 Task: Look for space in Hünfeld, Germany from 1st July, 2023 to 9th July, 2023 for 2 adults in price range Rs.8000 to Rs.15000. Place can be entire place with 1  bedroom having 1 bed and 1 bathroom. Property type can be house, flat, guest house. Booking option can be shelf check-in. Required host language is English.
Action: Mouse moved to (328, 181)
Screenshot: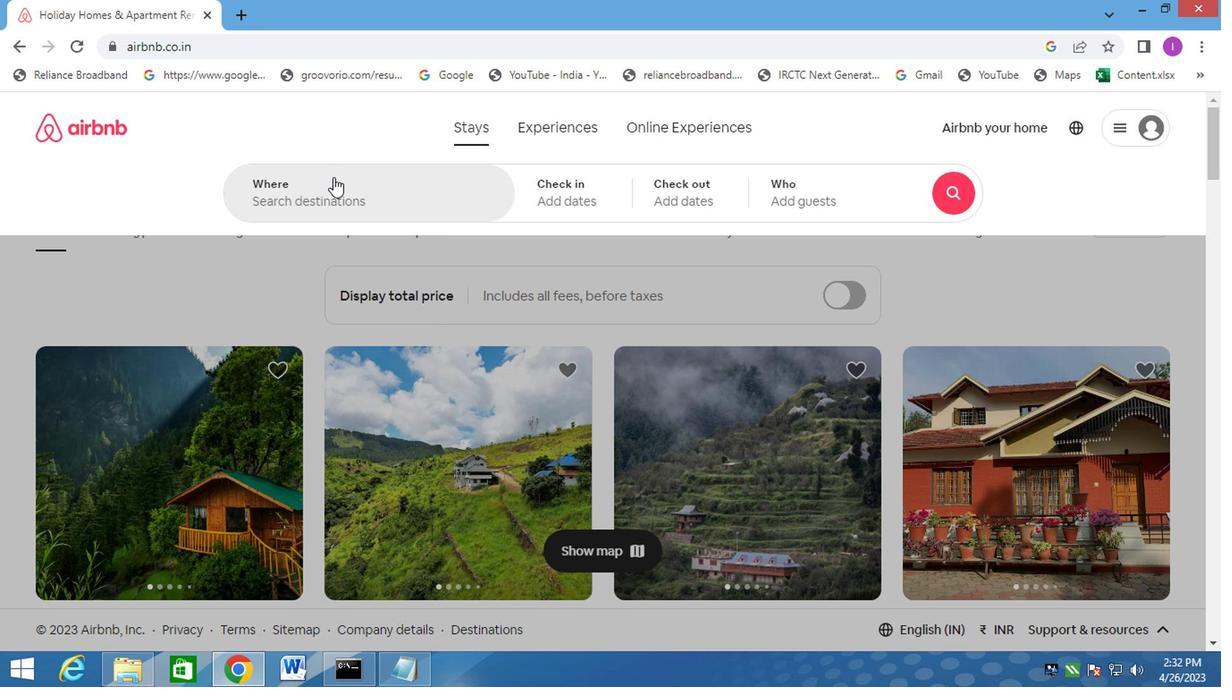 
Action: Mouse pressed left at (328, 181)
Screenshot: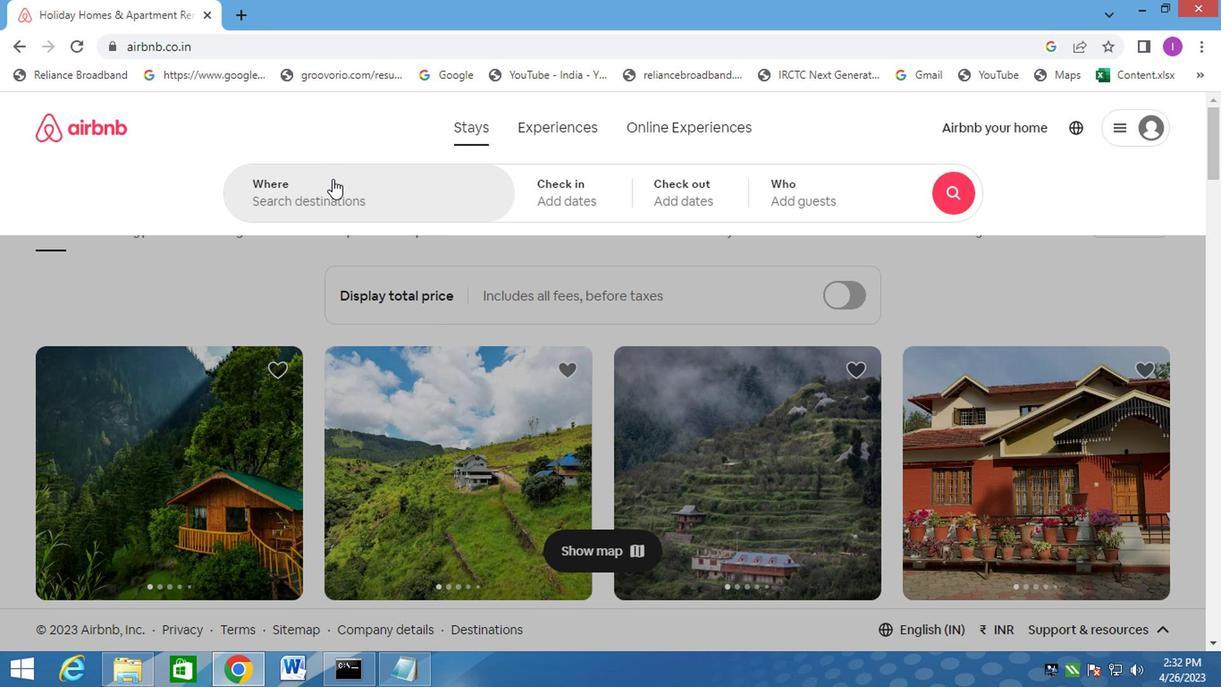 
Action: Mouse moved to (380, 185)
Screenshot: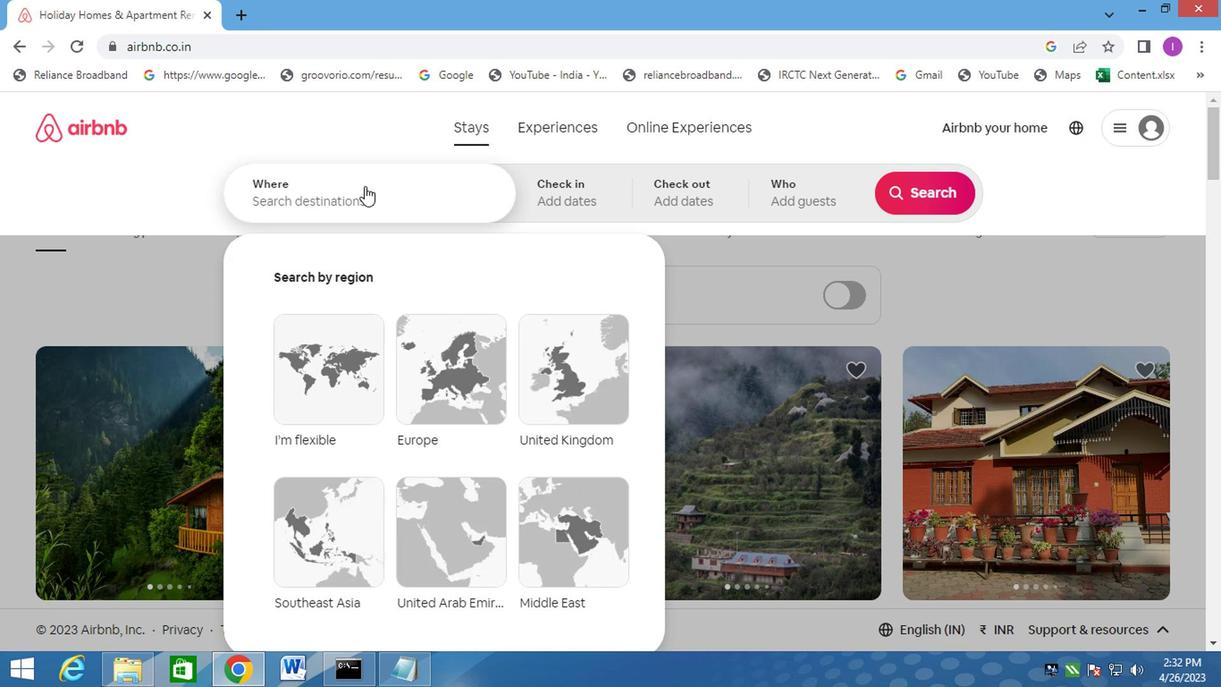 
Action: Key pressed hunfeld,germany
Screenshot: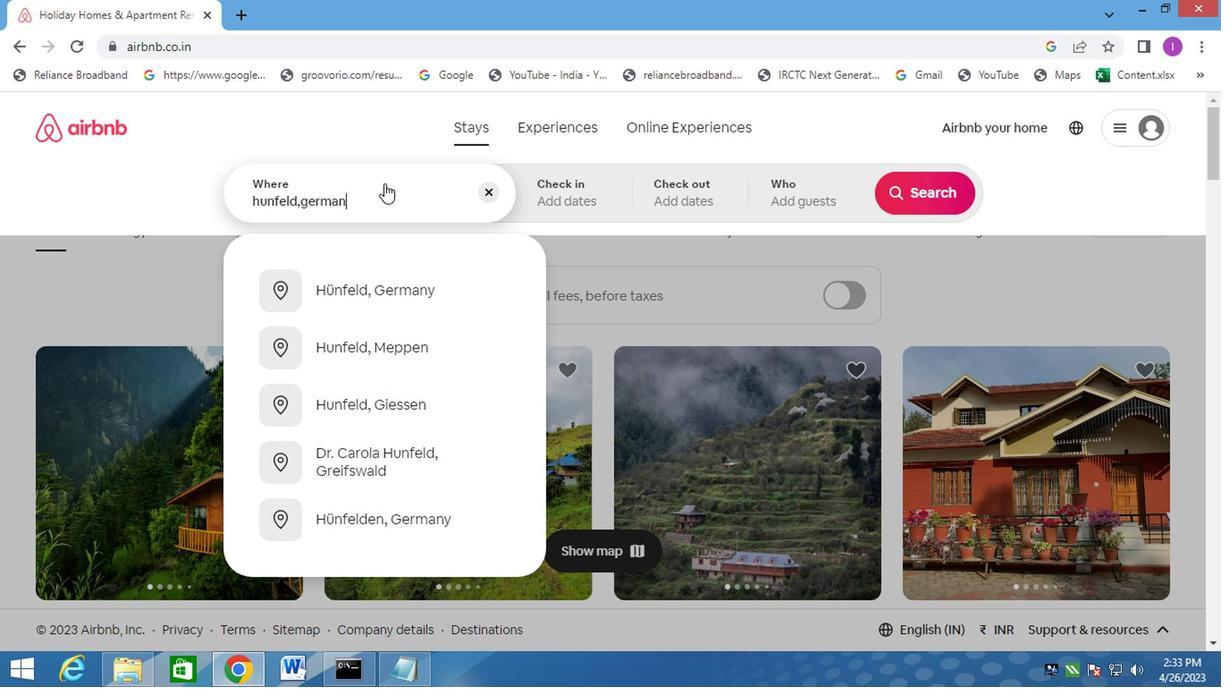
Action: Mouse moved to (409, 293)
Screenshot: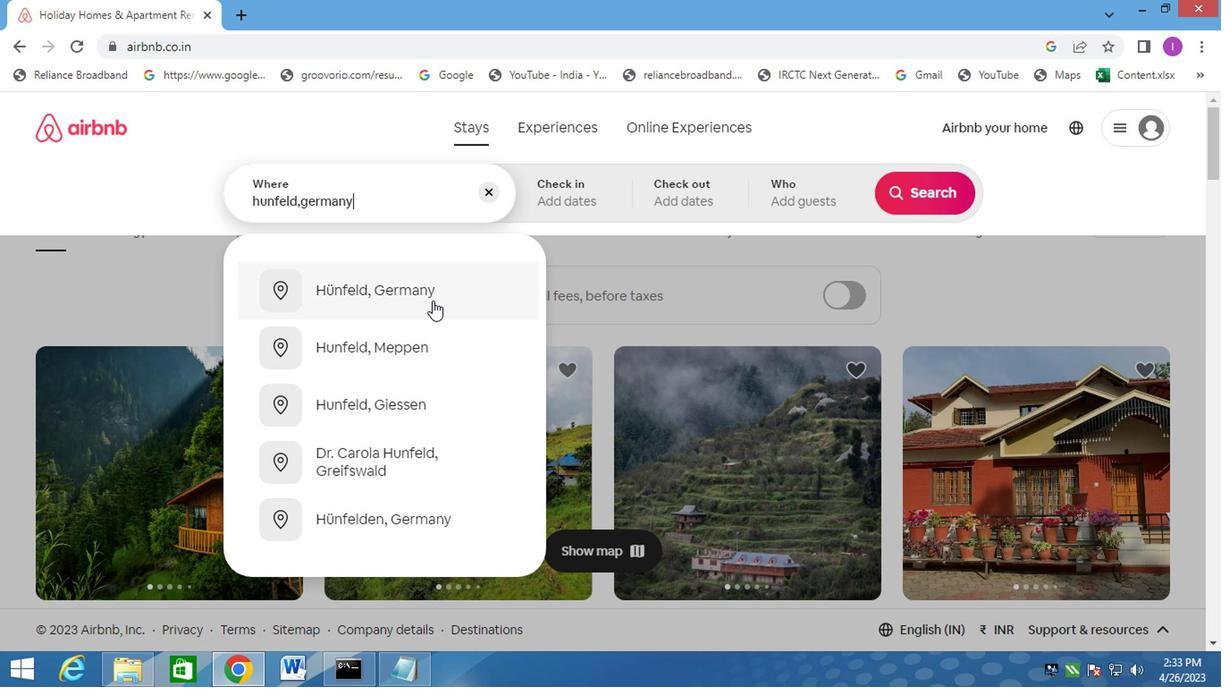 
Action: Mouse pressed left at (409, 293)
Screenshot: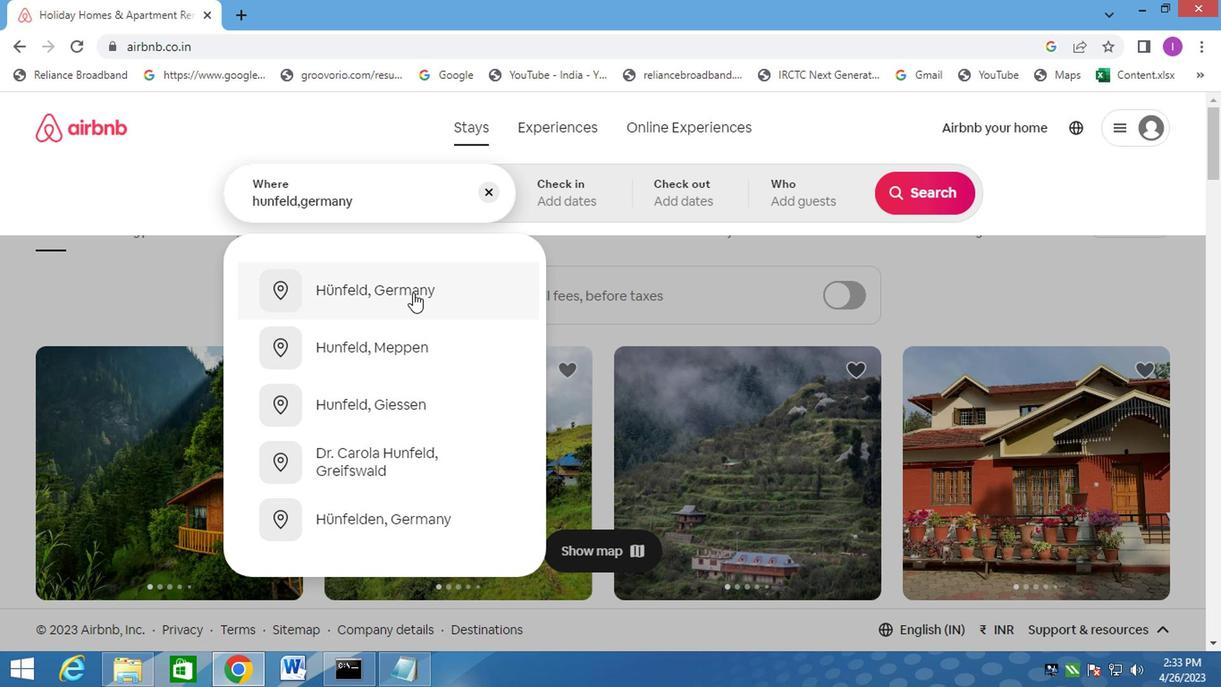
Action: Mouse moved to (916, 334)
Screenshot: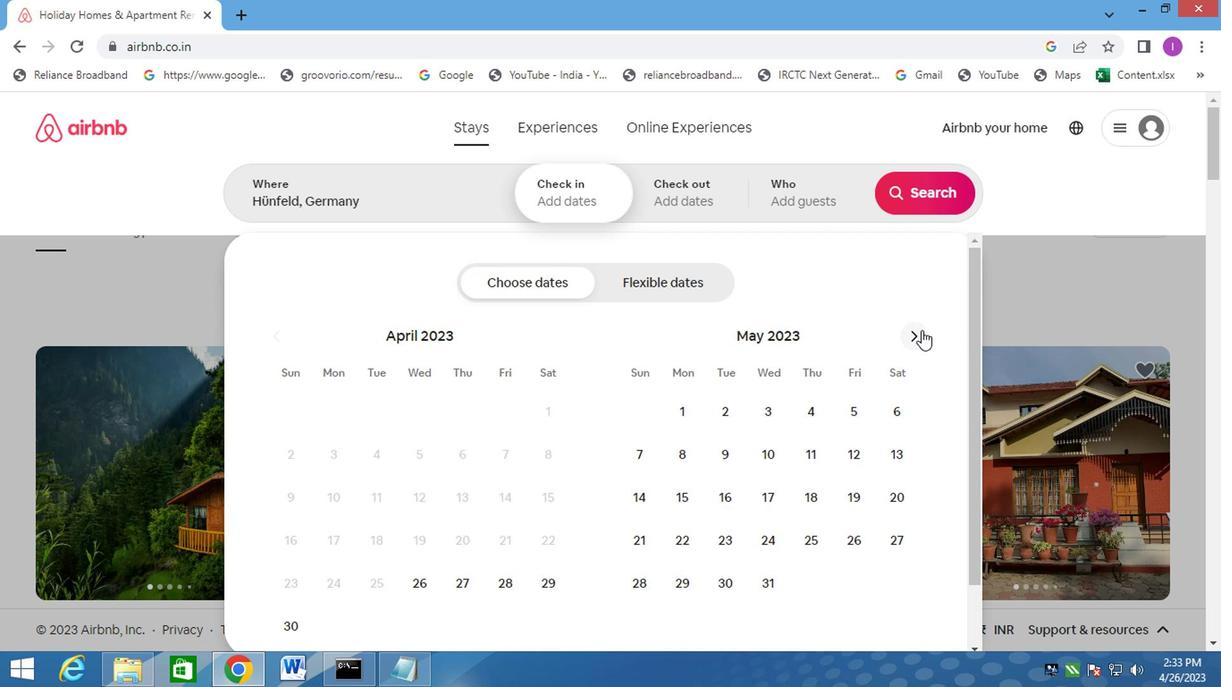 
Action: Mouse pressed left at (916, 334)
Screenshot: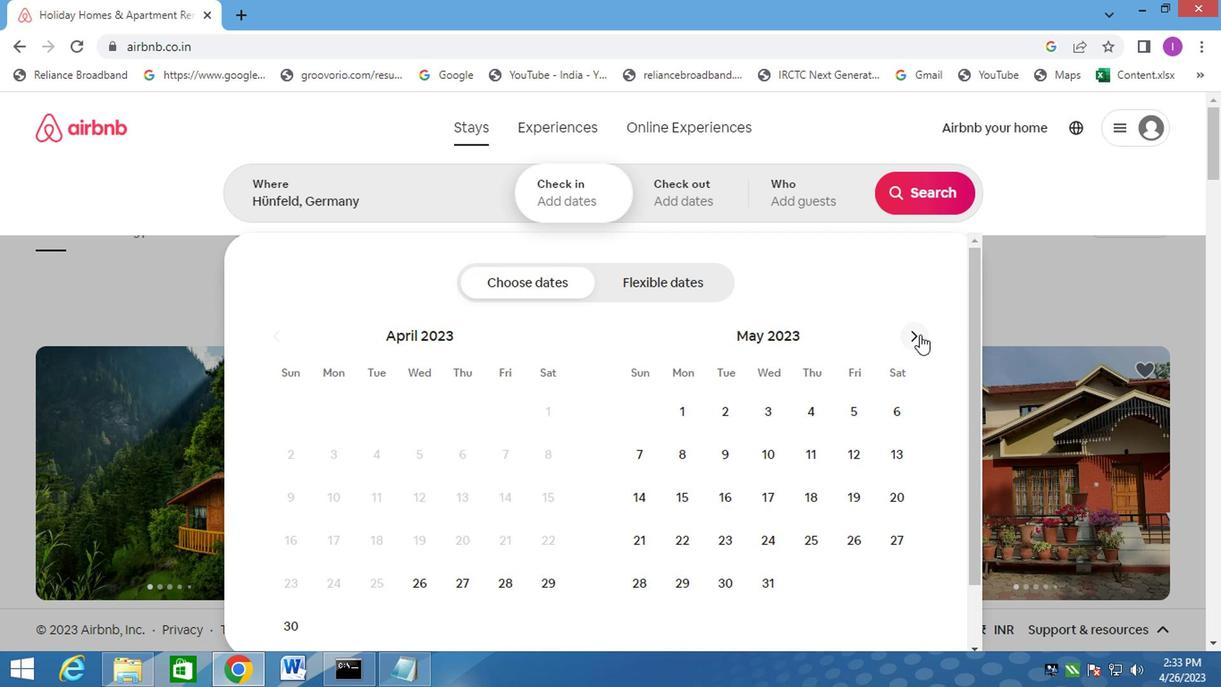
Action: Mouse pressed left at (916, 334)
Screenshot: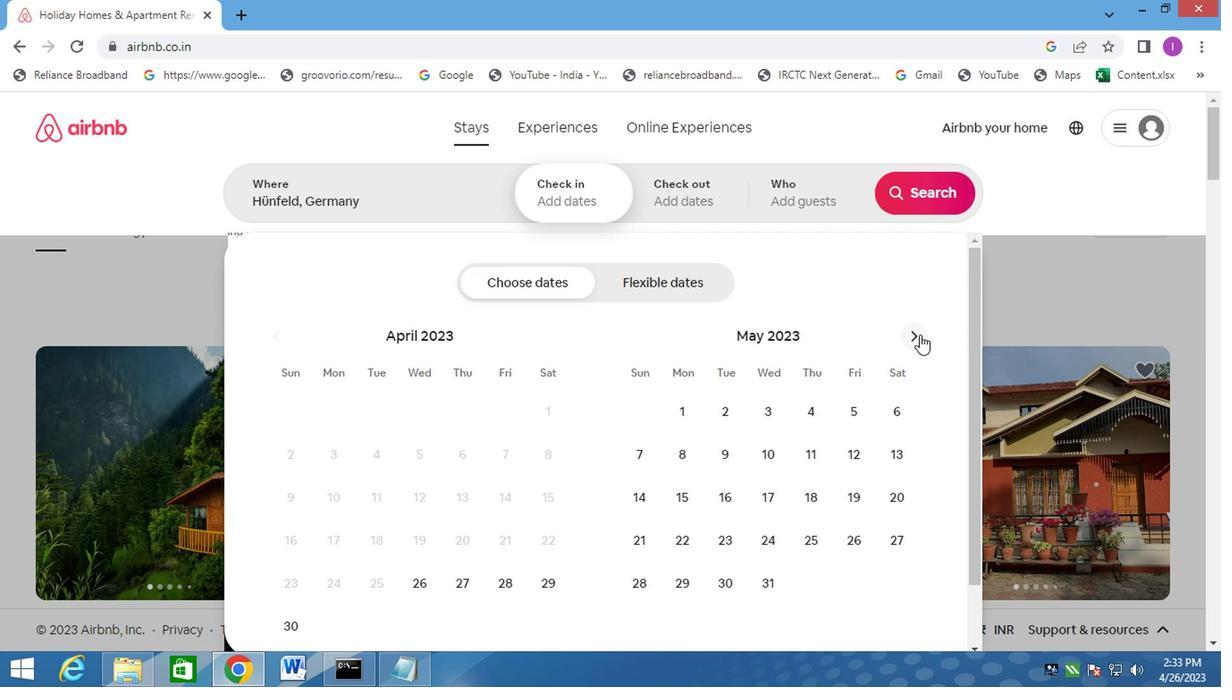 
Action: Mouse moved to (879, 414)
Screenshot: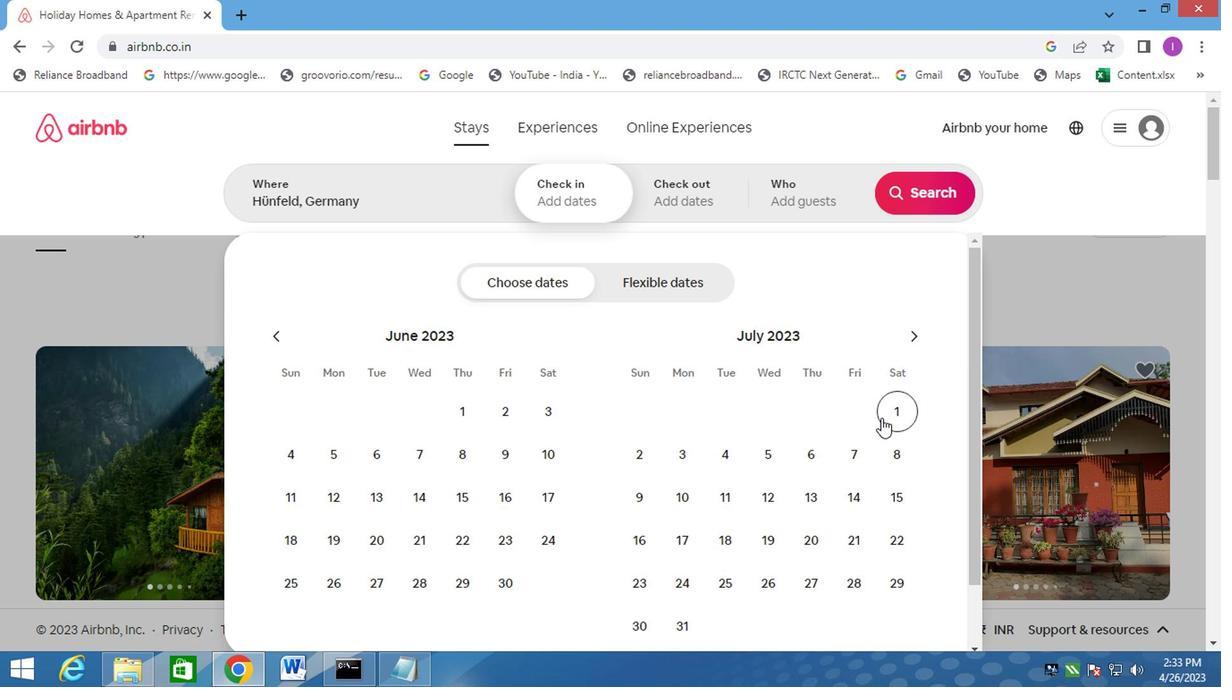 
Action: Mouse pressed left at (879, 414)
Screenshot: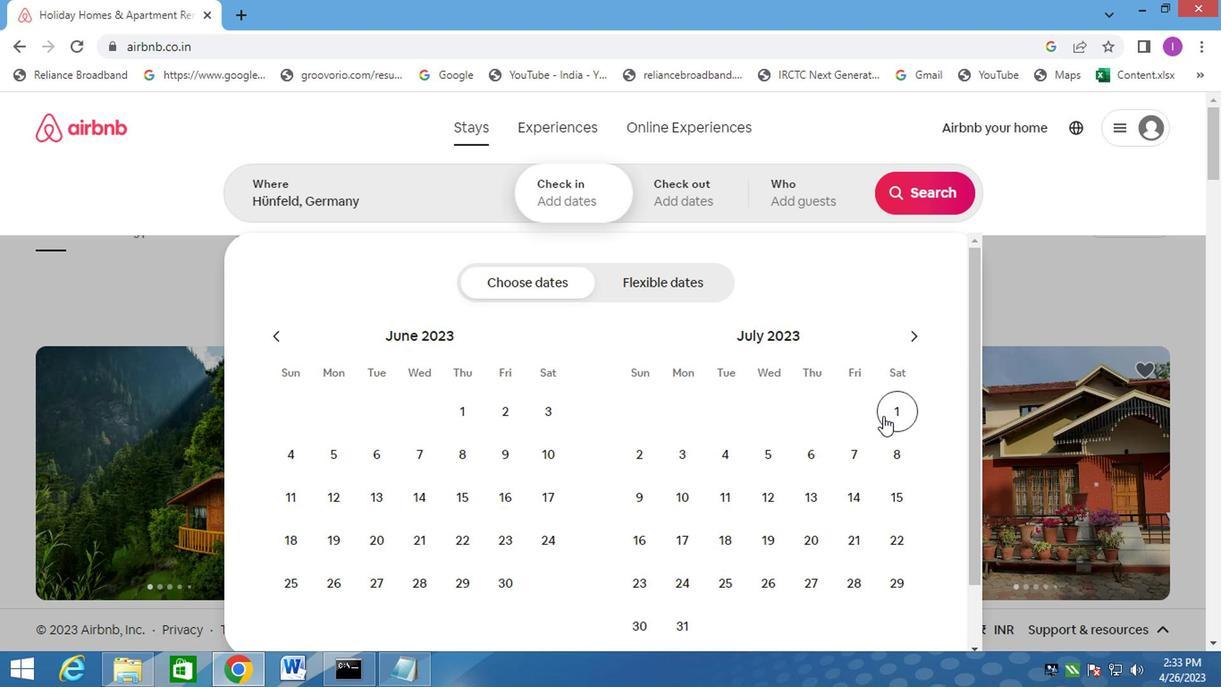 
Action: Mouse moved to (639, 503)
Screenshot: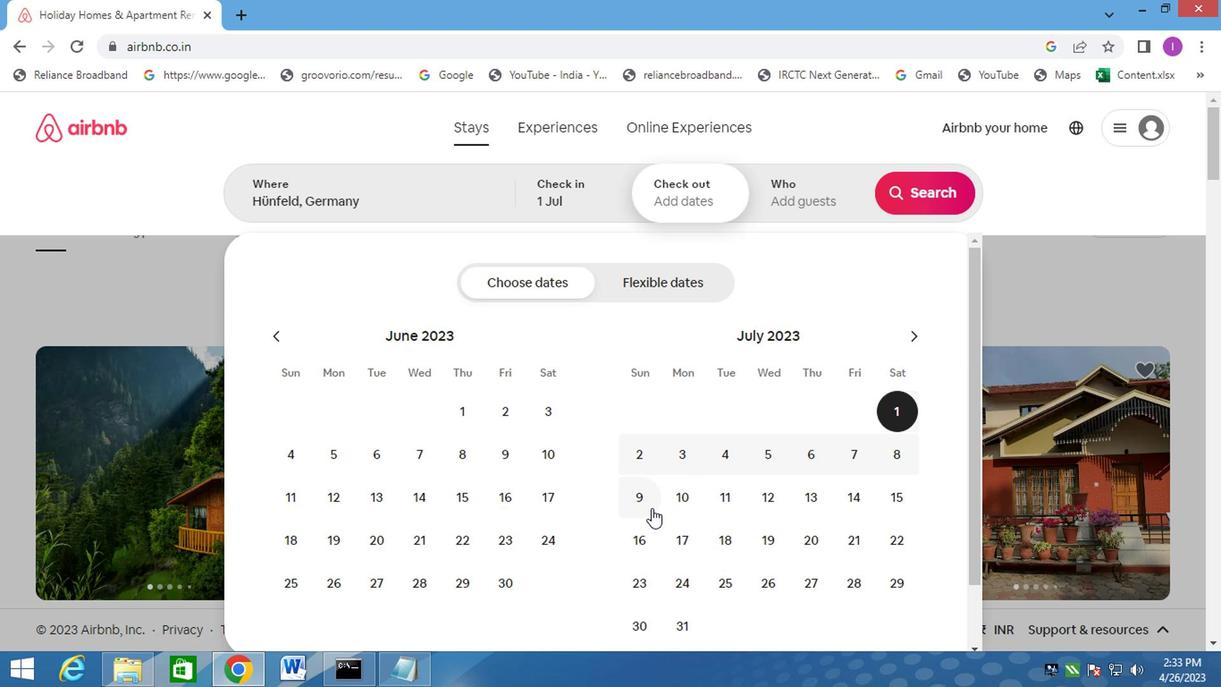 
Action: Mouse pressed left at (639, 503)
Screenshot: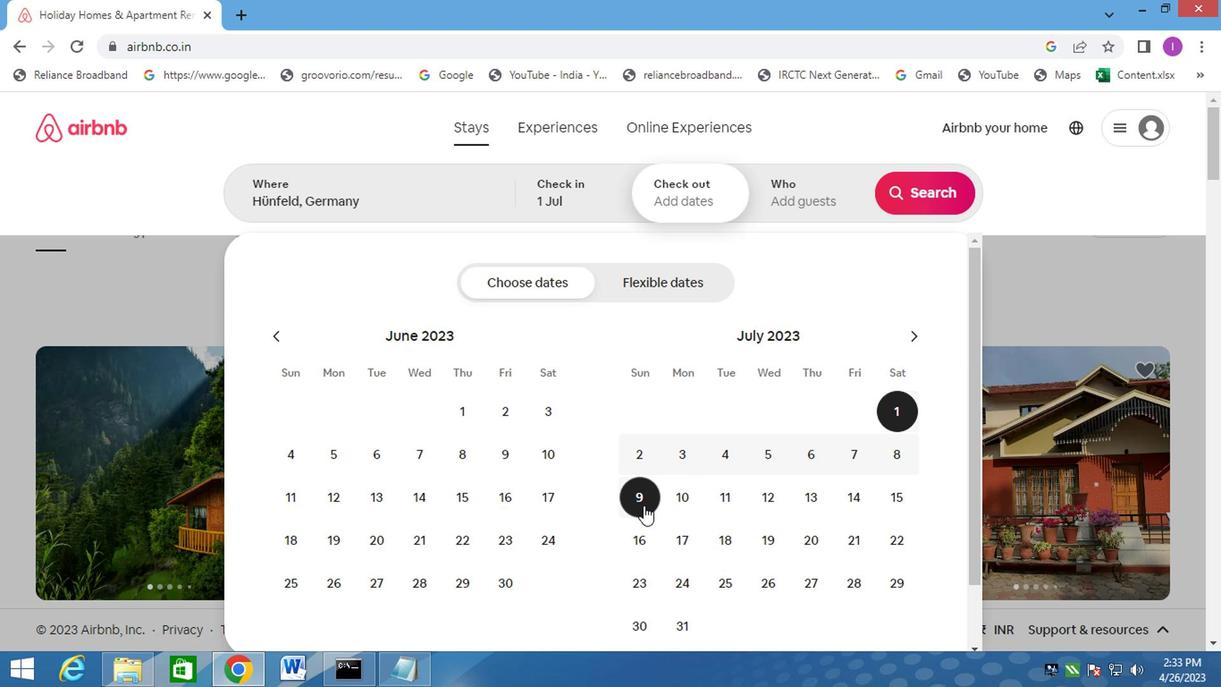 
Action: Mouse moved to (817, 206)
Screenshot: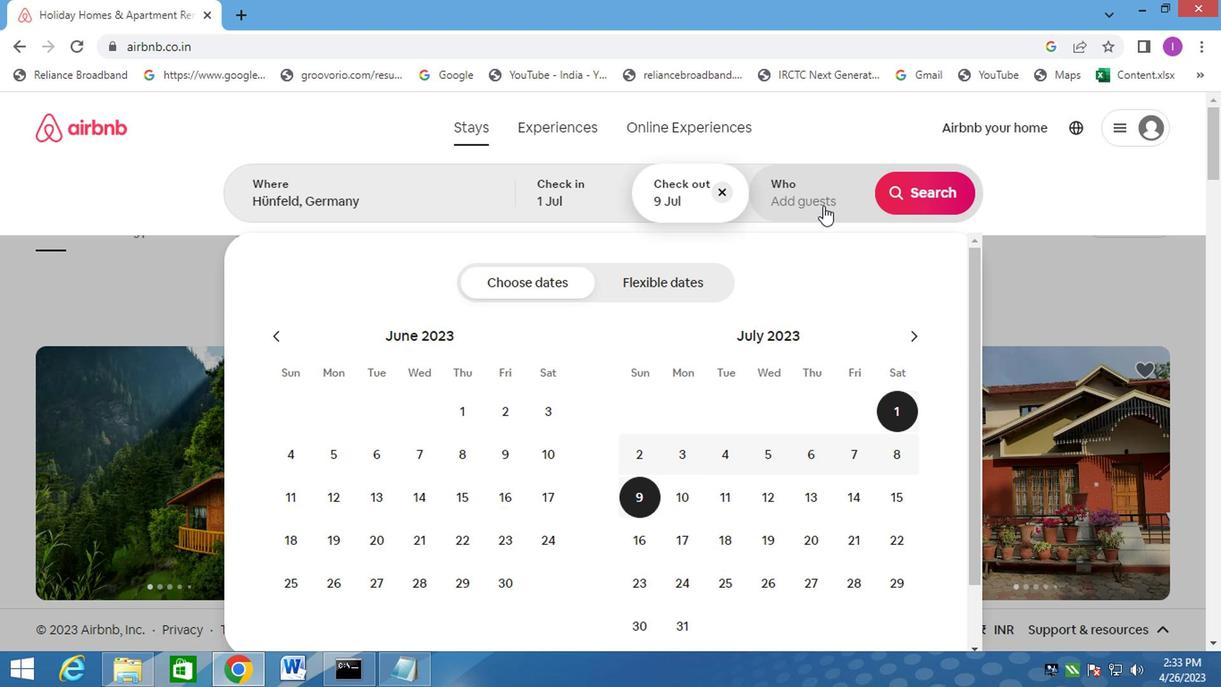 
Action: Mouse pressed left at (817, 206)
Screenshot: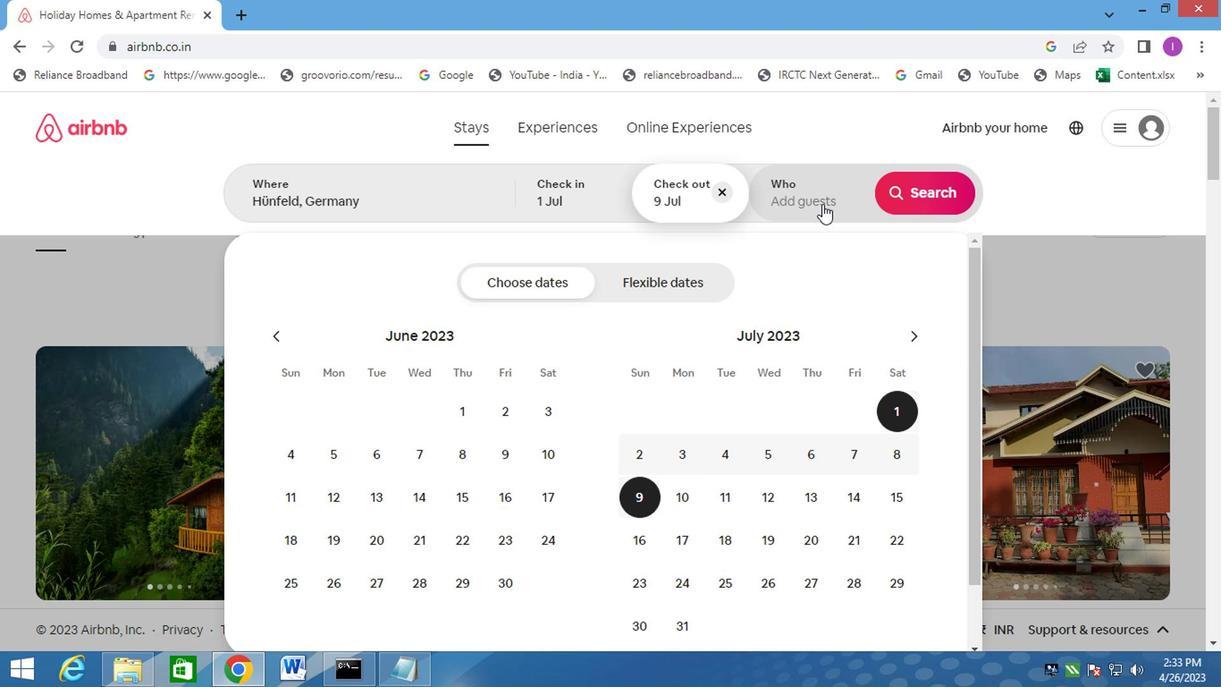 
Action: Mouse moved to (925, 290)
Screenshot: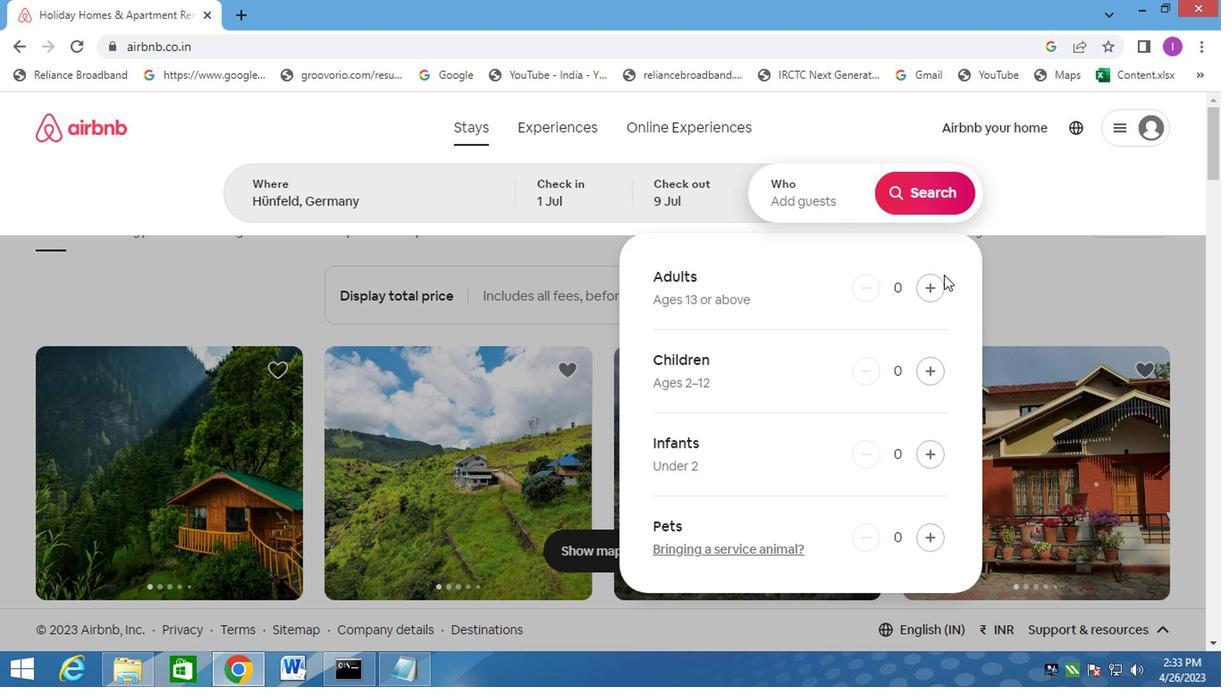 
Action: Mouse pressed left at (925, 290)
Screenshot: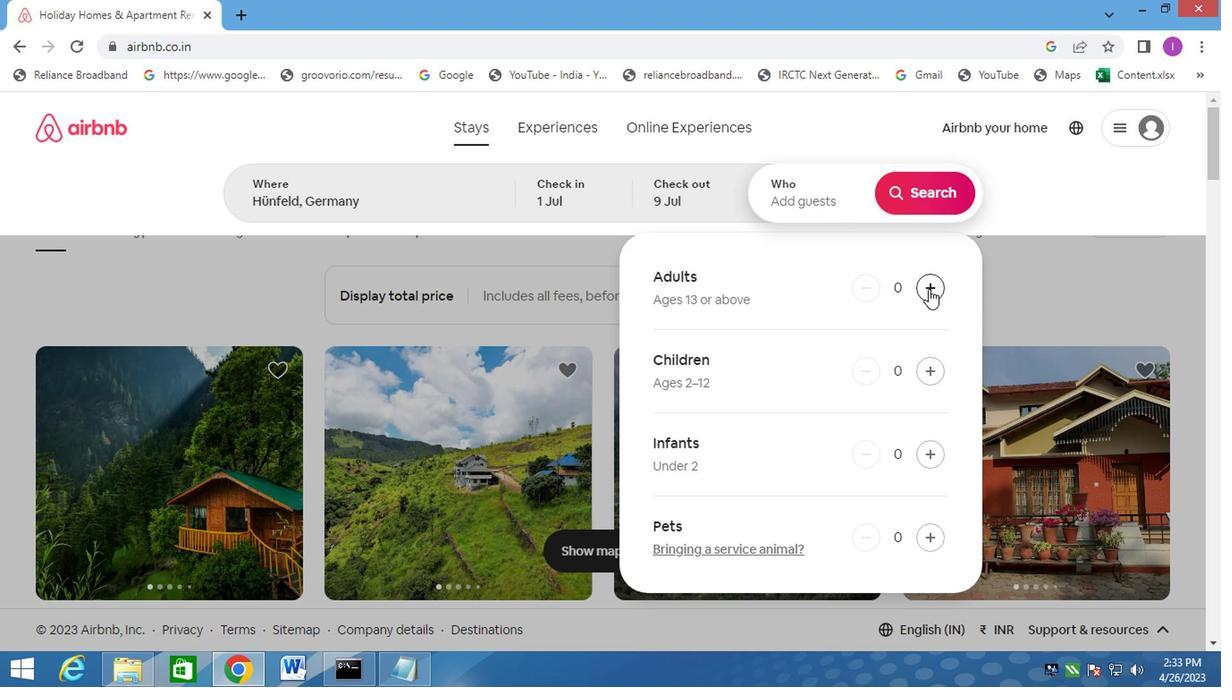 
Action: Mouse pressed left at (925, 290)
Screenshot: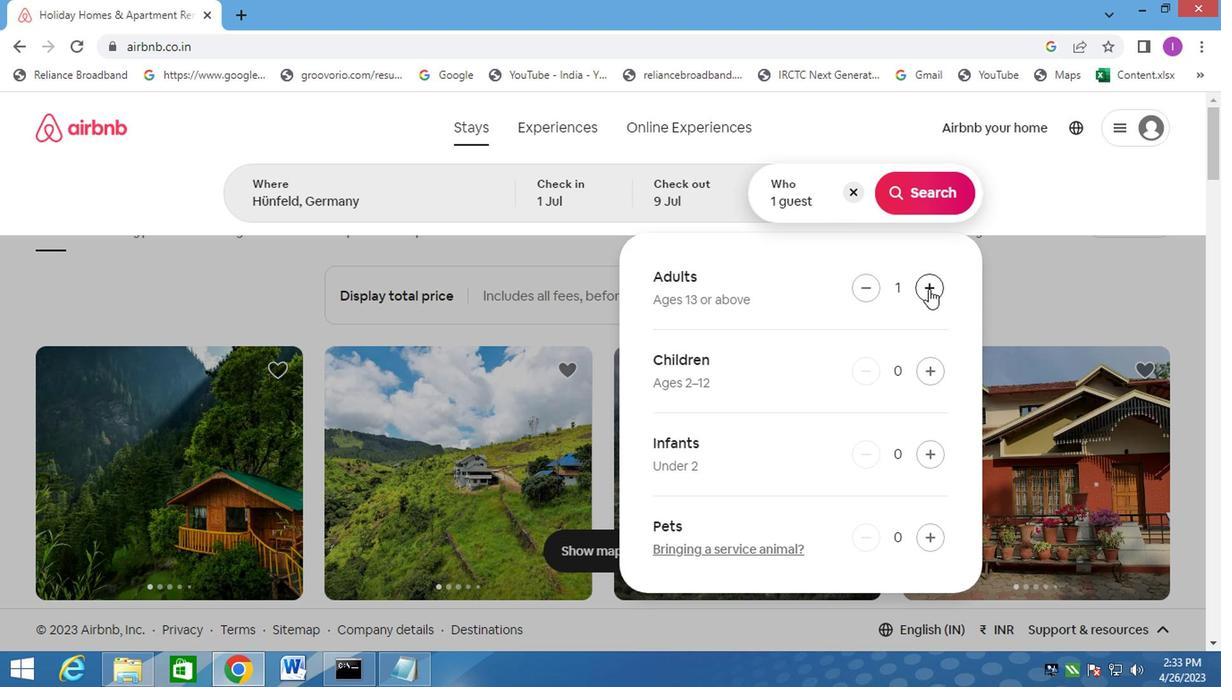 
Action: Mouse moved to (907, 205)
Screenshot: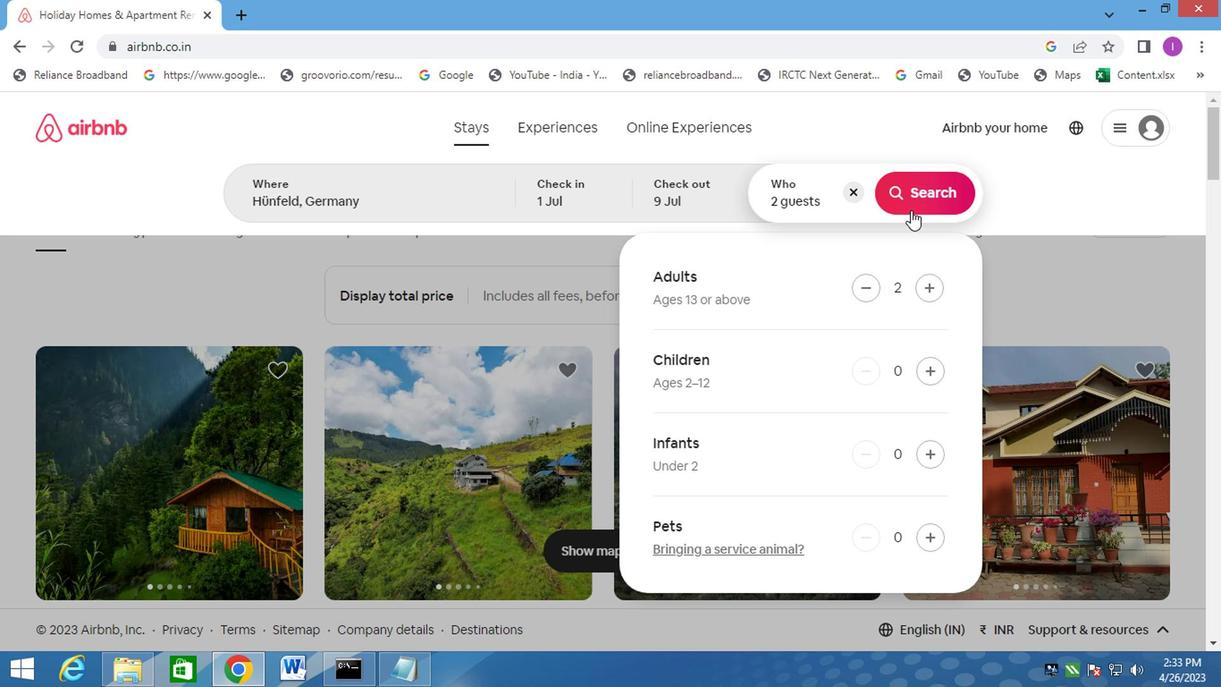 
Action: Mouse pressed left at (907, 205)
Screenshot: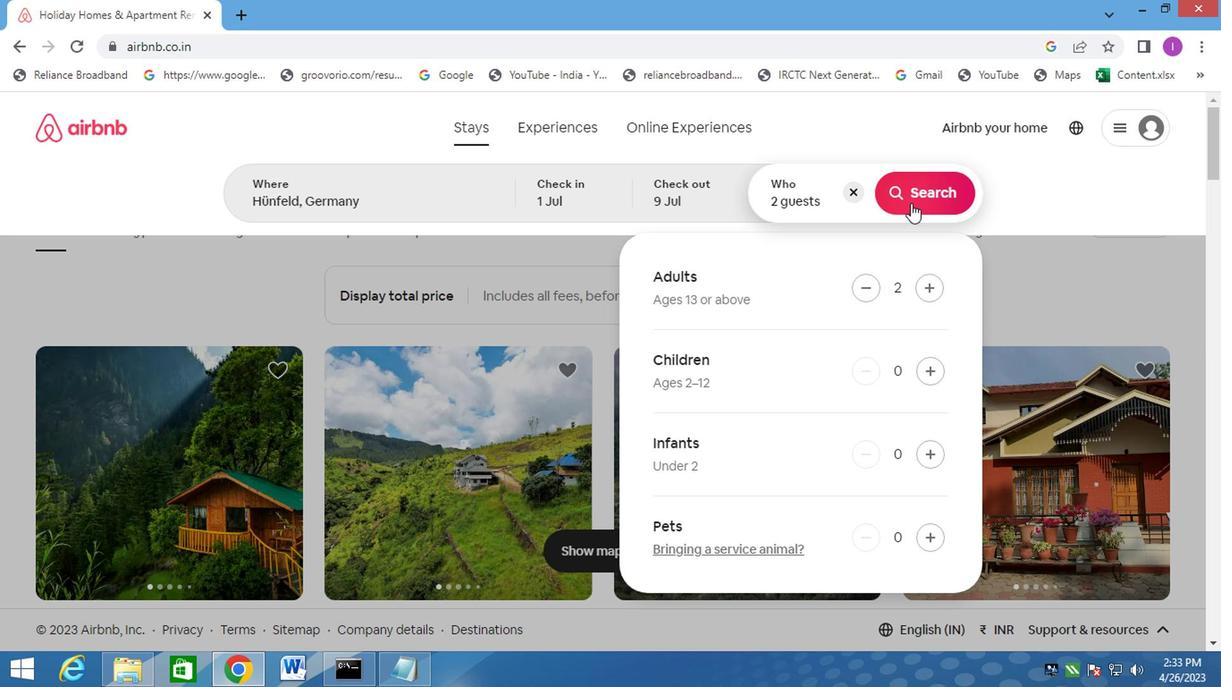 
Action: Mouse moved to (1144, 204)
Screenshot: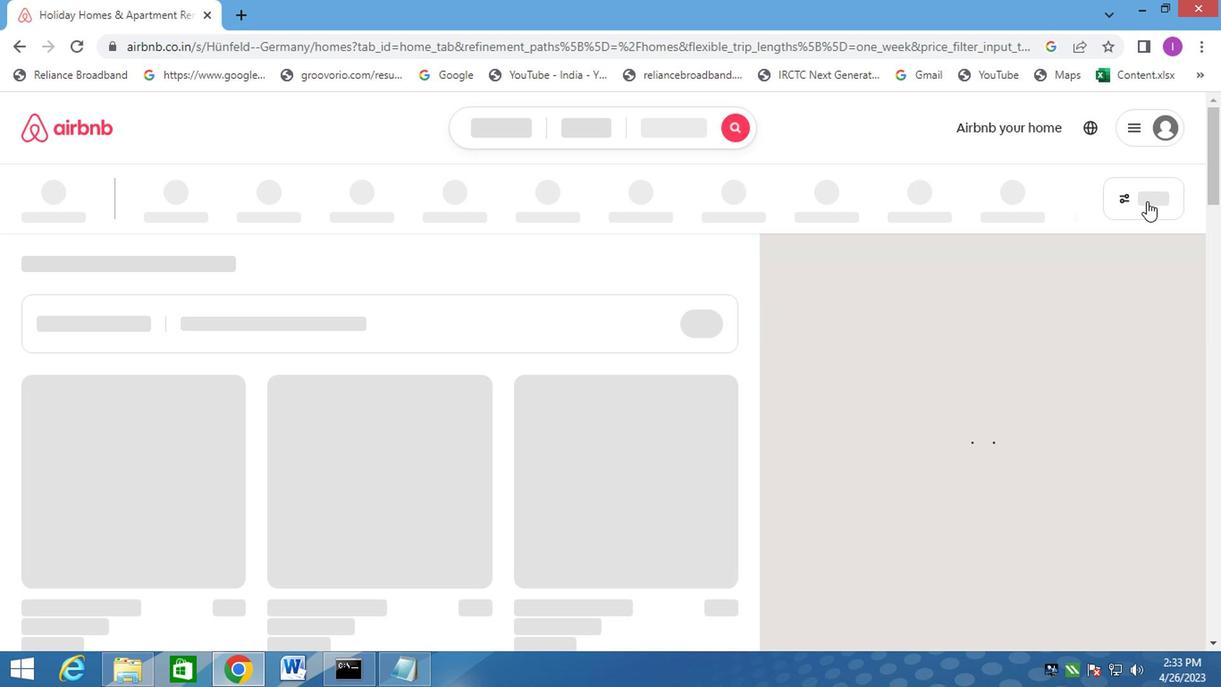 
Action: Mouse pressed left at (1144, 204)
Screenshot: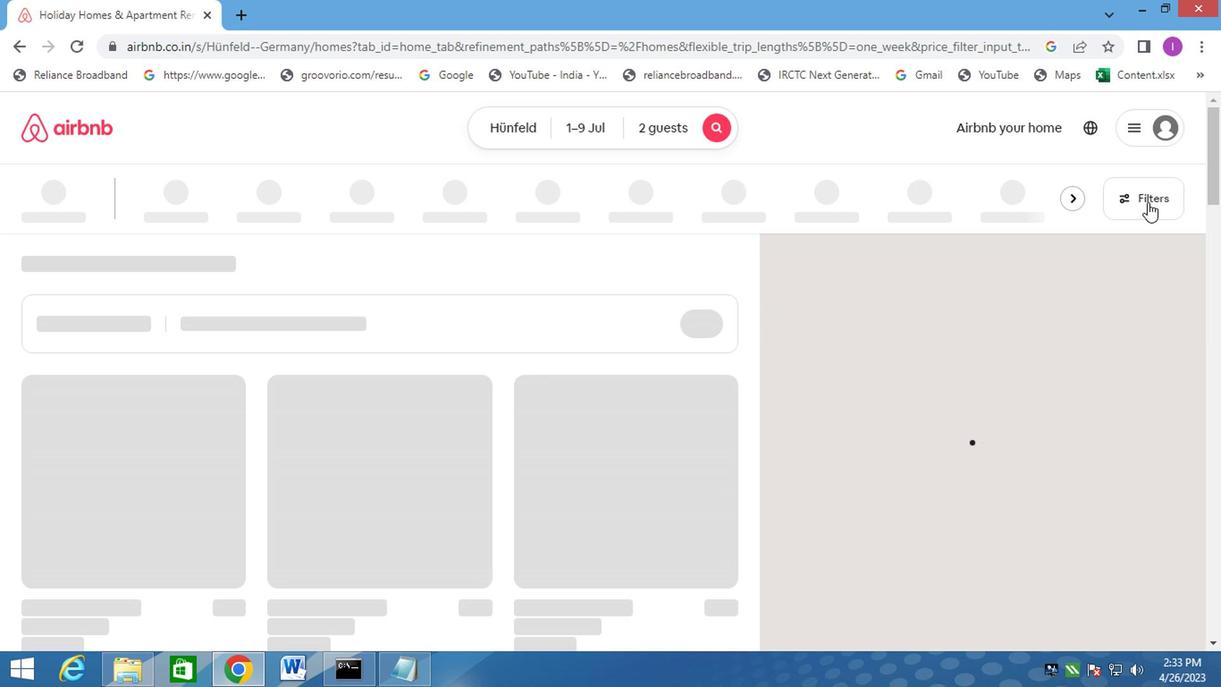 
Action: Mouse moved to (371, 424)
Screenshot: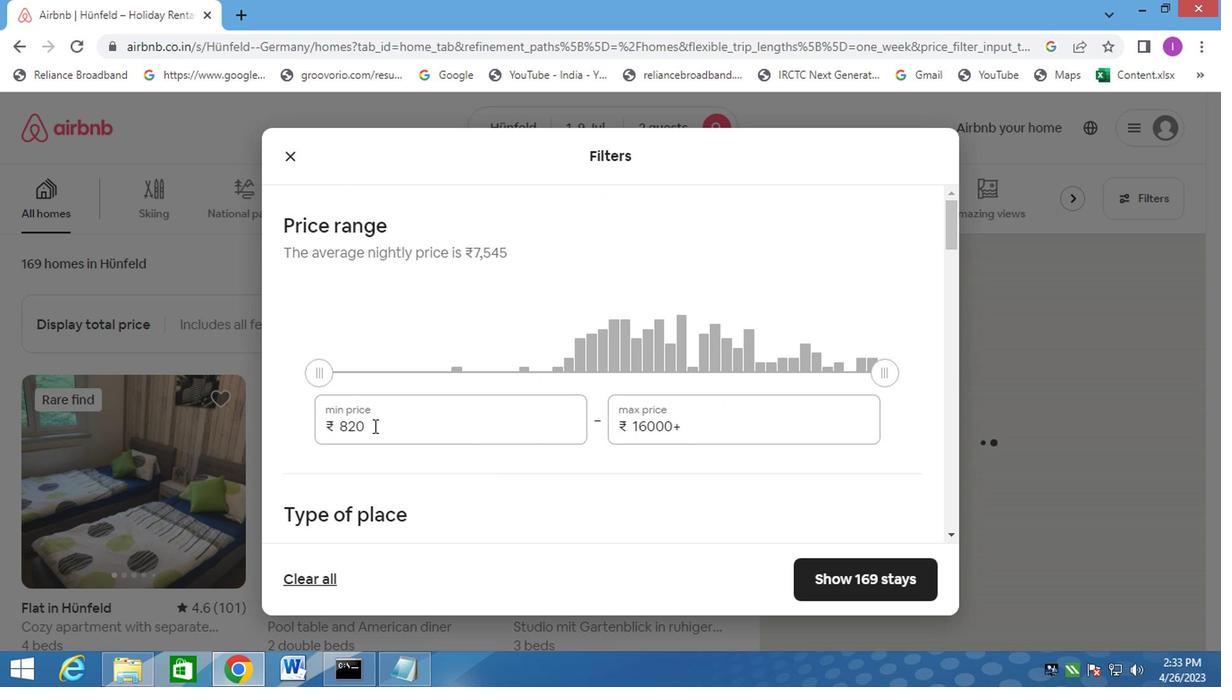 
Action: Mouse pressed left at (371, 424)
Screenshot: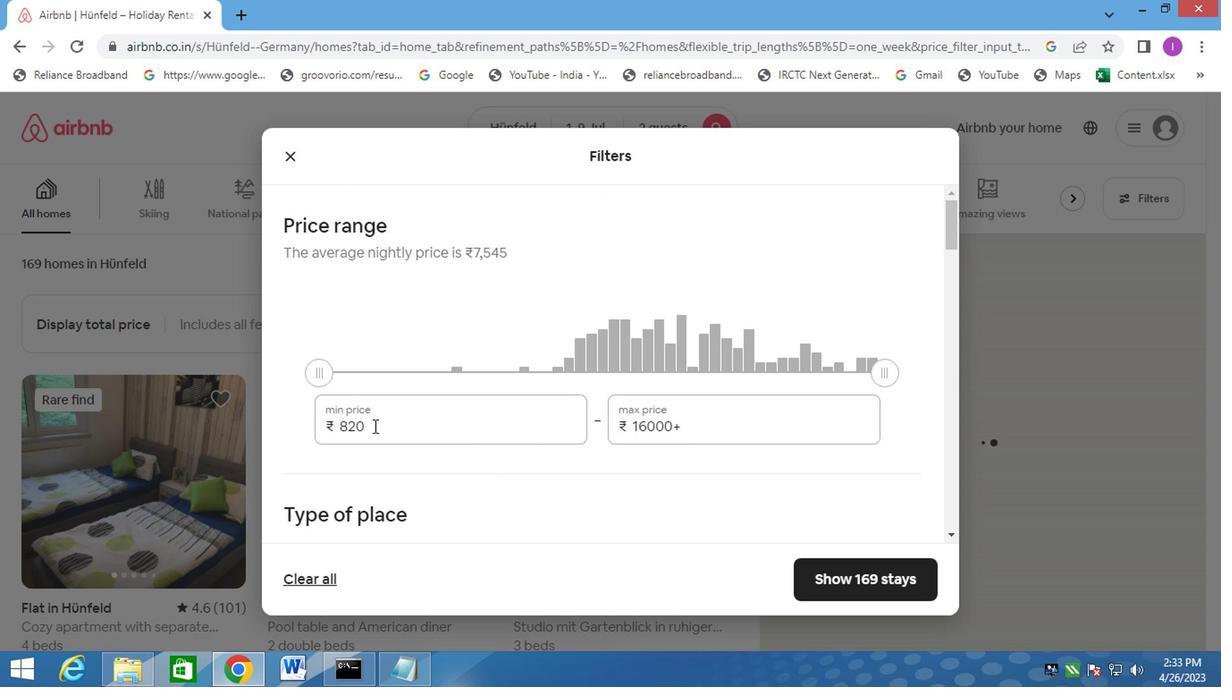 
Action: Mouse moved to (604, 385)
Screenshot: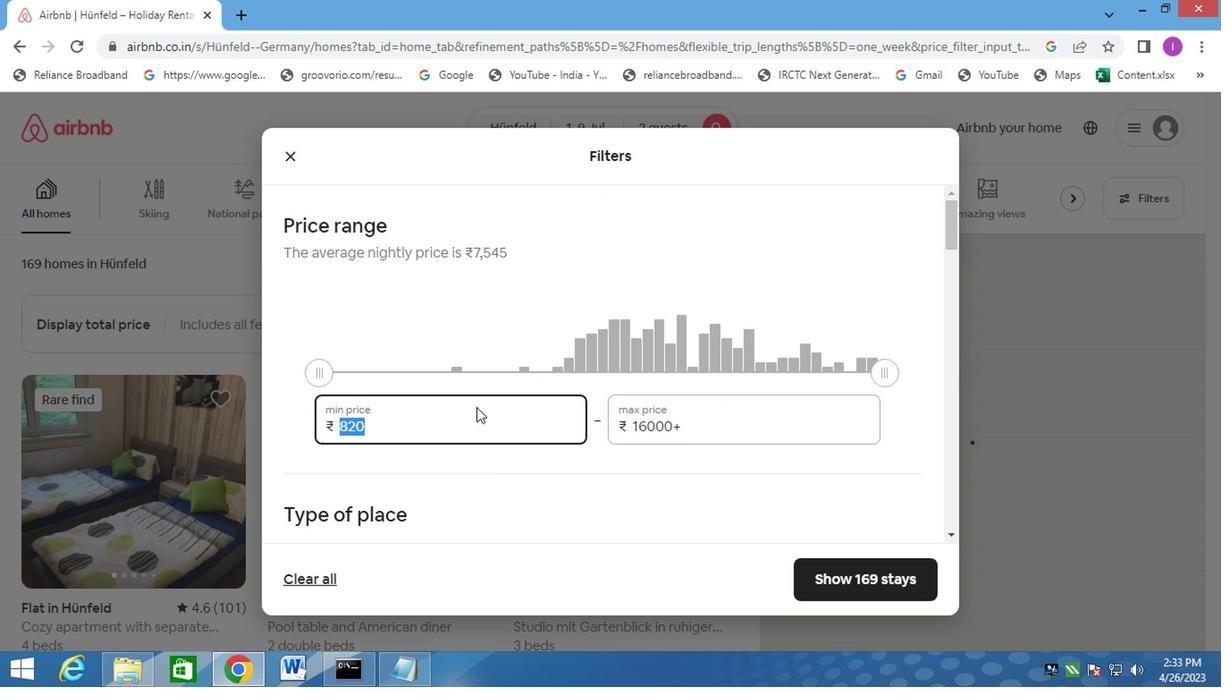 
Action: Key pressed 8000
Screenshot: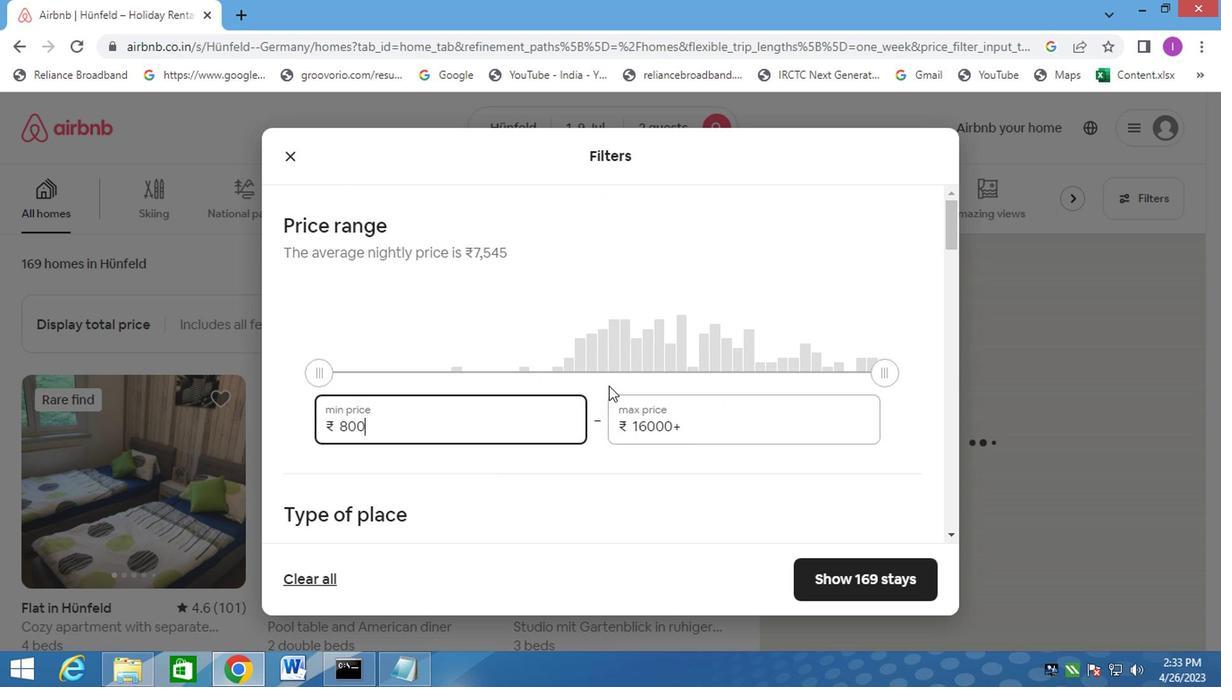 
Action: Mouse moved to (724, 428)
Screenshot: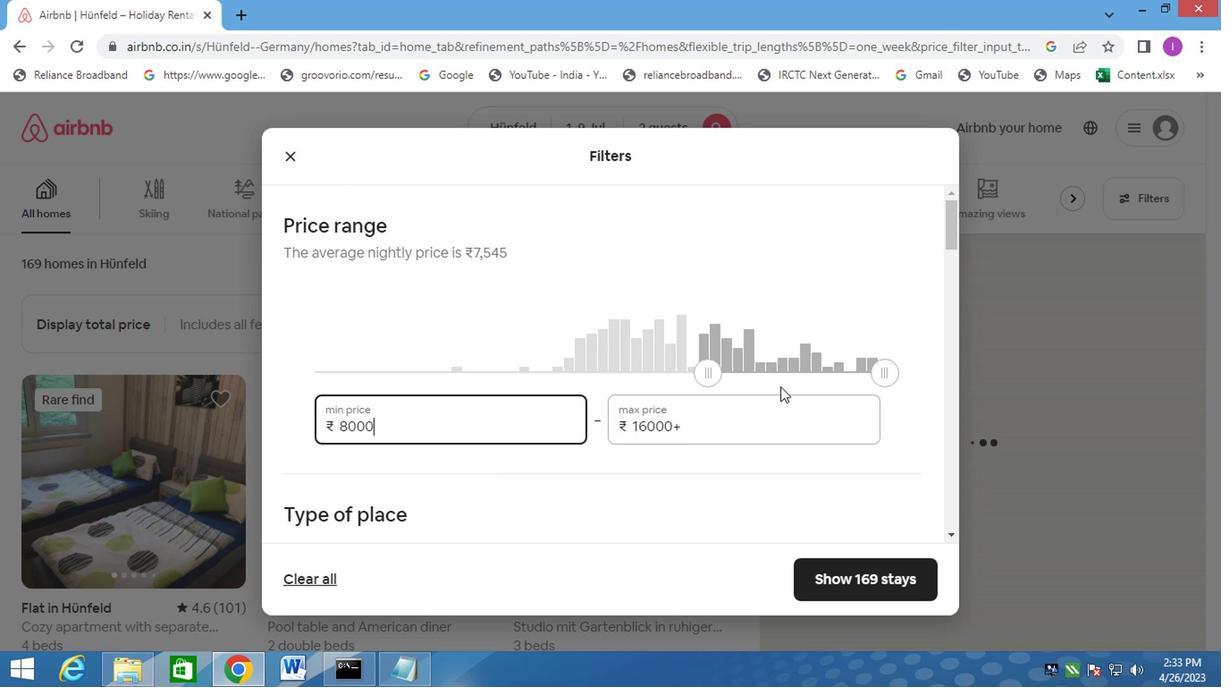 
Action: Mouse pressed left at (724, 428)
Screenshot: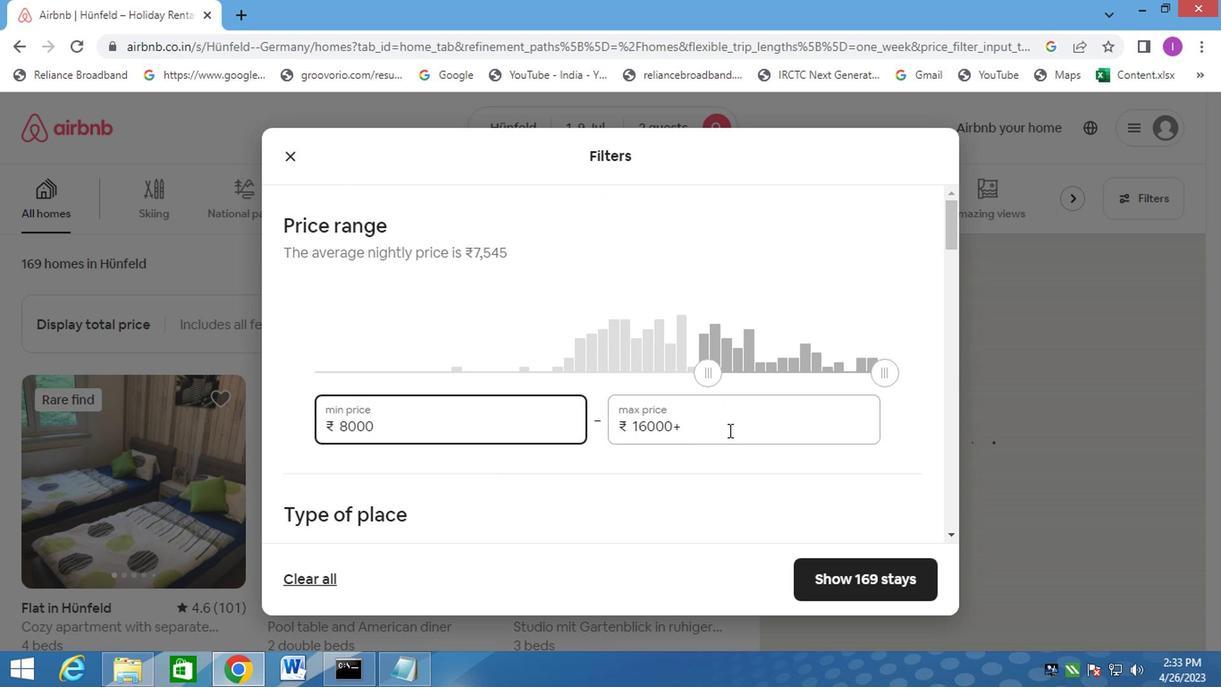 
Action: Mouse moved to (604, 430)
Screenshot: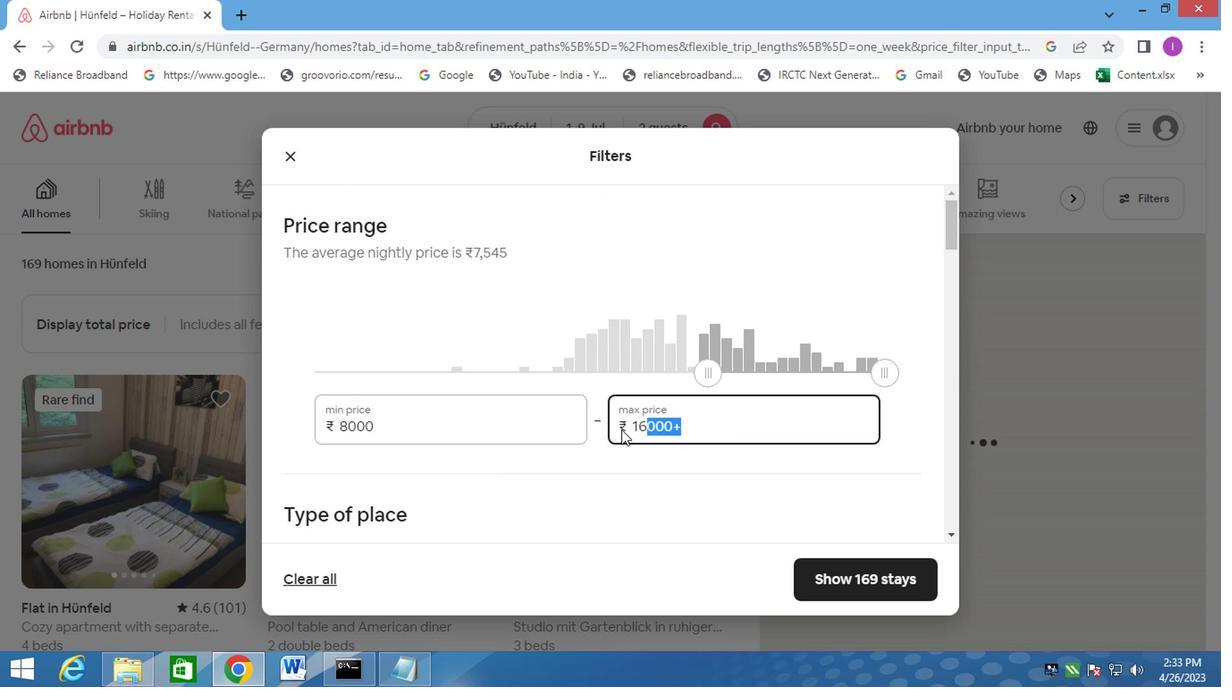 
Action: Key pressed 15000
Screenshot: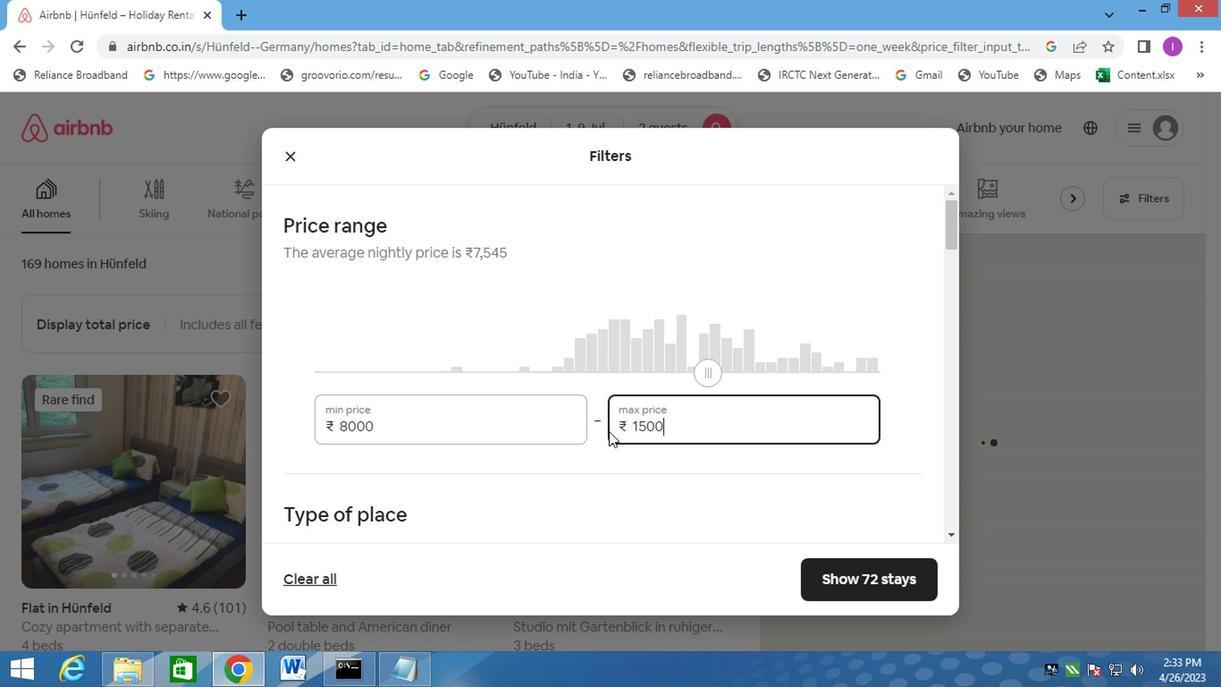 
Action: Mouse moved to (537, 470)
Screenshot: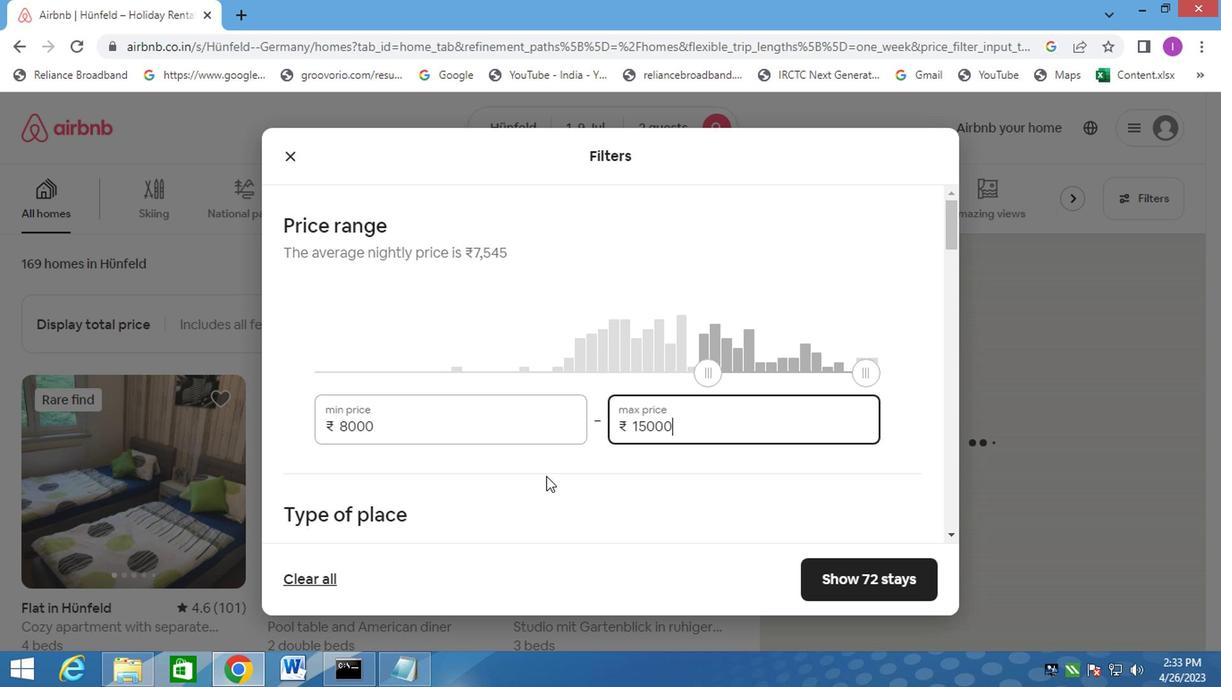 
Action: Mouse scrolled (537, 469) with delta (0, -1)
Screenshot: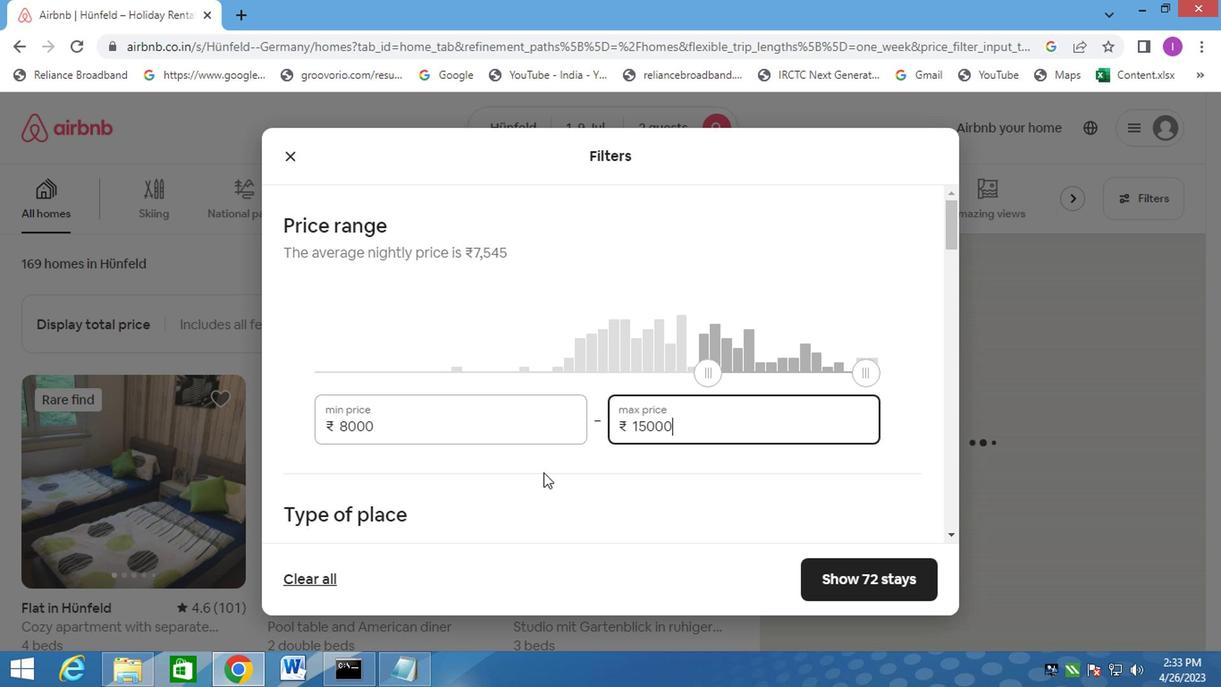 
Action: Mouse moved to (535, 470)
Screenshot: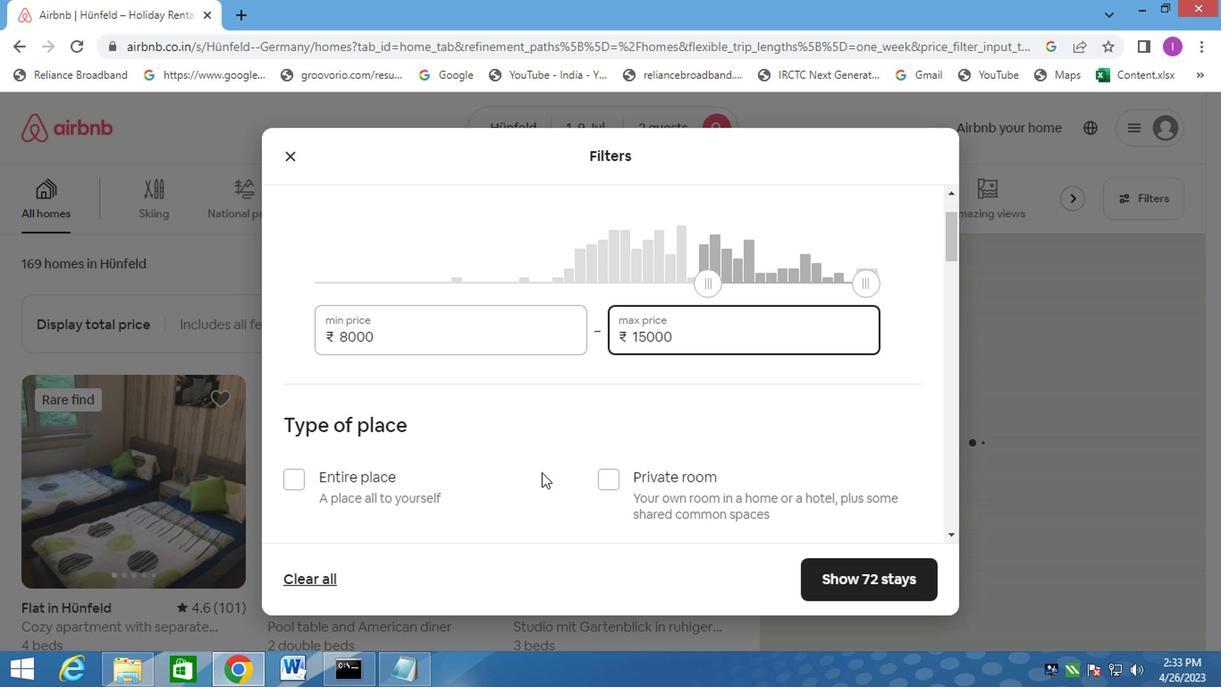 
Action: Mouse scrolled (535, 469) with delta (0, -1)
Screenshot: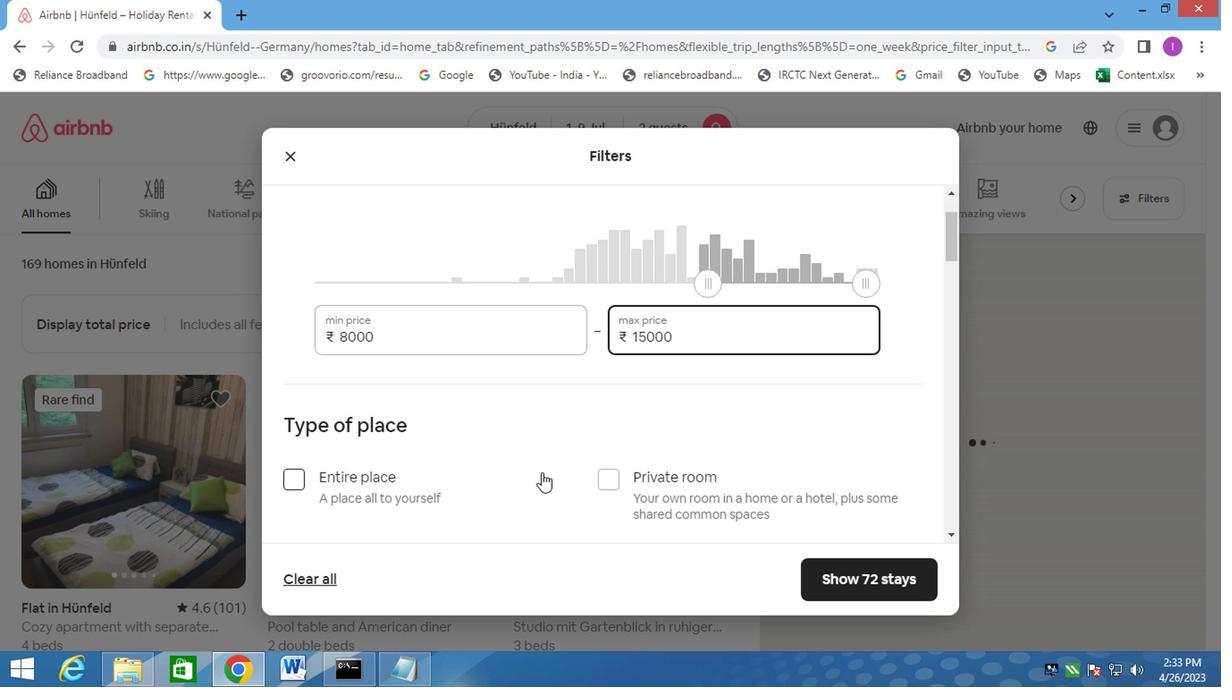 
Action: Mouse moved to (293, 393)
Screenshot: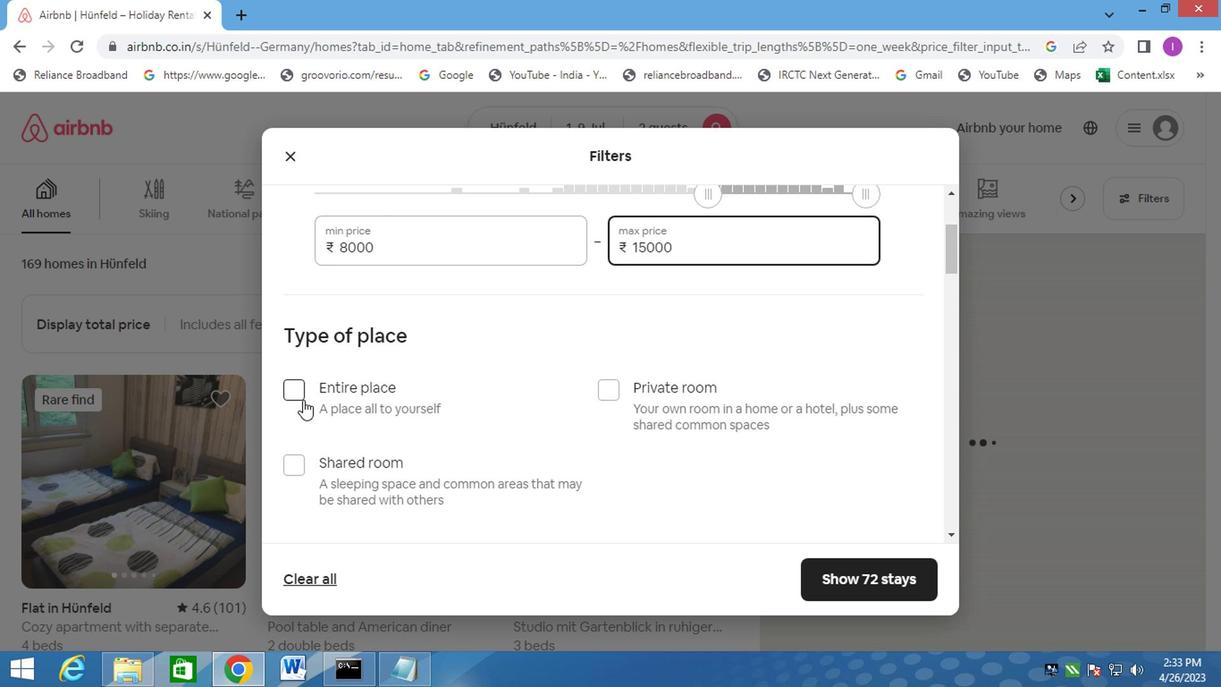 
Action: Mouse pressed left at (293, 393)
Screenshot: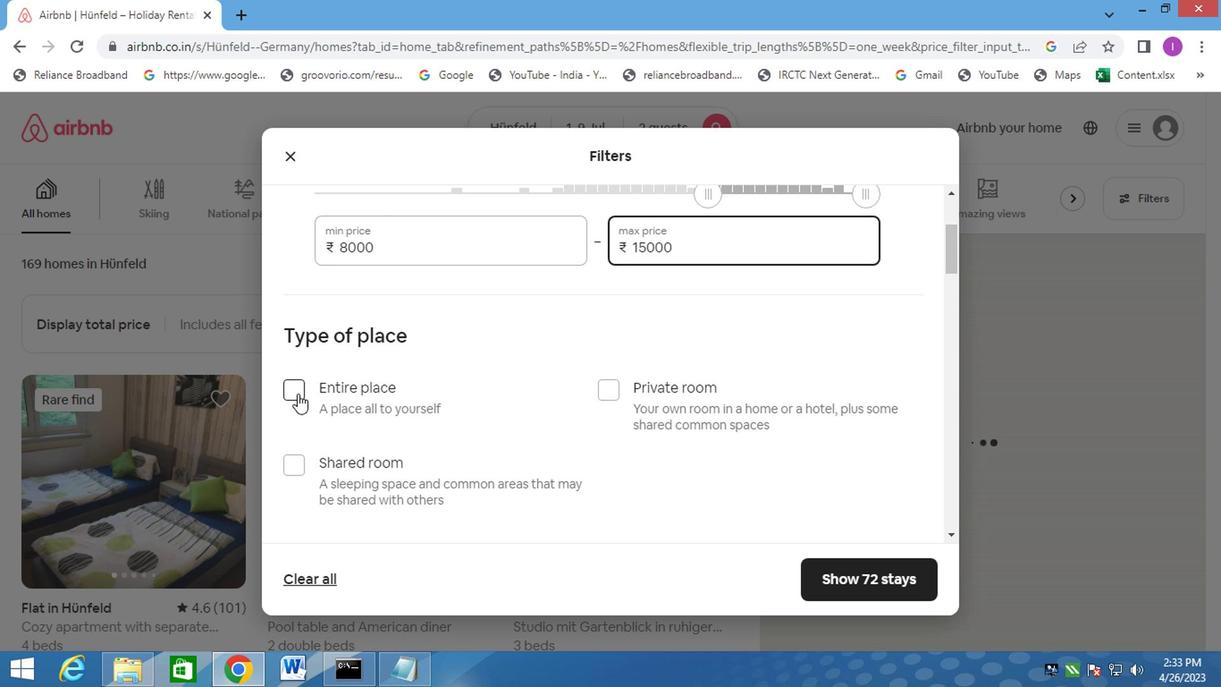 
Action: Mouse moved to (440, 386)
Screenshot: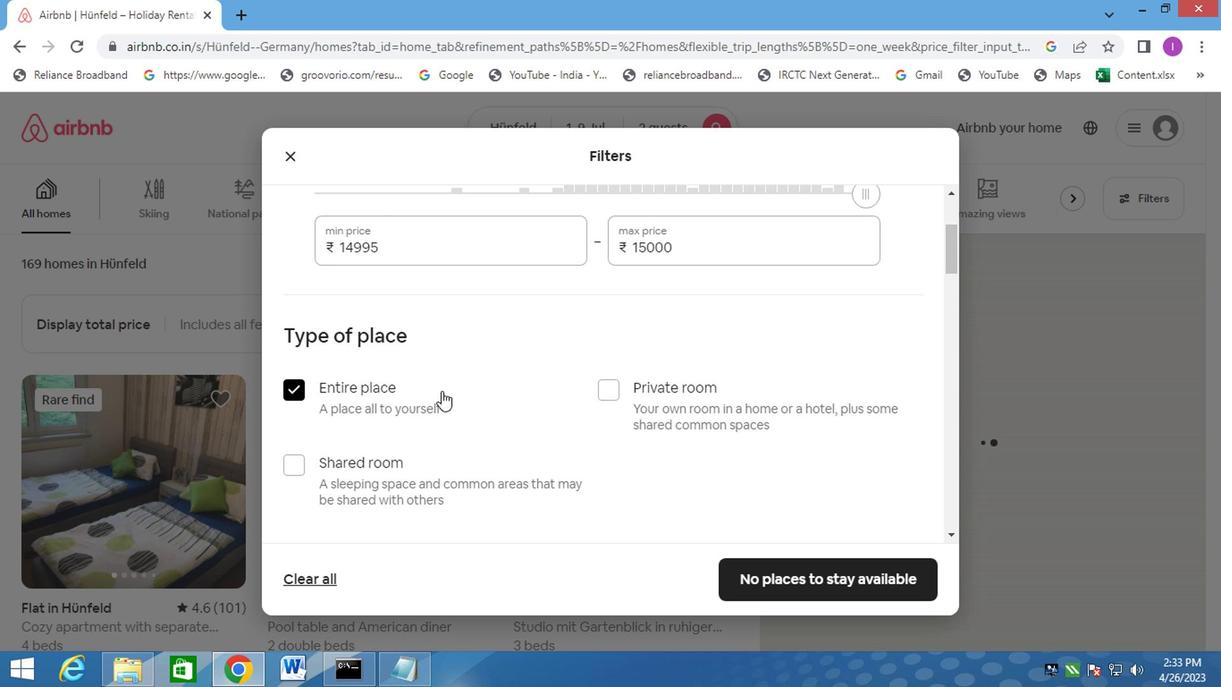 
Action: Mouse scrolled (440, 386) with delta (0, 0)
Screenshot: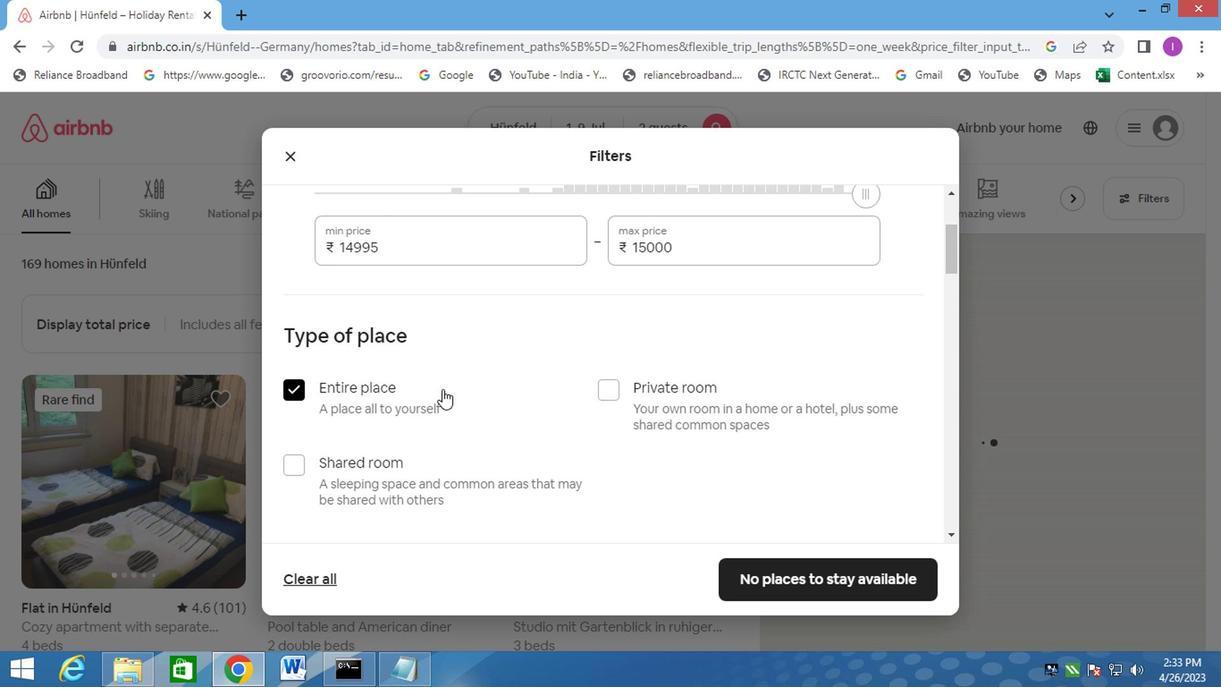 
Action: Mouse scrolled (440, 386) with delta (0, 0)
Screenshot: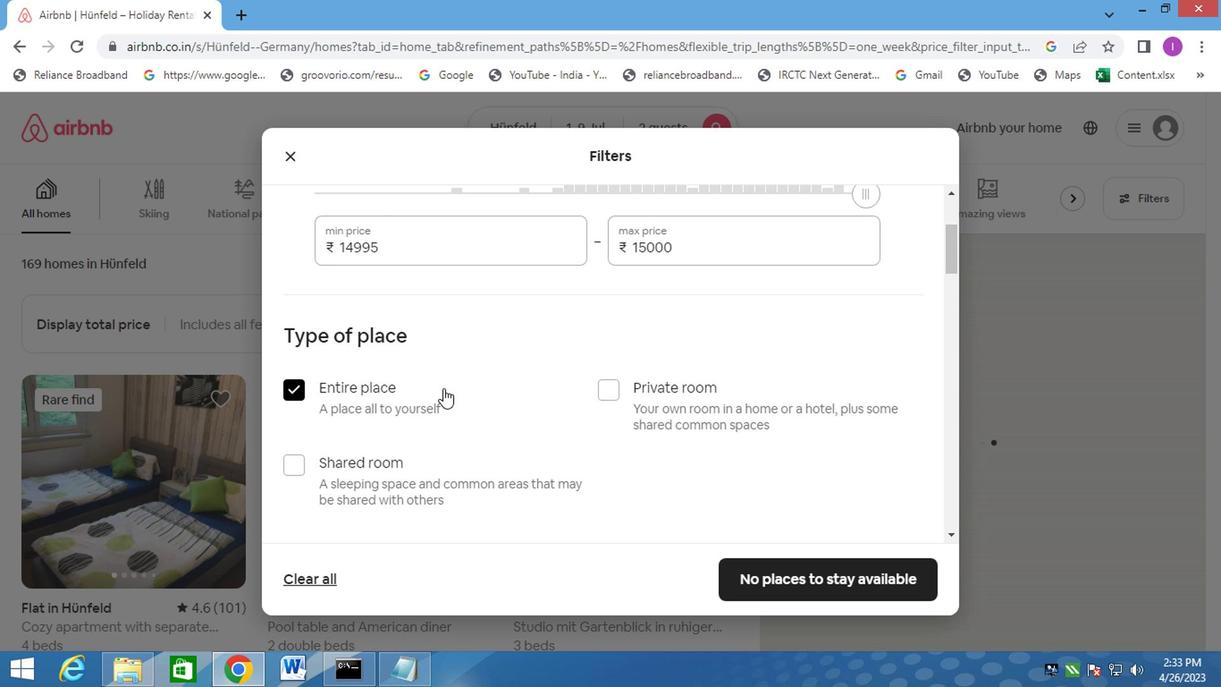 
Action: Mouse scrolled (440, 386) with delta (0, 0)
Screenshot: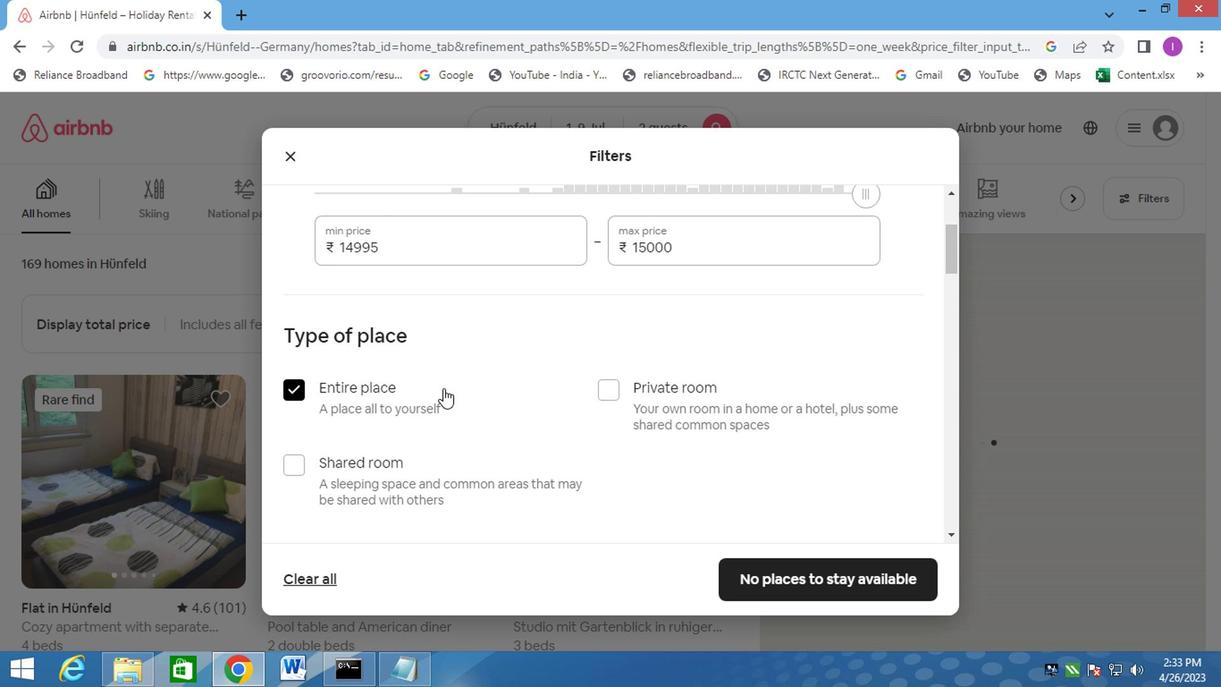 
Action: Mouse moved to (389, 414)
Screenshot: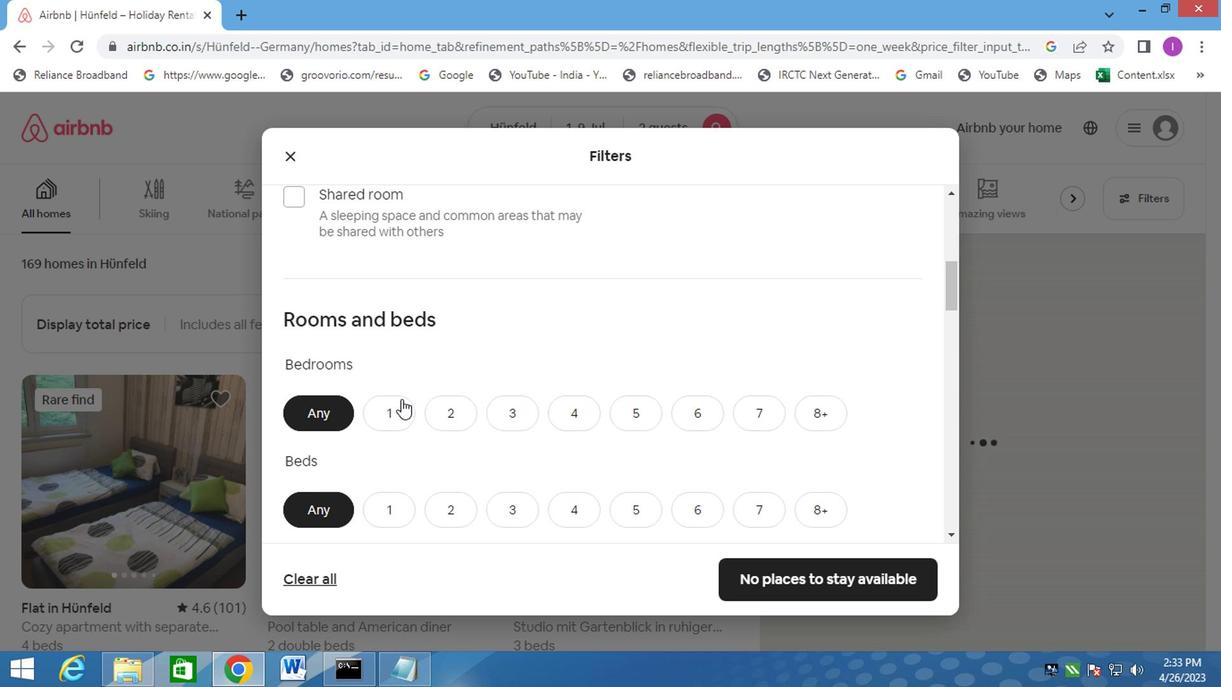 
Action: Mouse pressed left at (389, 414)
Screenshot: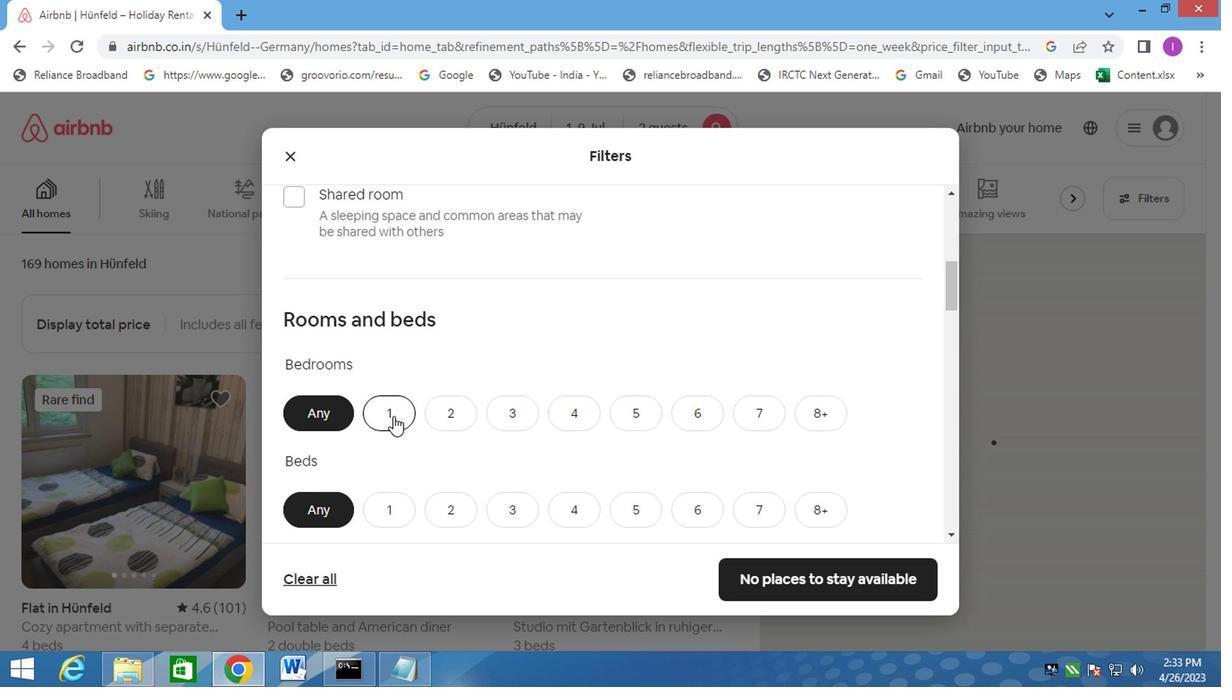 
Action: Mouse moved to (395, 509)
Screenshot: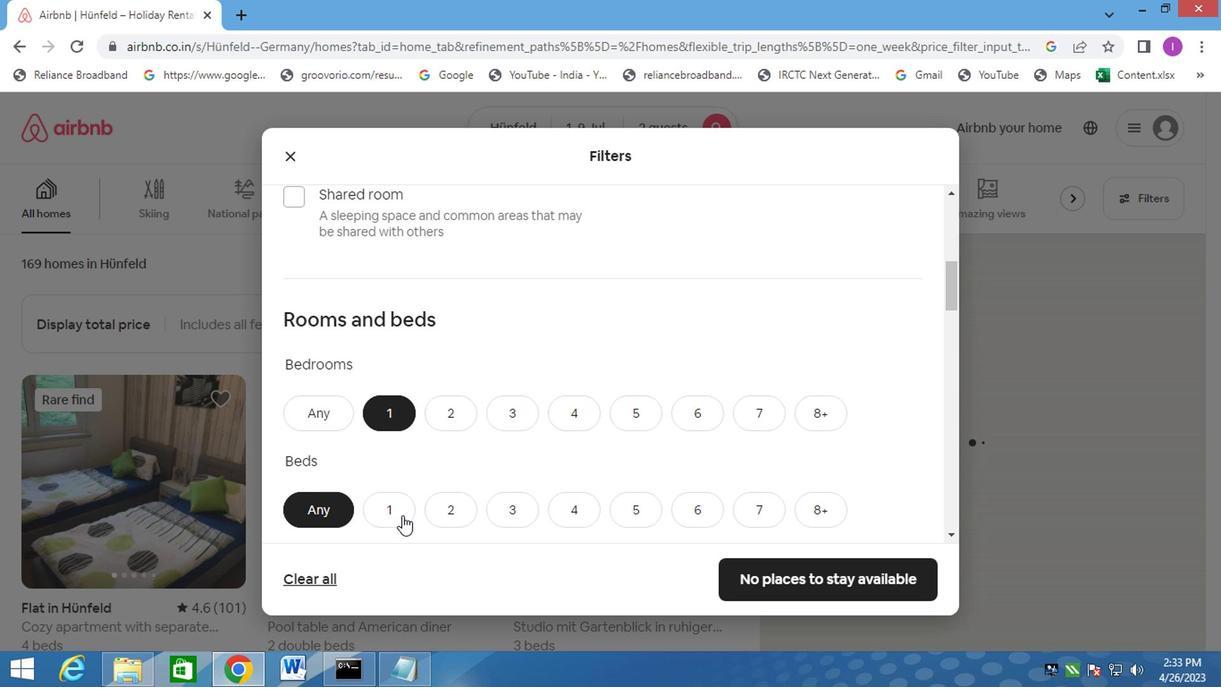 
Action: Mouse scrolled (395, 508) with delta (0, 0)
Screenshot: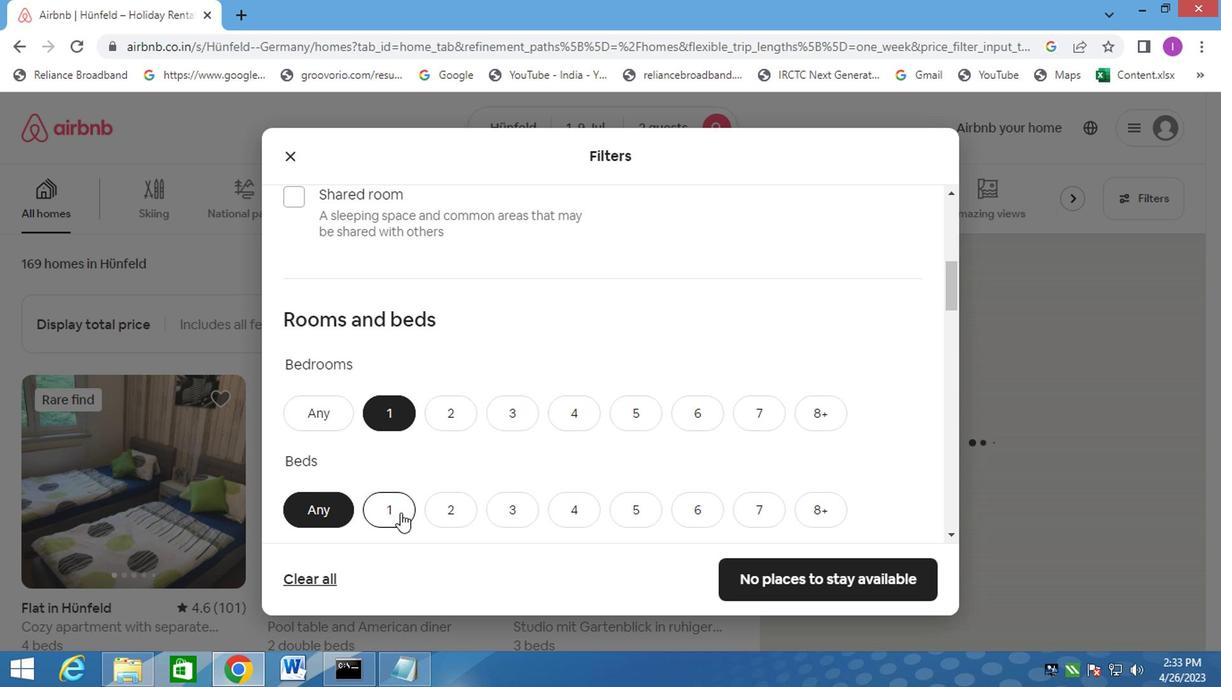 
Action: Mouse scrolled (395, 508) with delta (0, 0)
Screenshot: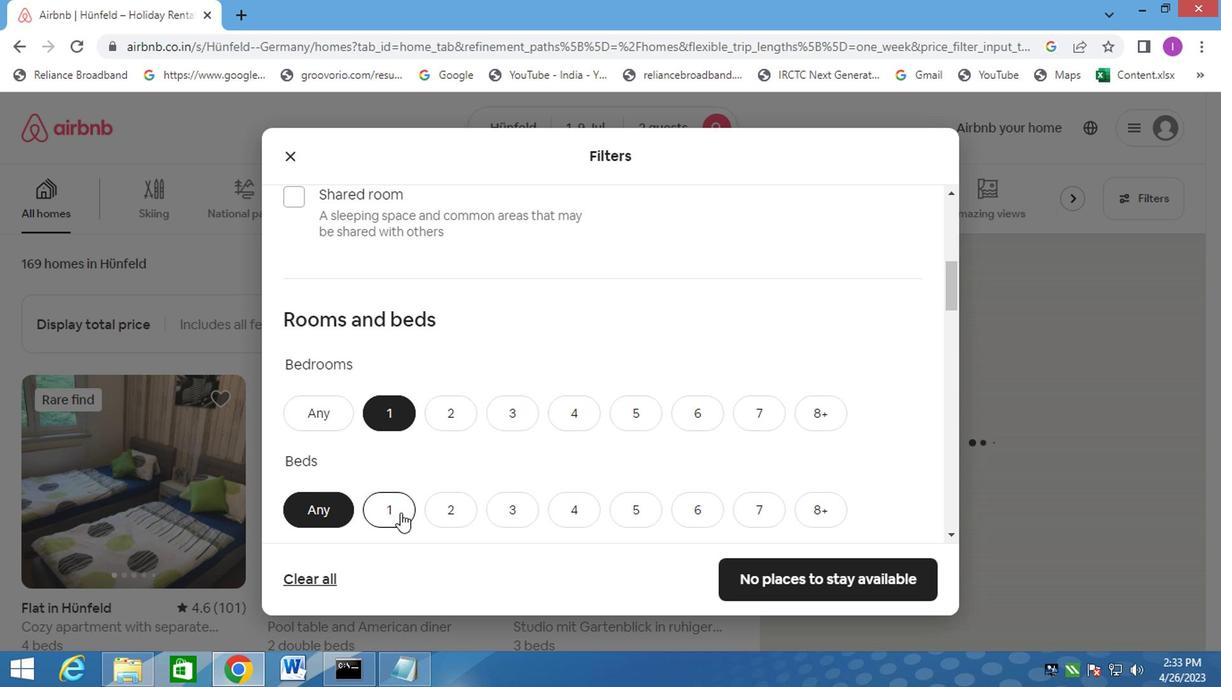 
Action: Mouse moved to (383, 341)
Screenshot: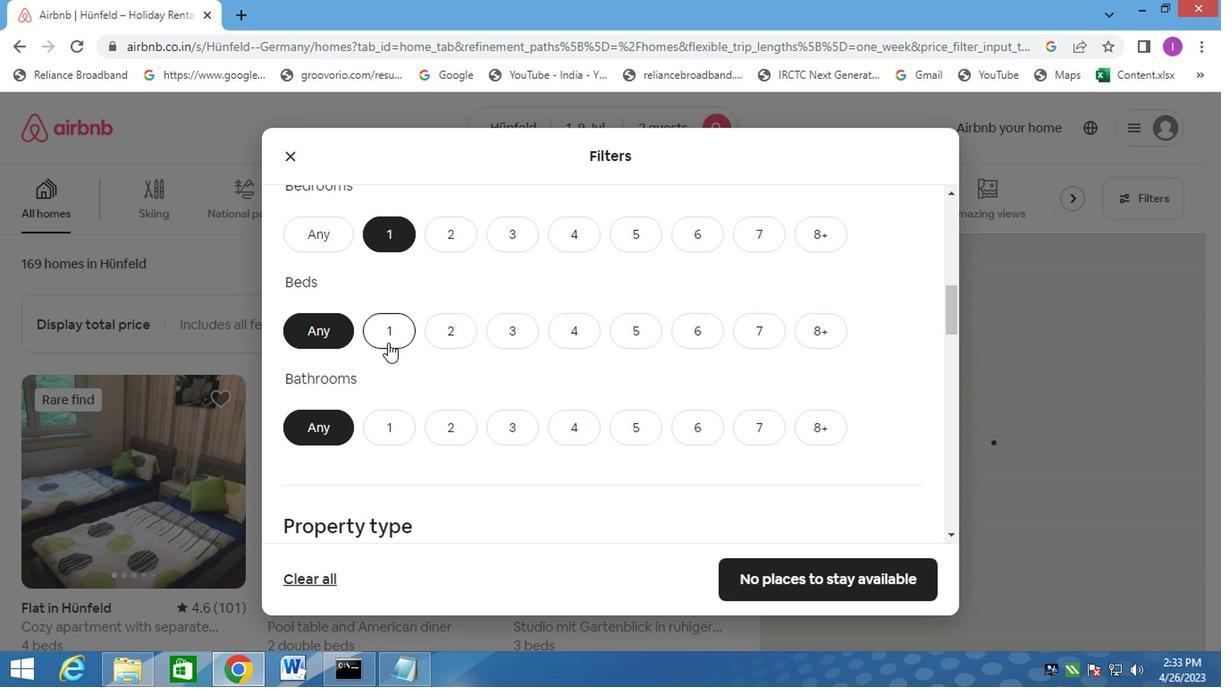 
Action: Mouse pressed left at (383, 341)
Screenshot: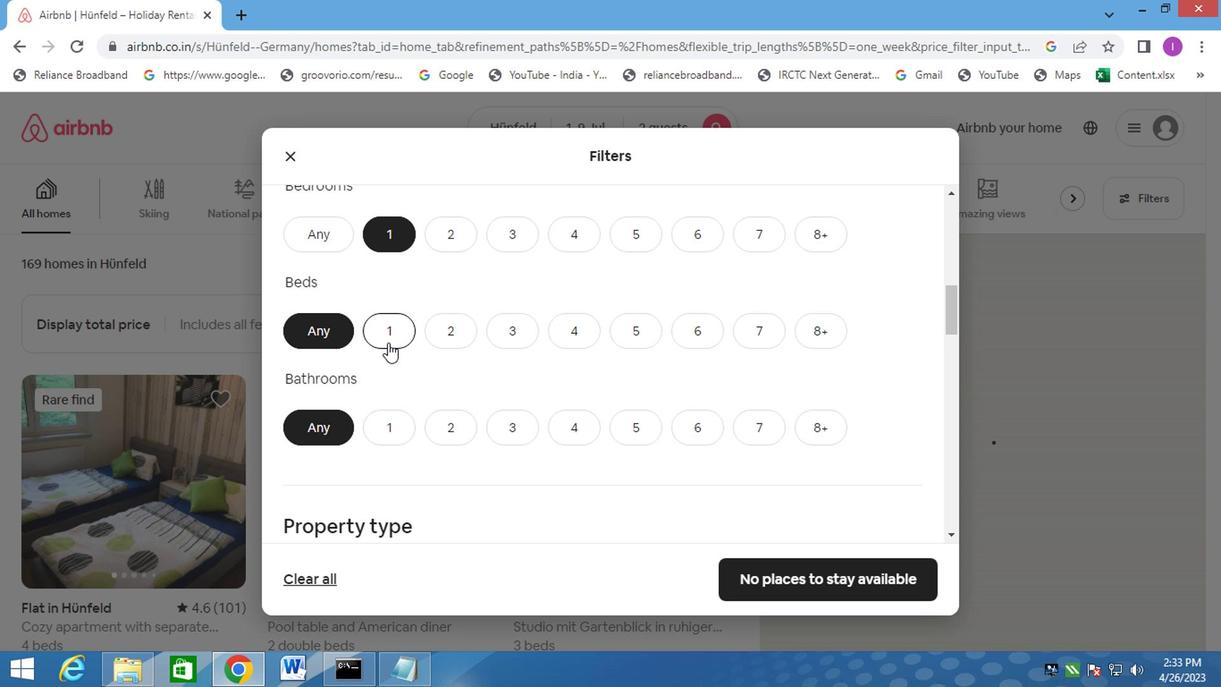 
Action: Mouse moved to (394, 413)
Screenshot: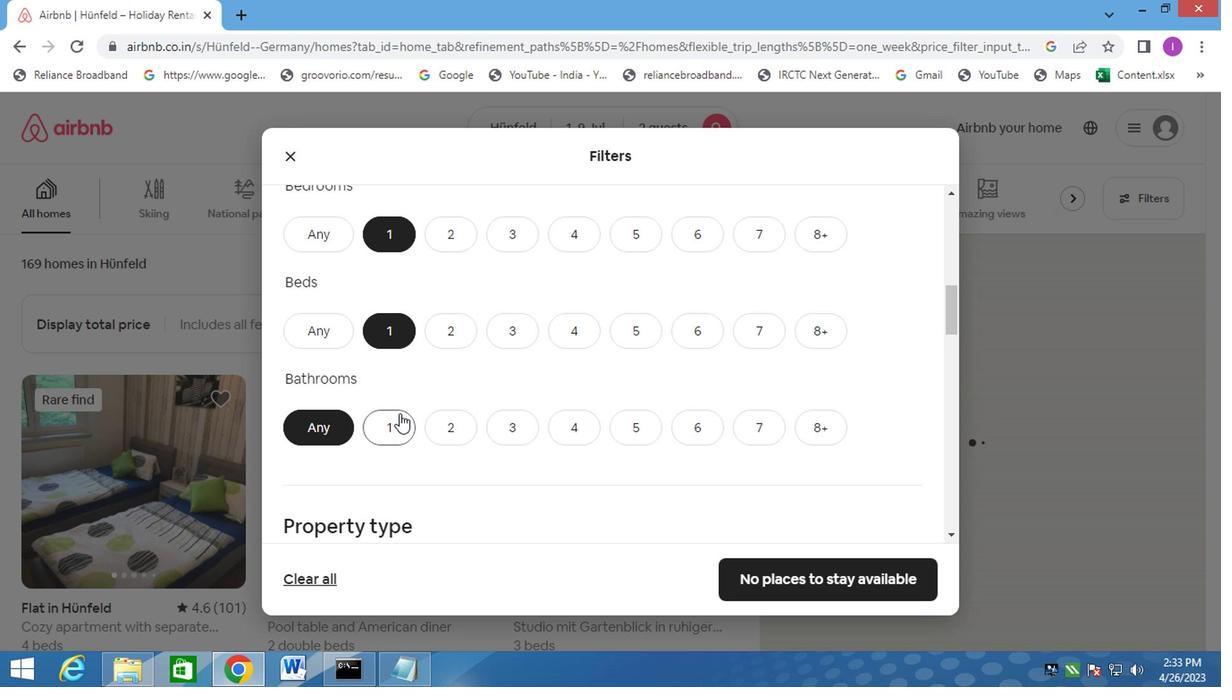 
Action: Mouse pressed left at (394, 413)
Screenshot: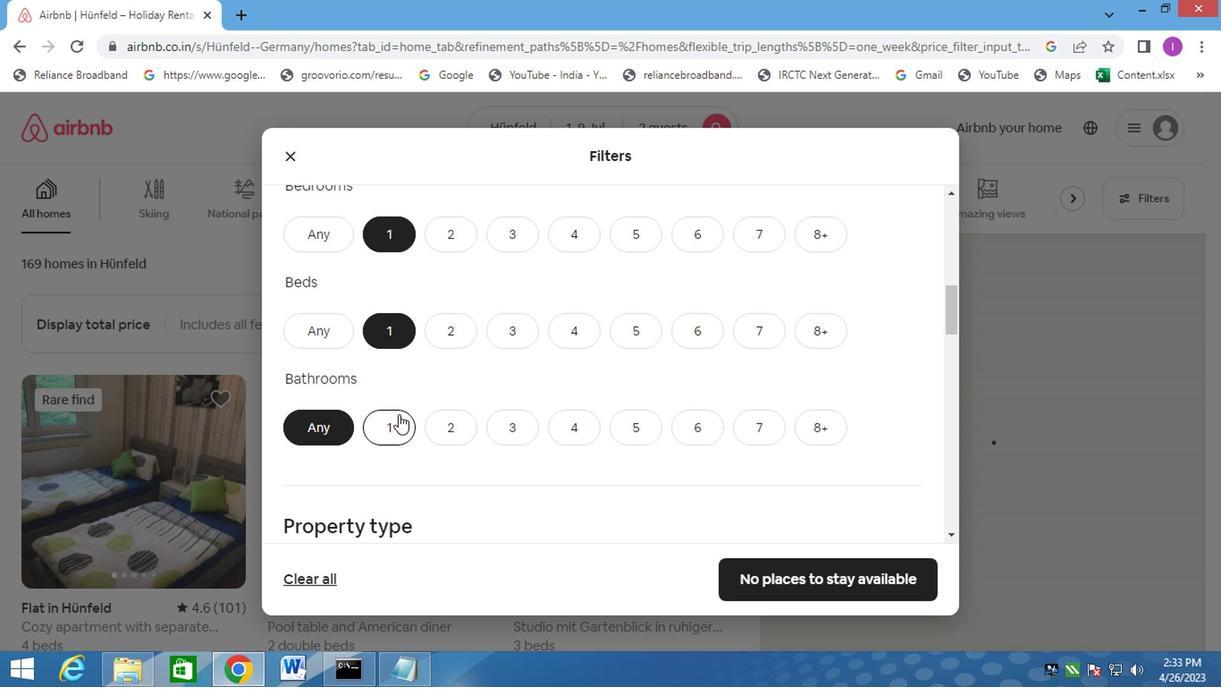 
Action: Mouse moved to (418, 401)
Screenshot: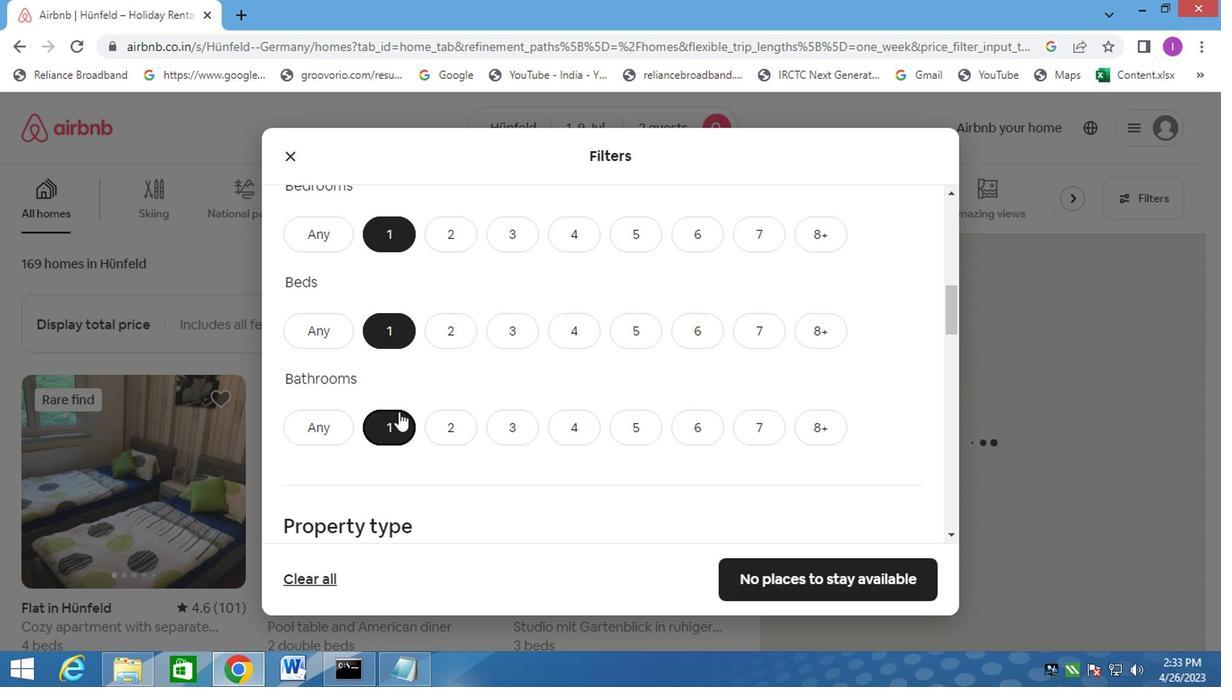 
Action: Mouse scrolled (418, 400) with delta (0, 0)
Screenshot: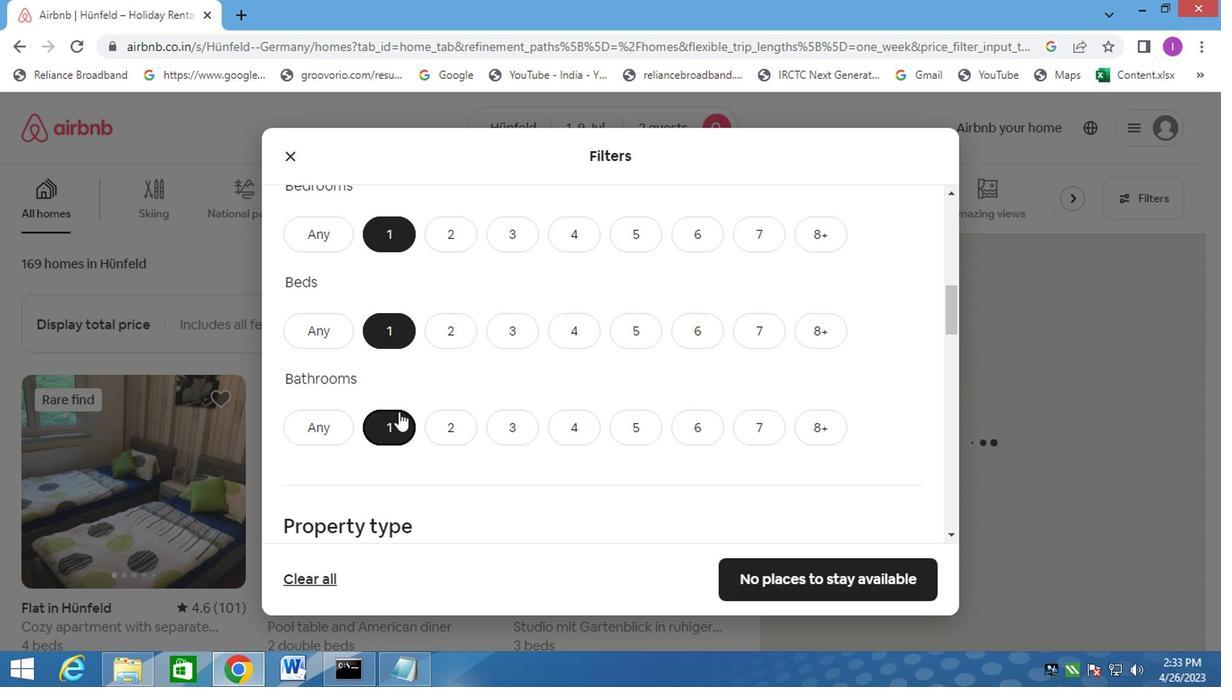 
Action: Mouse moved to (425, 400)
Screenshot: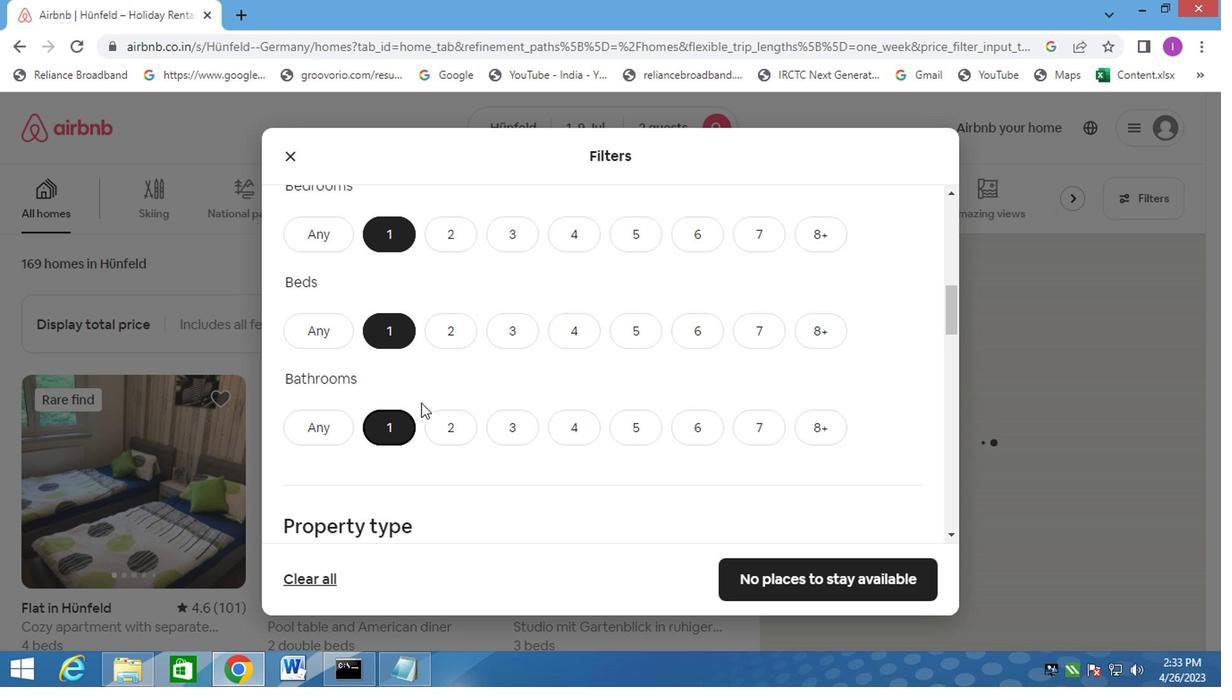 
Action: Mouse scrolled (425, 400) with delta (0, 0)
Screenshot: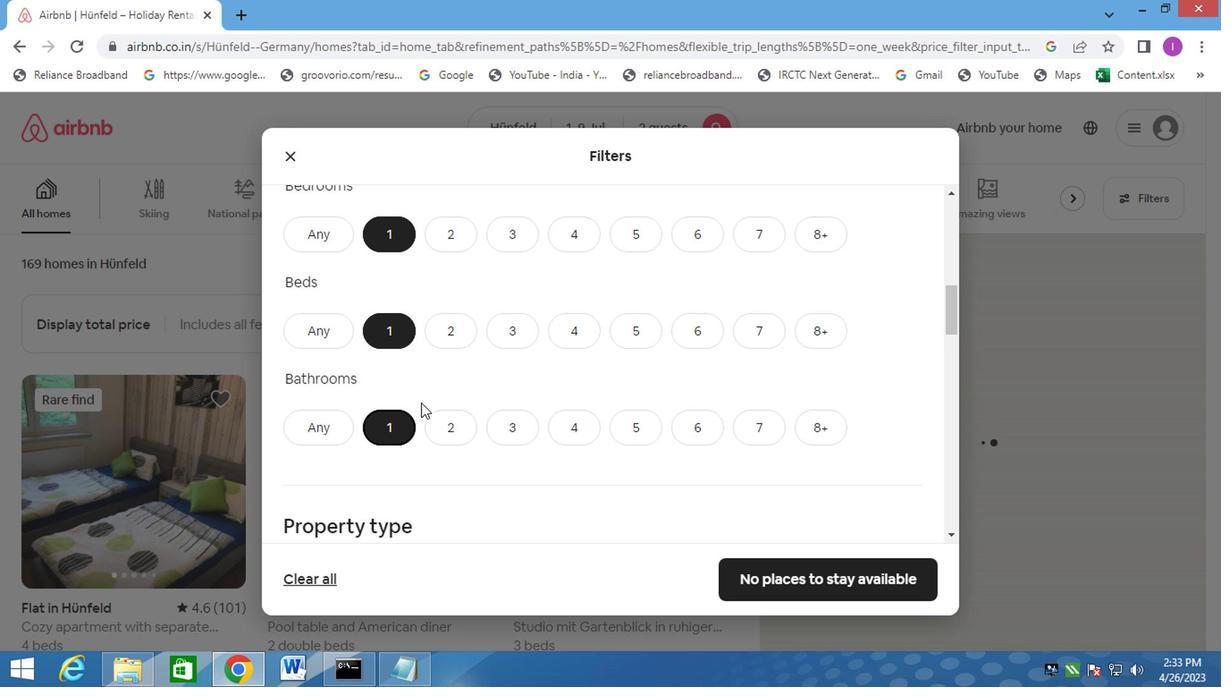
Action: Mouse moved to (383, 406)
Screenshot: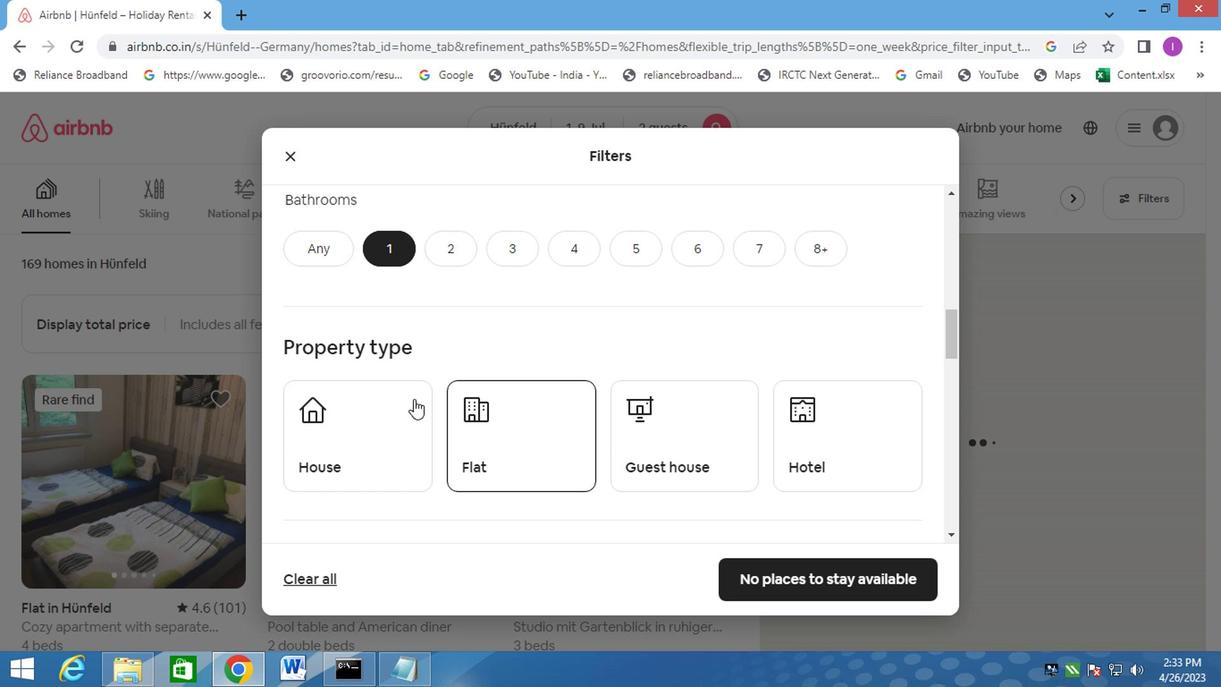 
Action: Mouse pressed left at (383, 406)
Screenshot: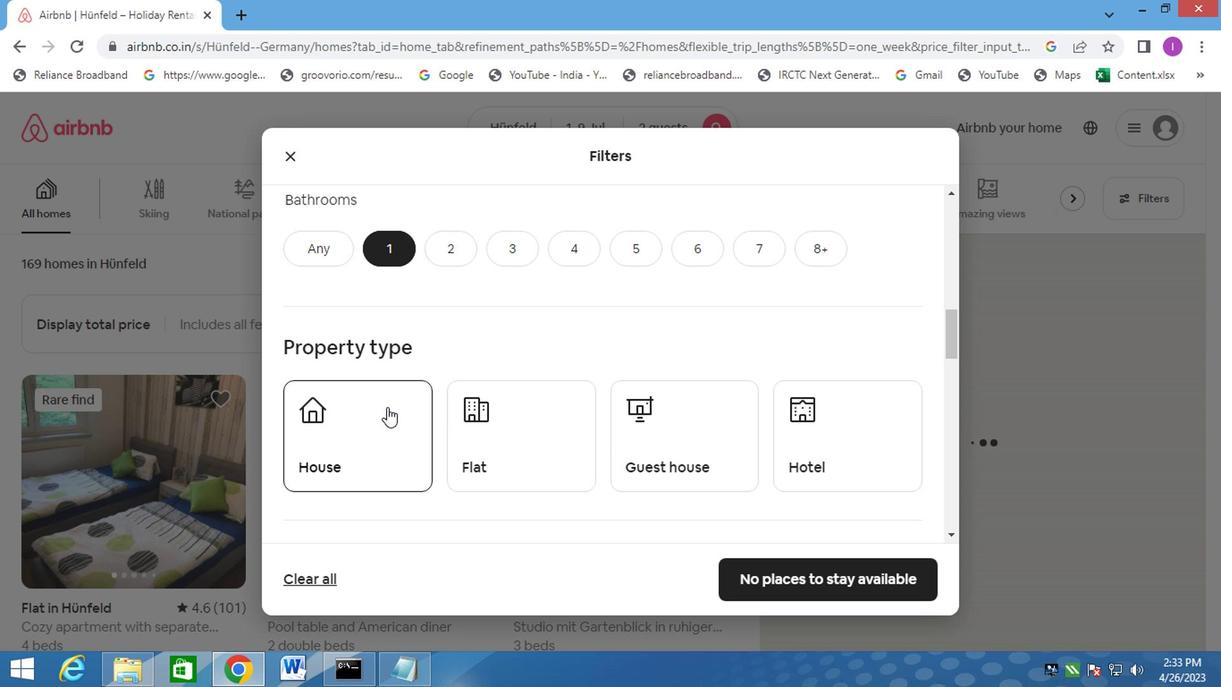 
Action: Mouse moved to (506, 404)
Screenshot: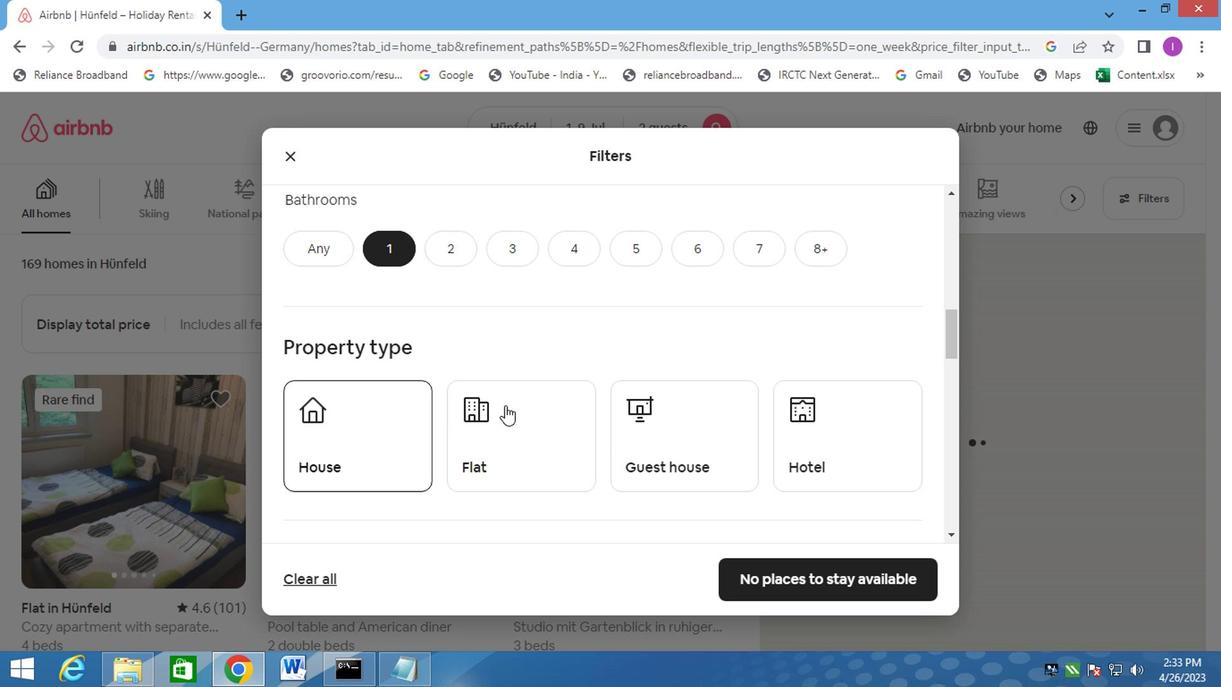 
Action: Mouse pressed left at (506, 404)
Screenshot: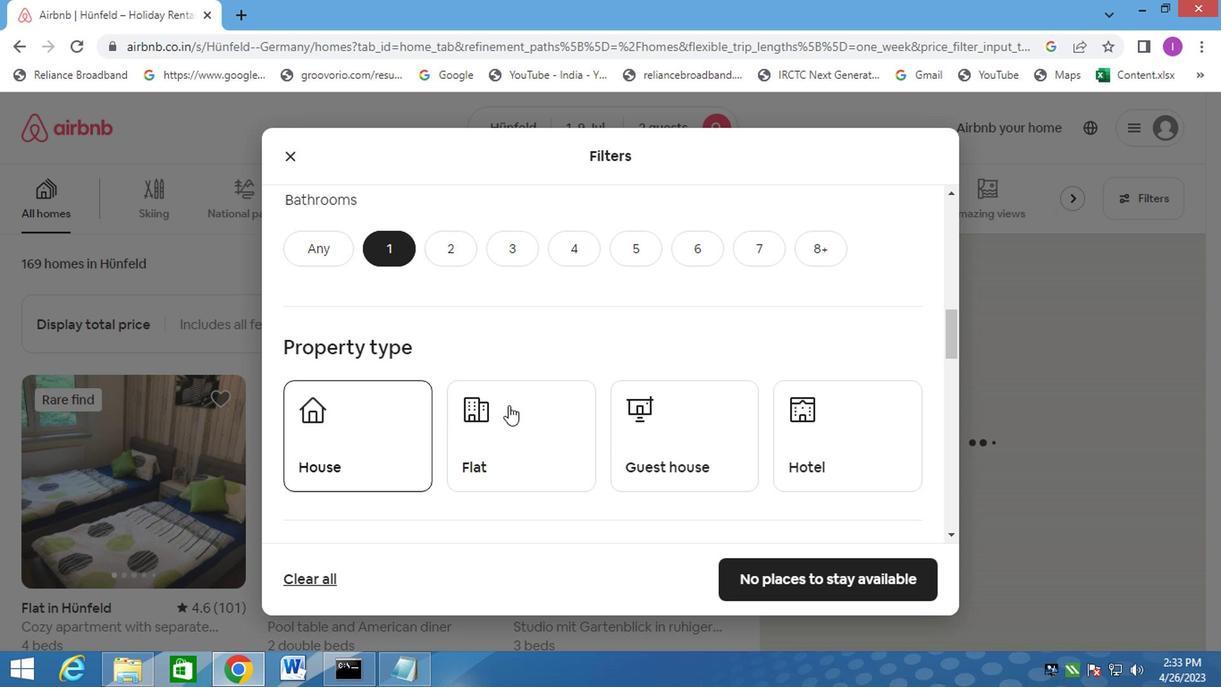 
Action: Mouse moved to (623, 400)
Screenshot: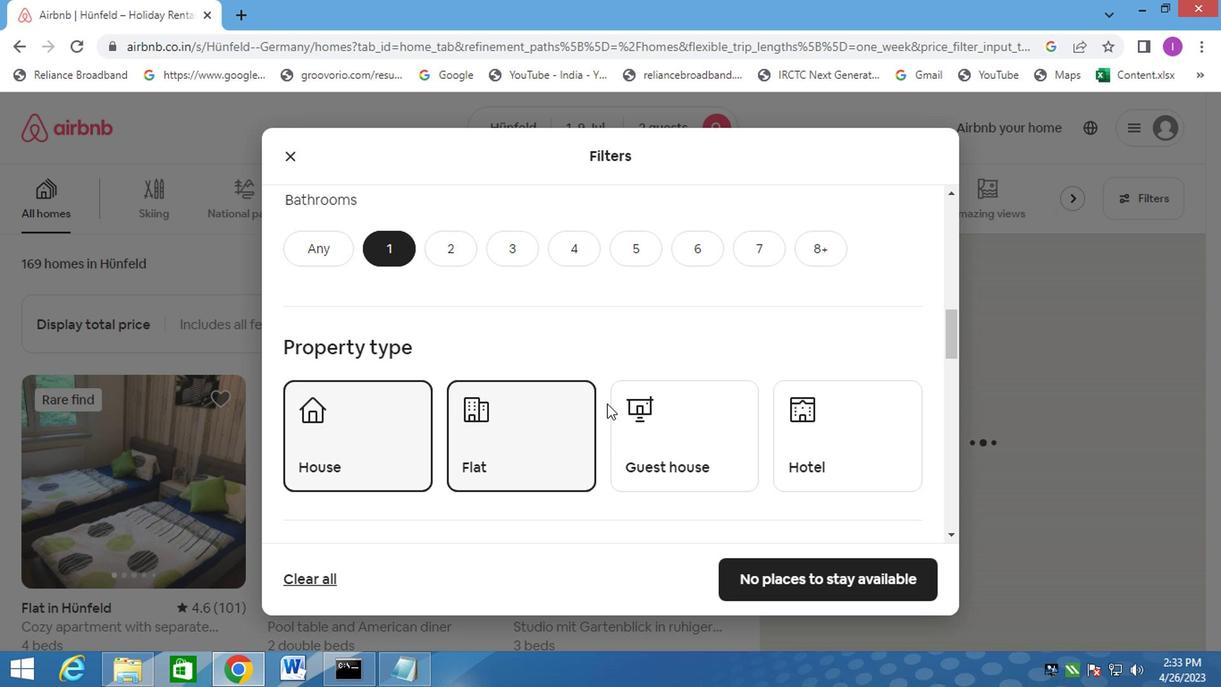 
Action: Mouse pressed left at (623, 400)
Screenshot: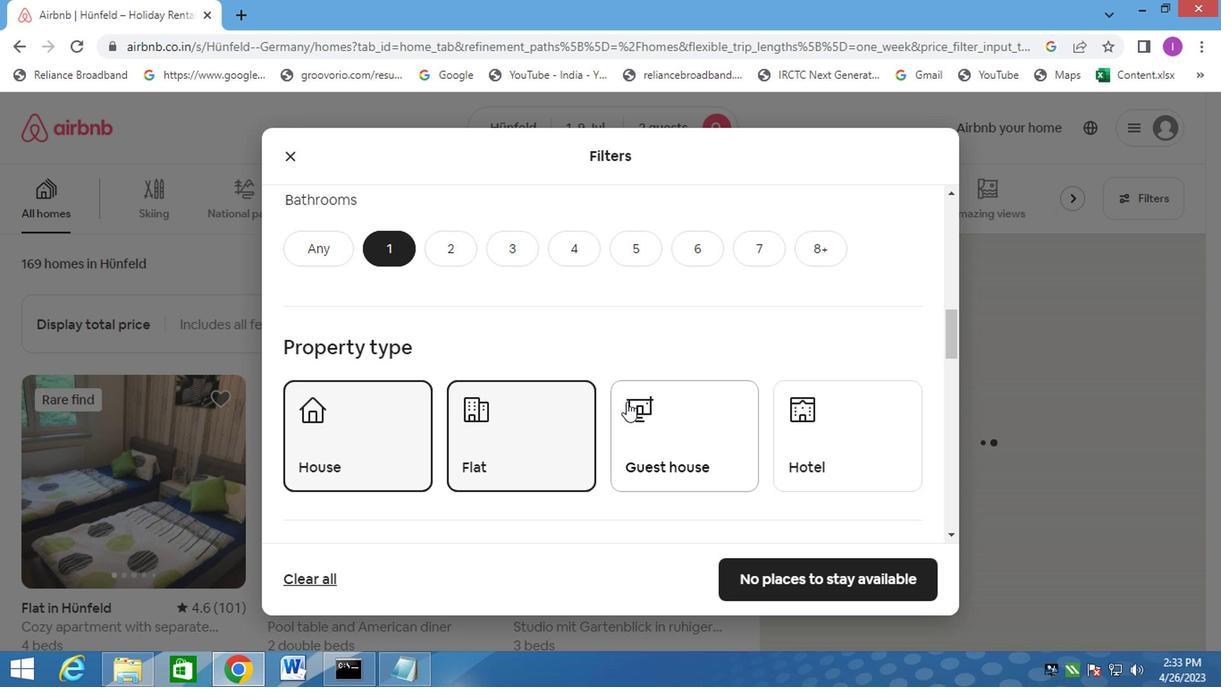 
Action: Mouse moved to (663, 359)
Screenshot: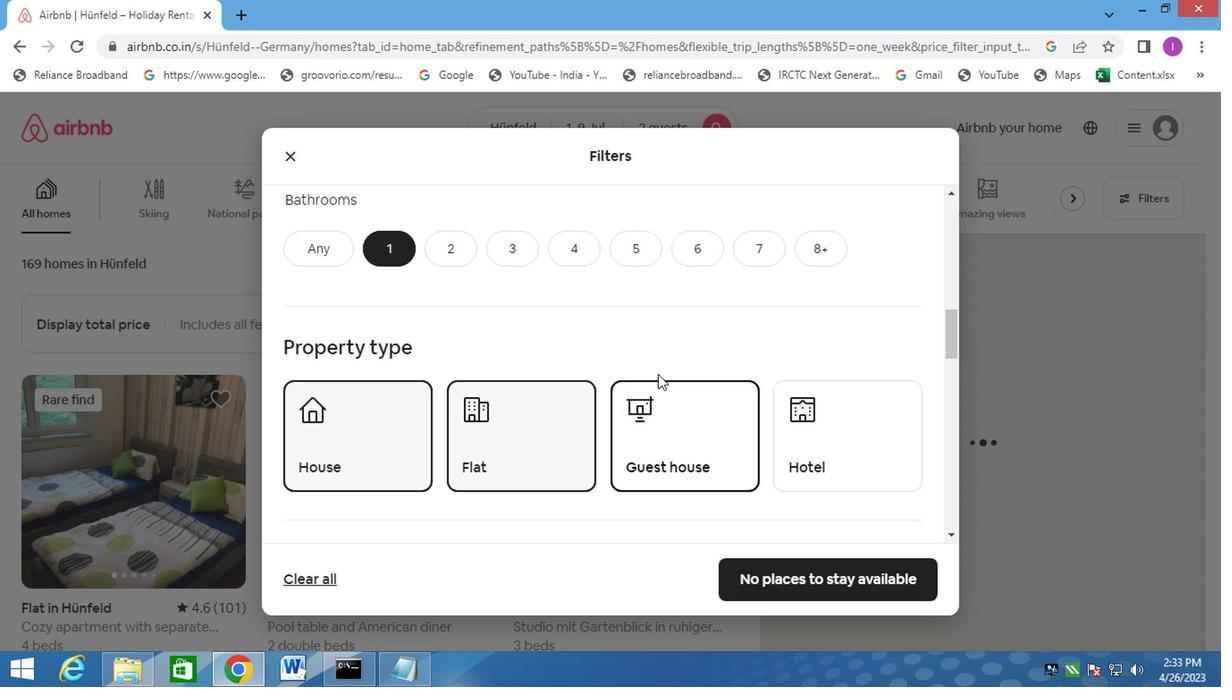 
Action: Mouse scrolled (663, 358) with delta (0, 0)
Screenshot: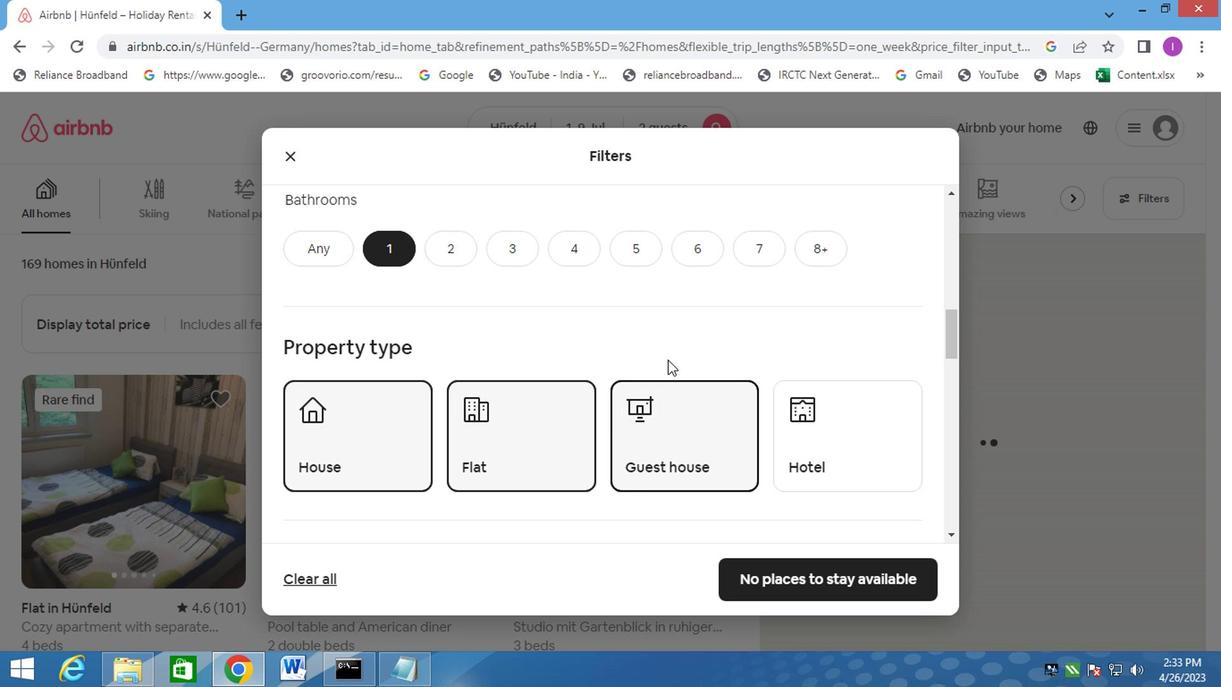 
Action: Mouse moved to (663, 358)
Screenshot: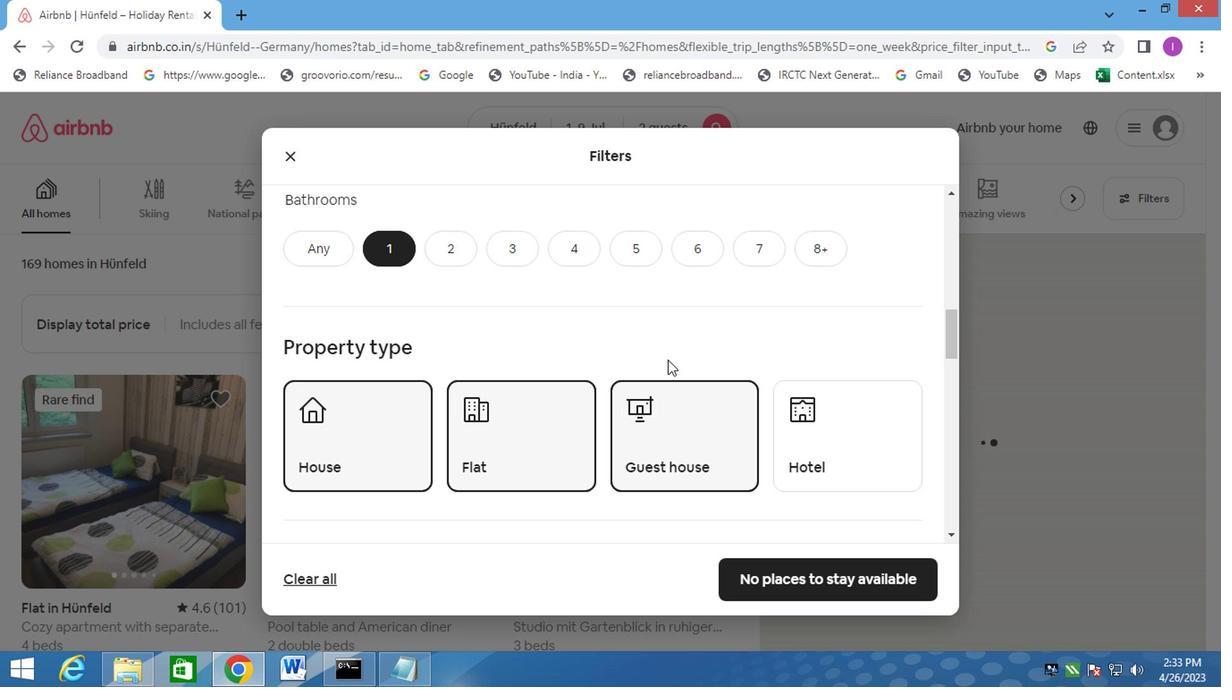 
Action: Mouse scrolled (663, 357) with delta (0, -1)
Screenshot: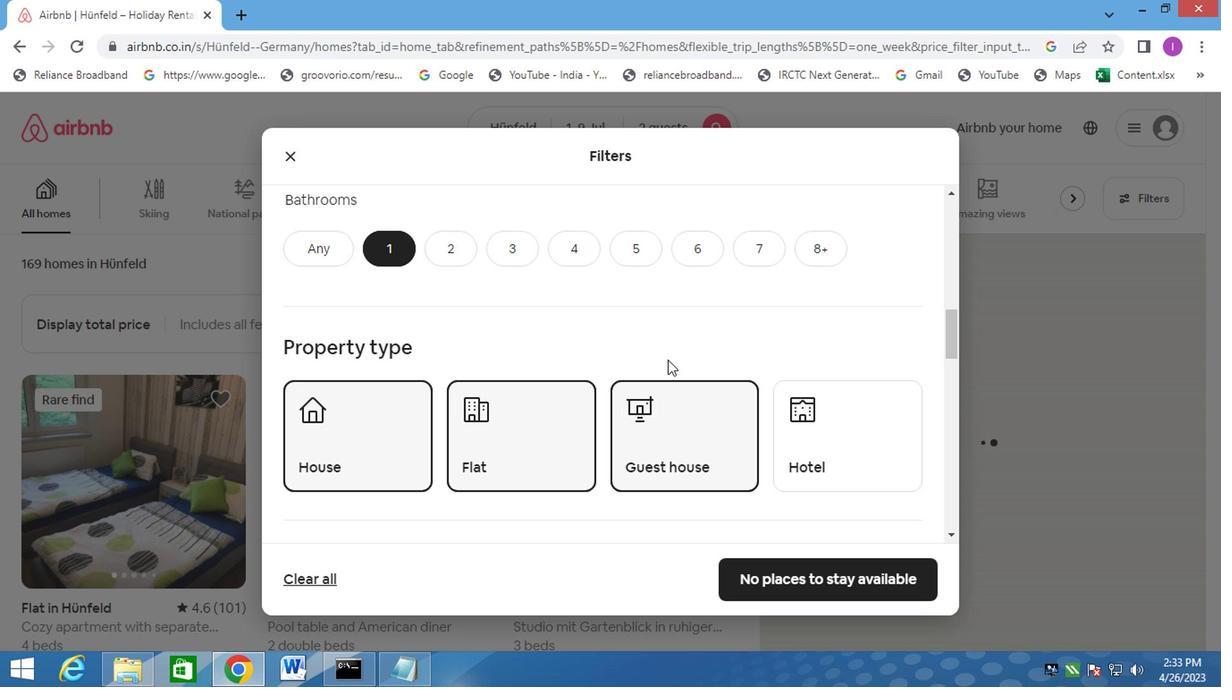 
Action: Mouse scrolled (663, 357) with delta (0, -1)
Screenshot: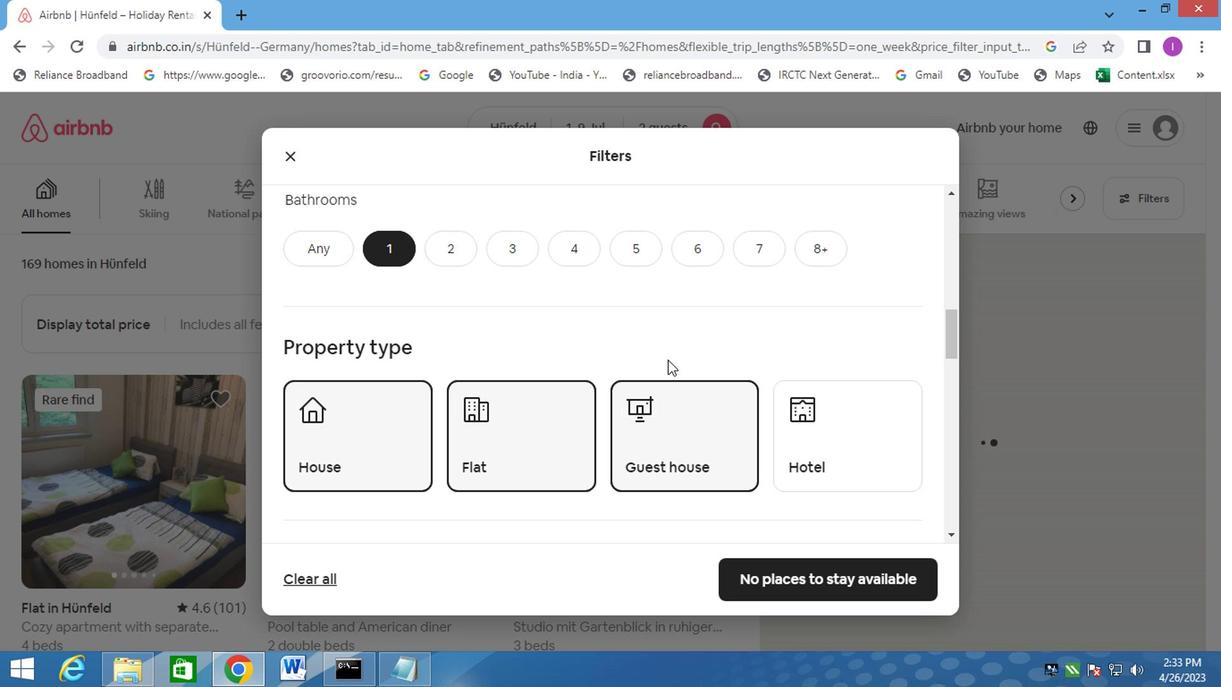 
Action: Mouse moved to (663, 357)
Screenshot: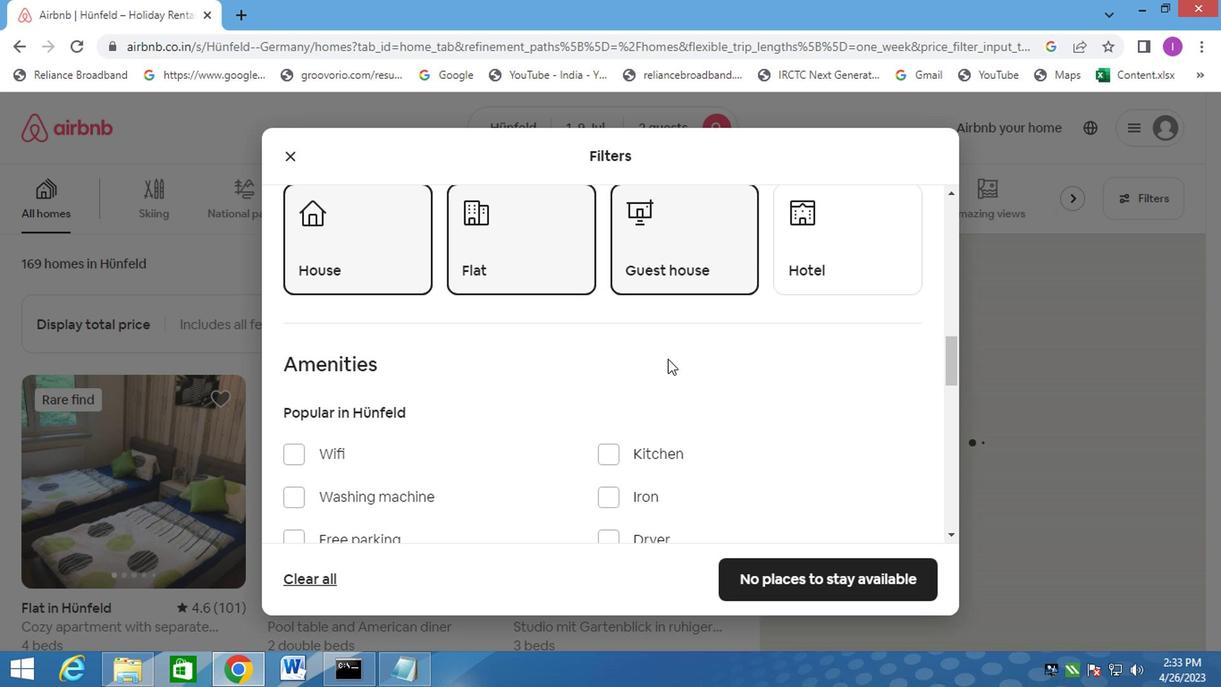 
Action: Mouse scrolled (663, 357) with delta (0, 0)
Screenshot: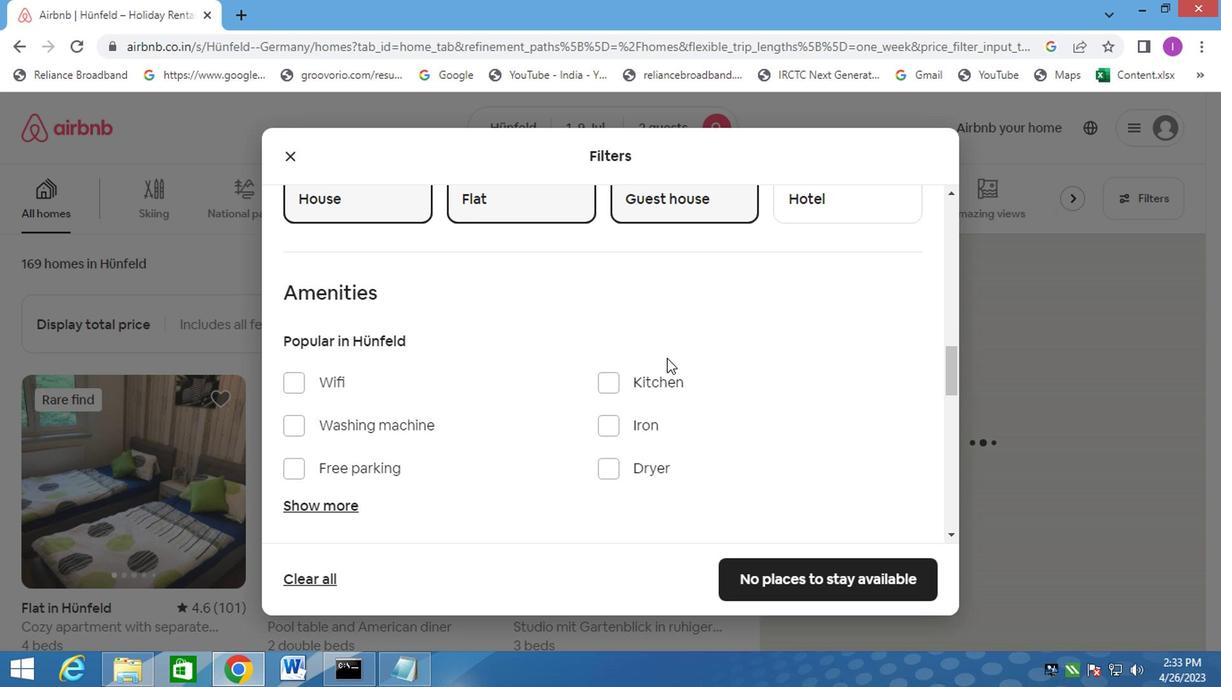 
Action: Mouse scrolled (663, 357) with delta (0, 0)
Screenshot: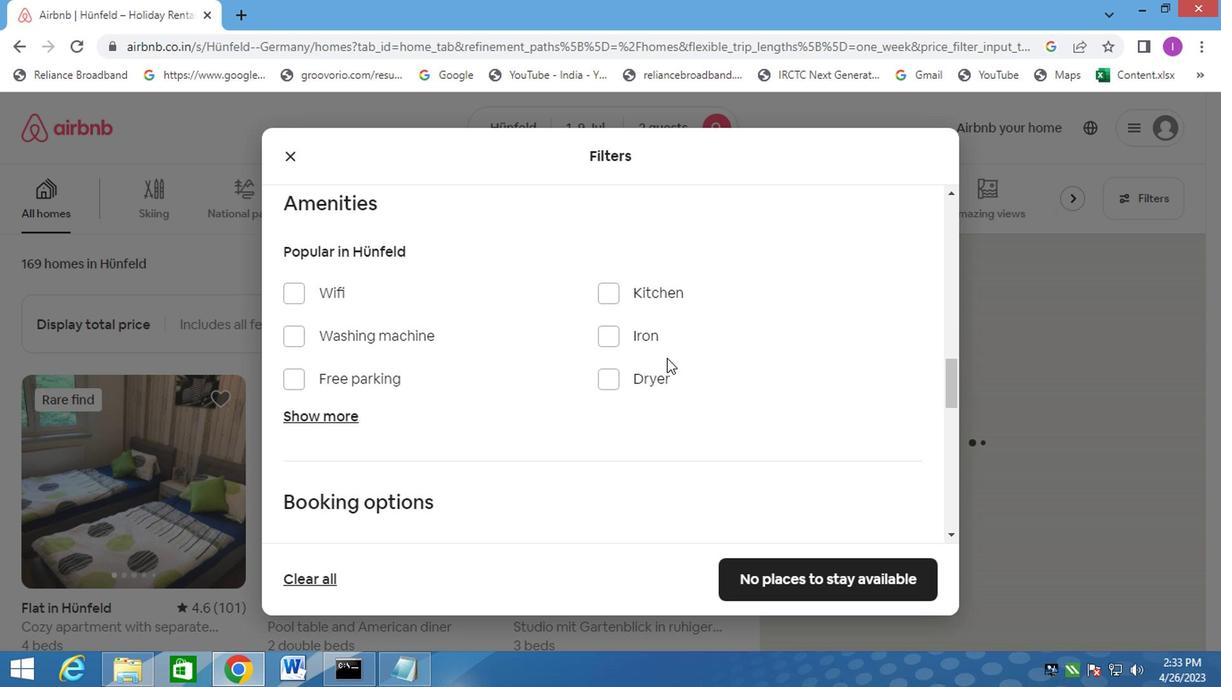
Action: Mouse scrolled (663, 357) with delta (0, 0)
Screenshot: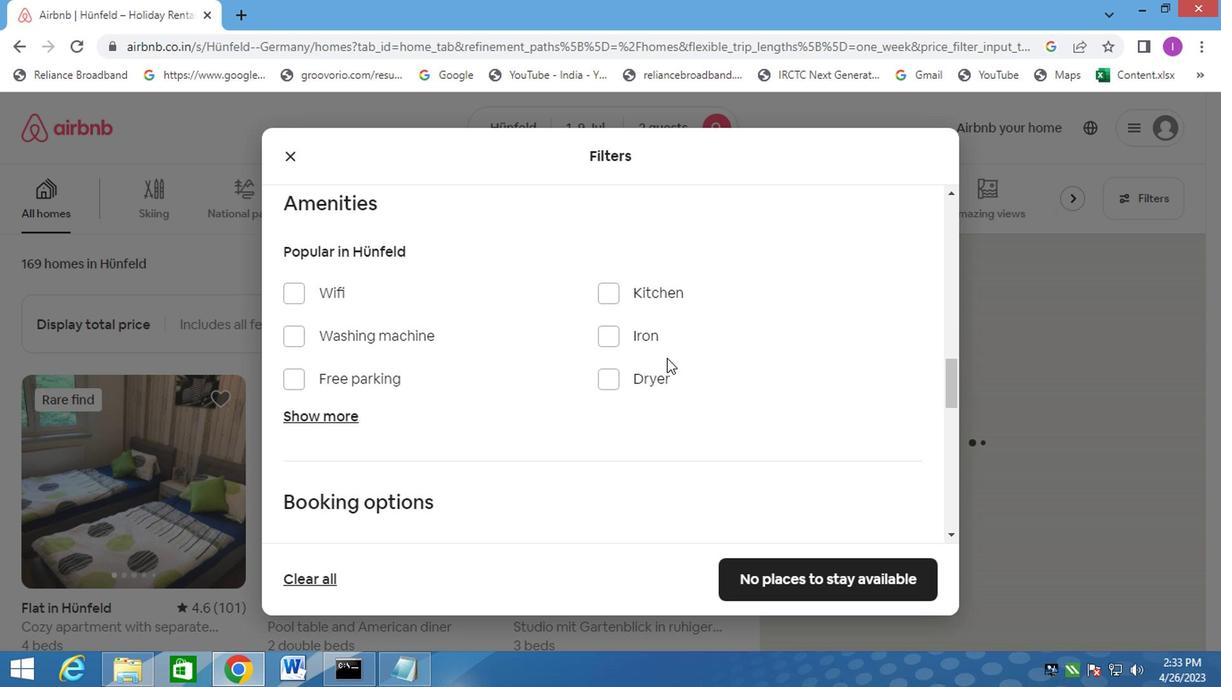 
Action: Mouse moved to (663, 357)
Screenshot: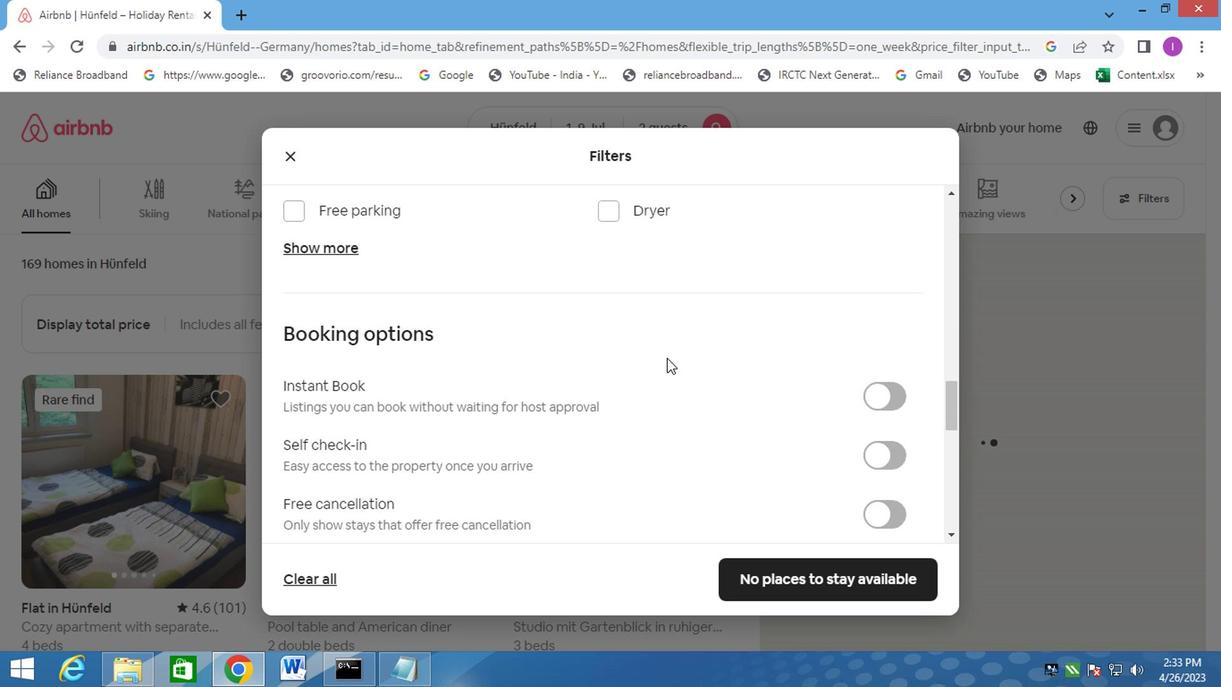 
Action: Mouse scrolled (663, 355) with delta (0, -1)
Screenshot: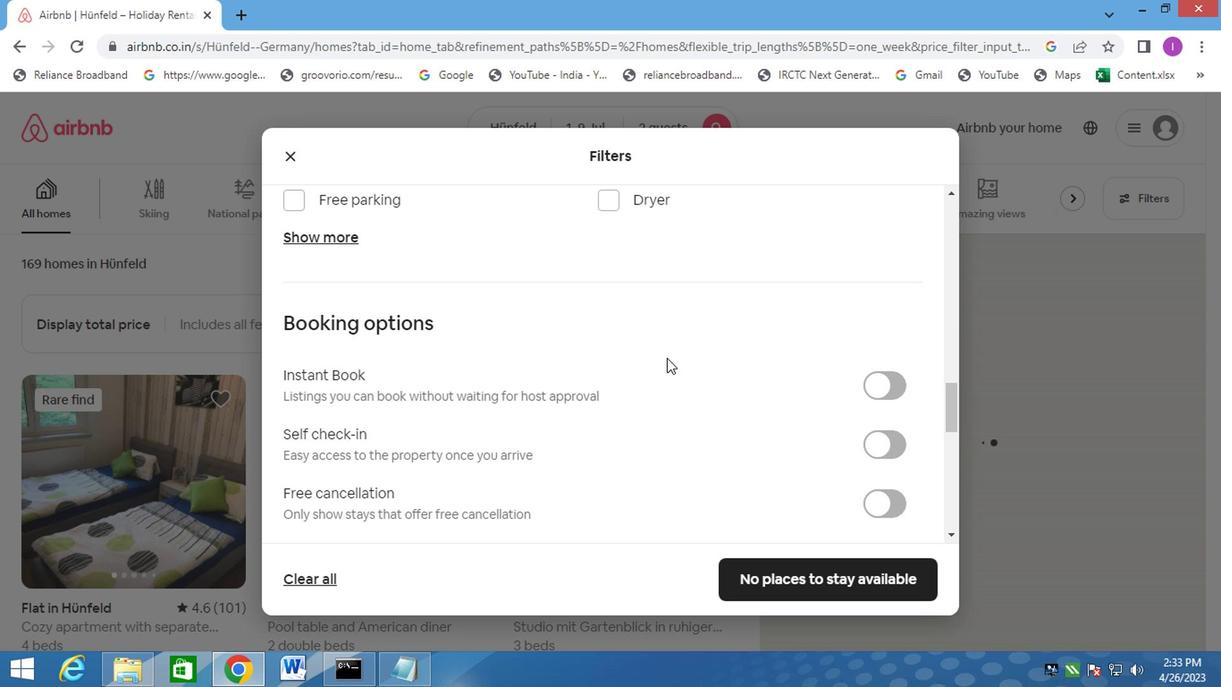 
Action: Mouse moved to (903, 354)
Screenshot: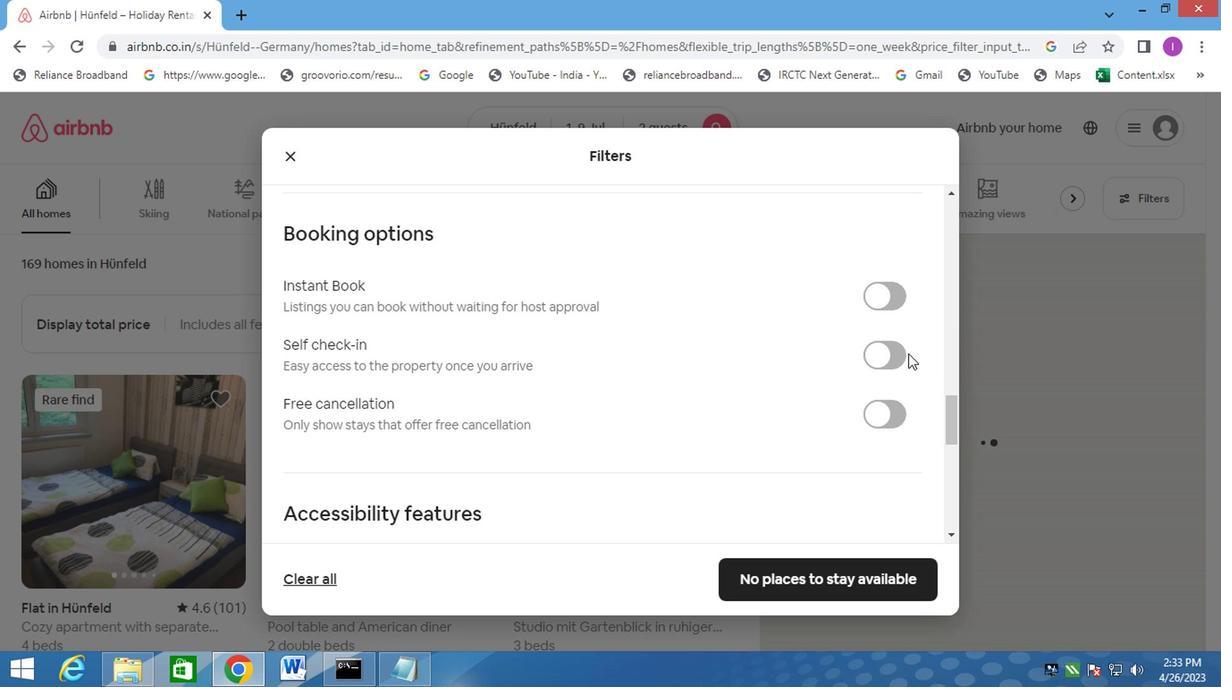 
Action: Mouse pressed left at (903, 354)
Screenshot: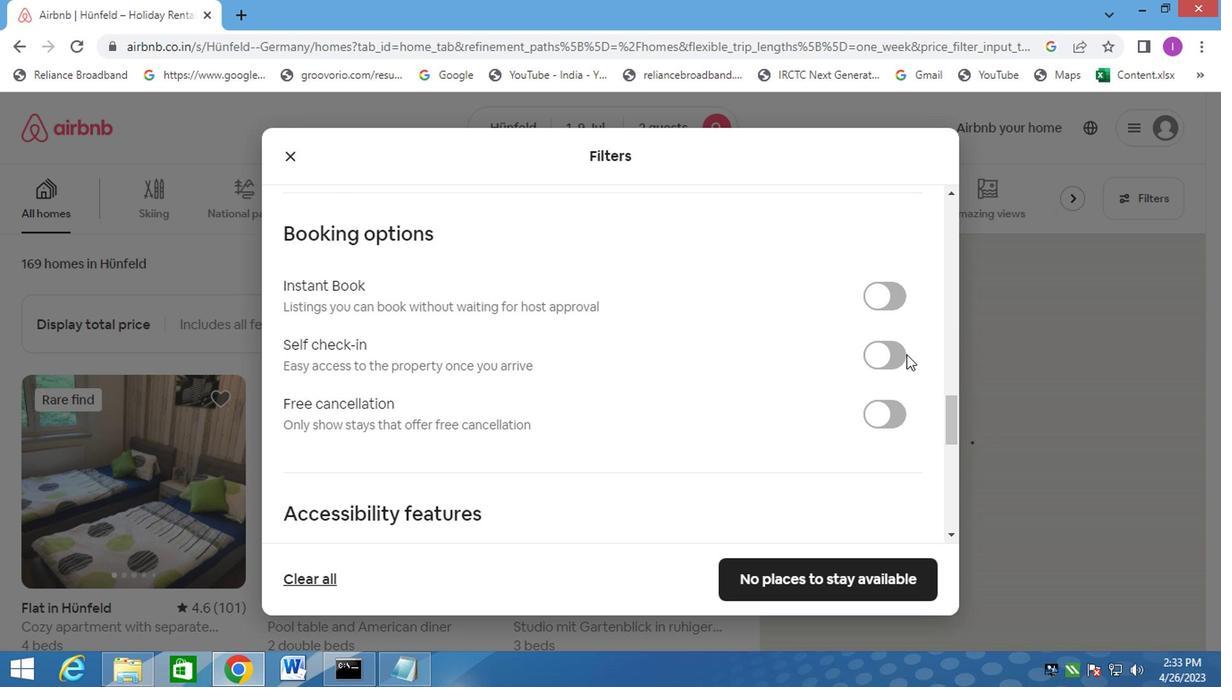 
Action: Mouse moved to (889, 353)
Screenshot: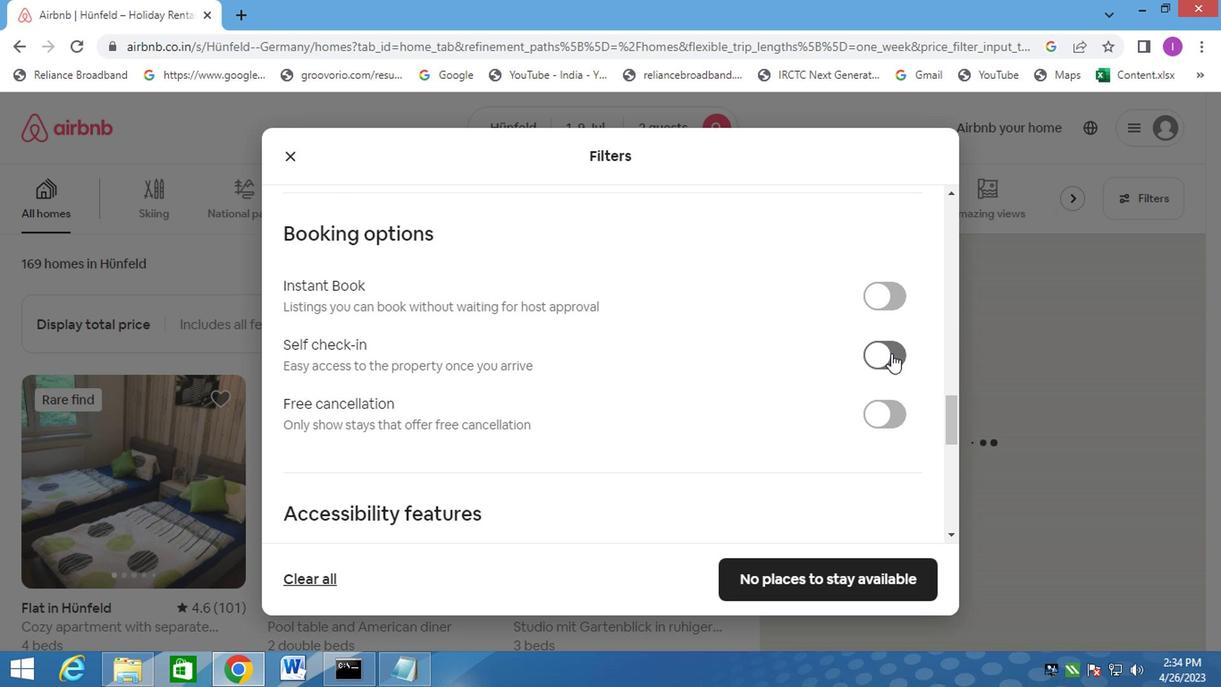 
Action: Mouse pressed left at (888, 353)
Screenshot: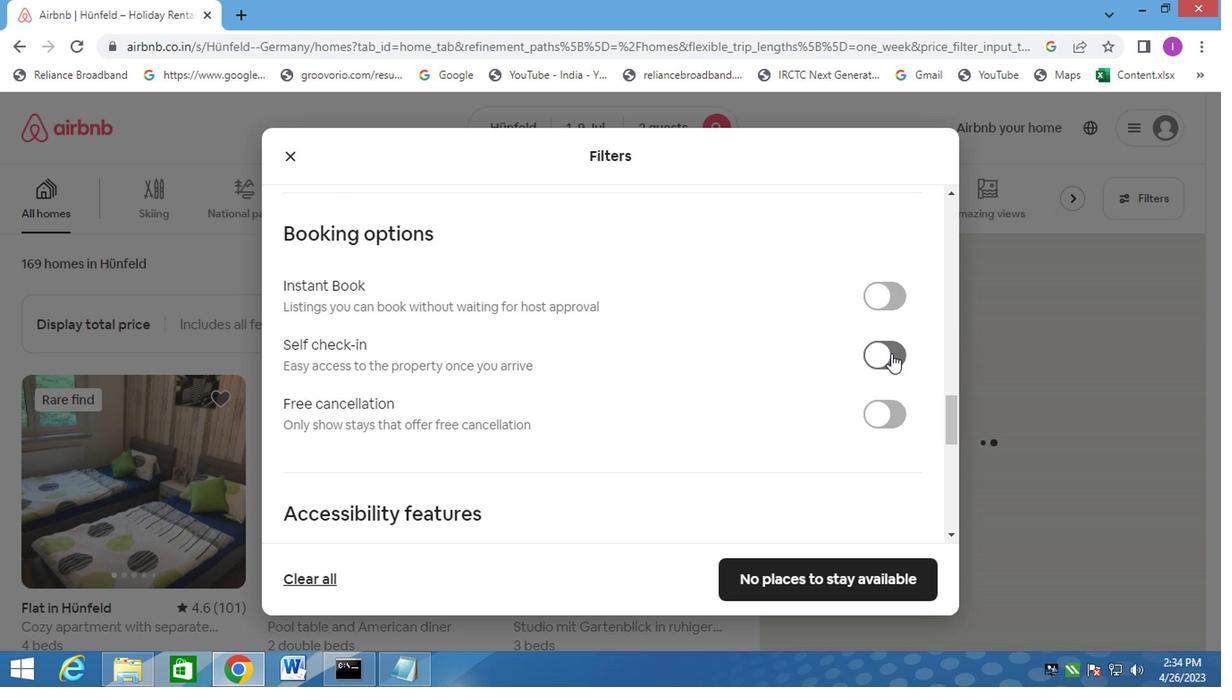 
Action: Mouse moved to (723, 416)
Screenshot: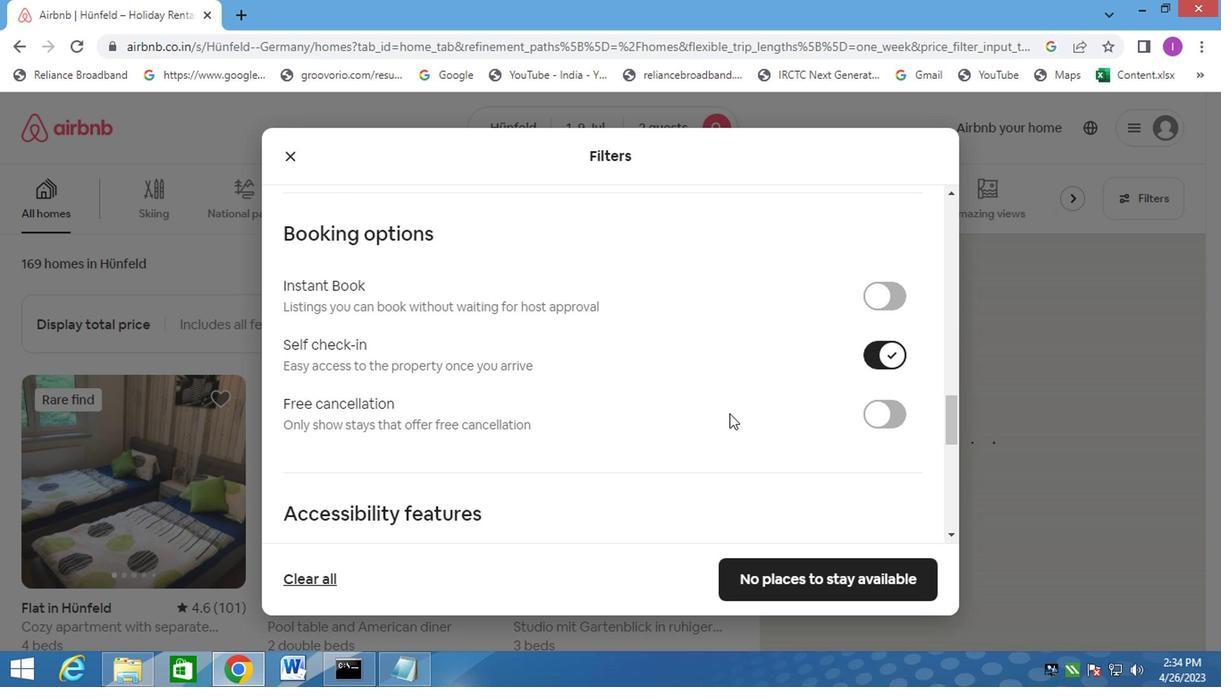 
Action: Mouse scrolled (723, 416) with delta (0, 0)
Screenshot: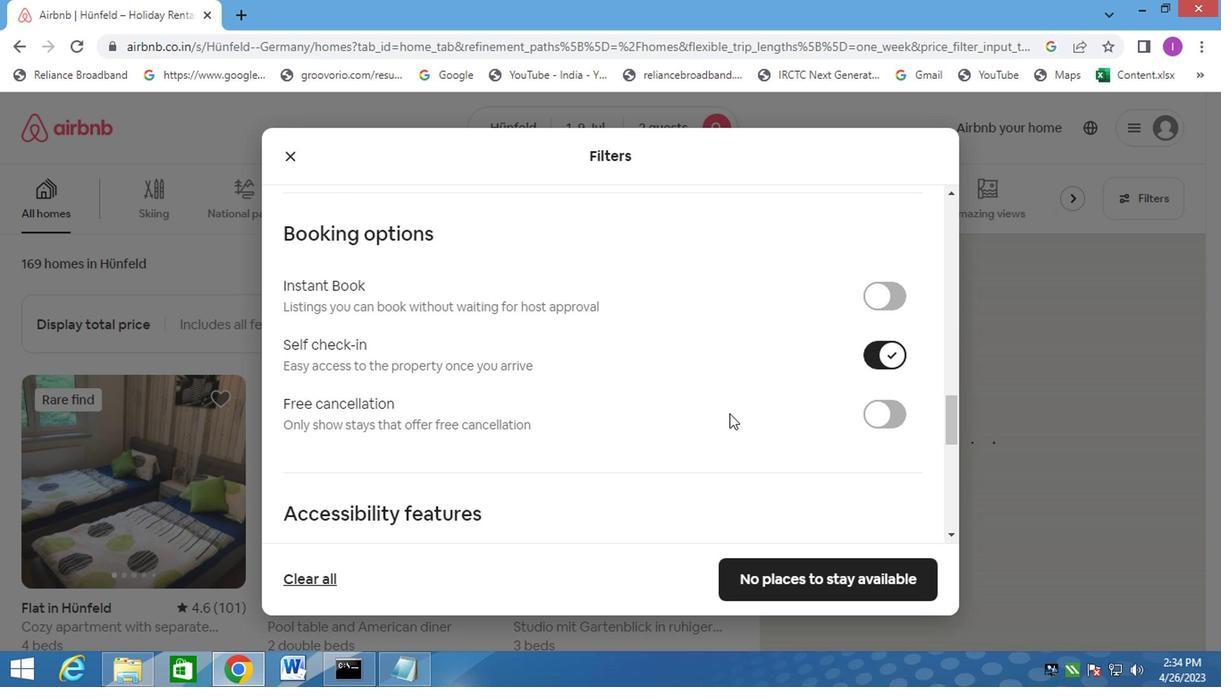 
Action: Mouse moved to (723, 419)
Screenshot: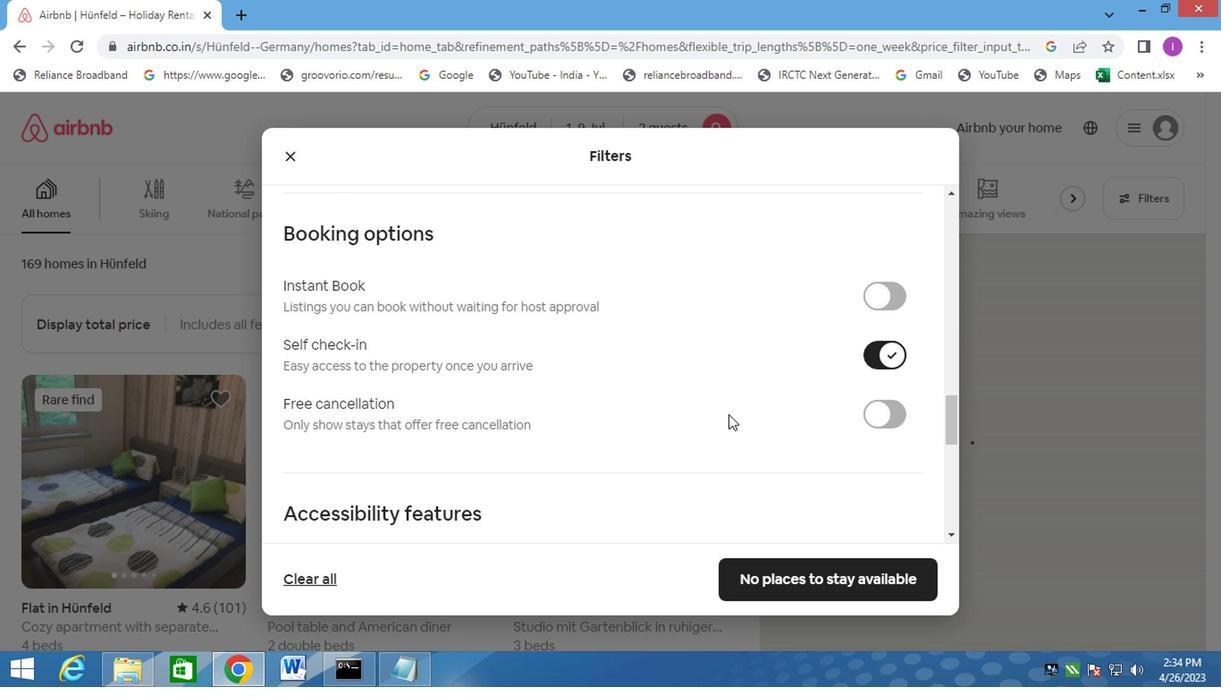 
Action: Mouse scrolled (723, 418) with delta (0, 0)
Screenshot: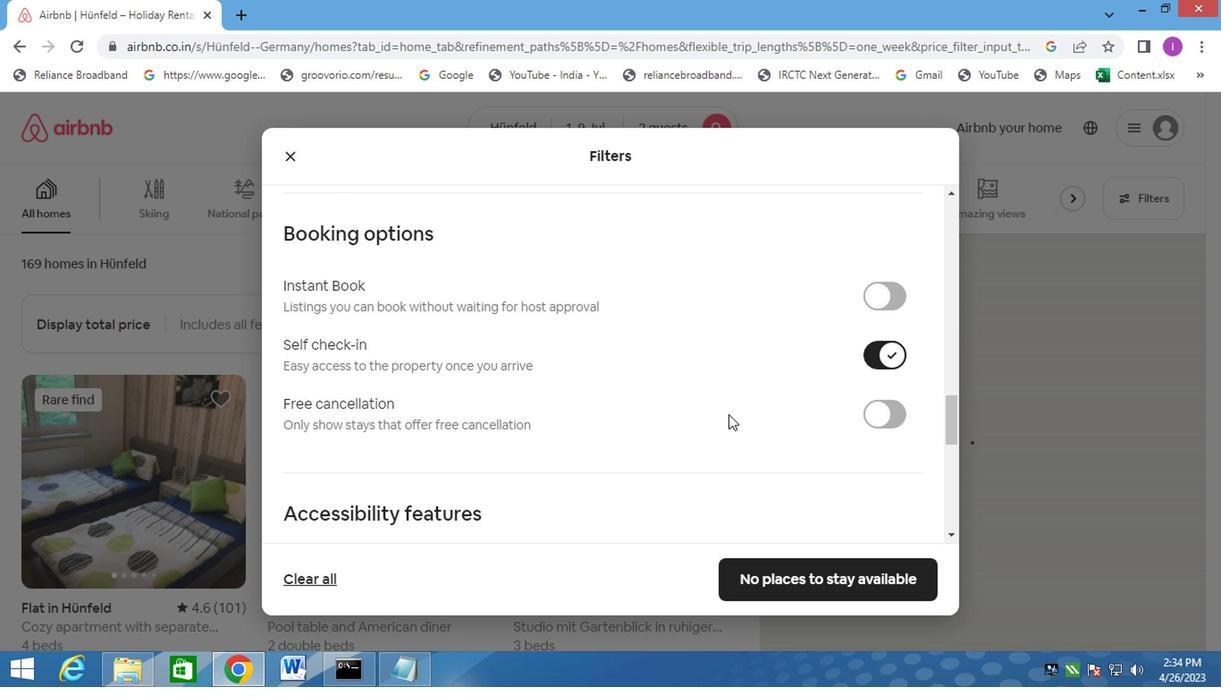 
Action: Mouse scrolled (723, 418) with delta (0, 0)
Screenshot: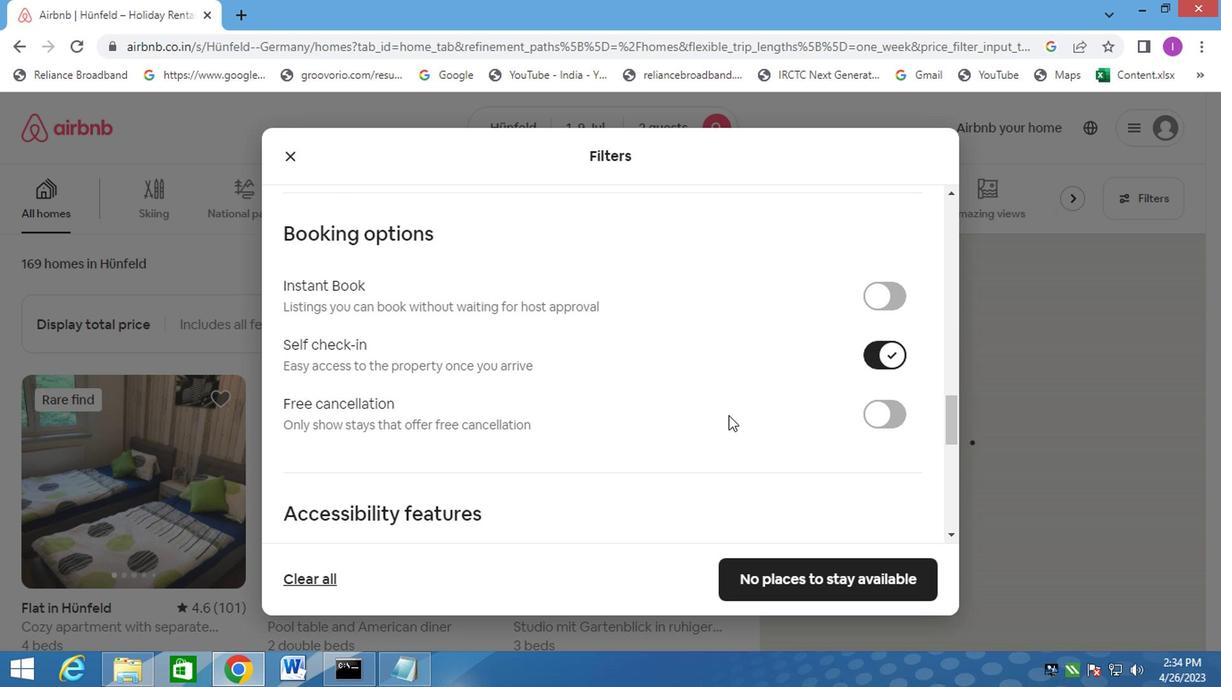 
Action: Mouse moved to (723, 421)
Screenshot: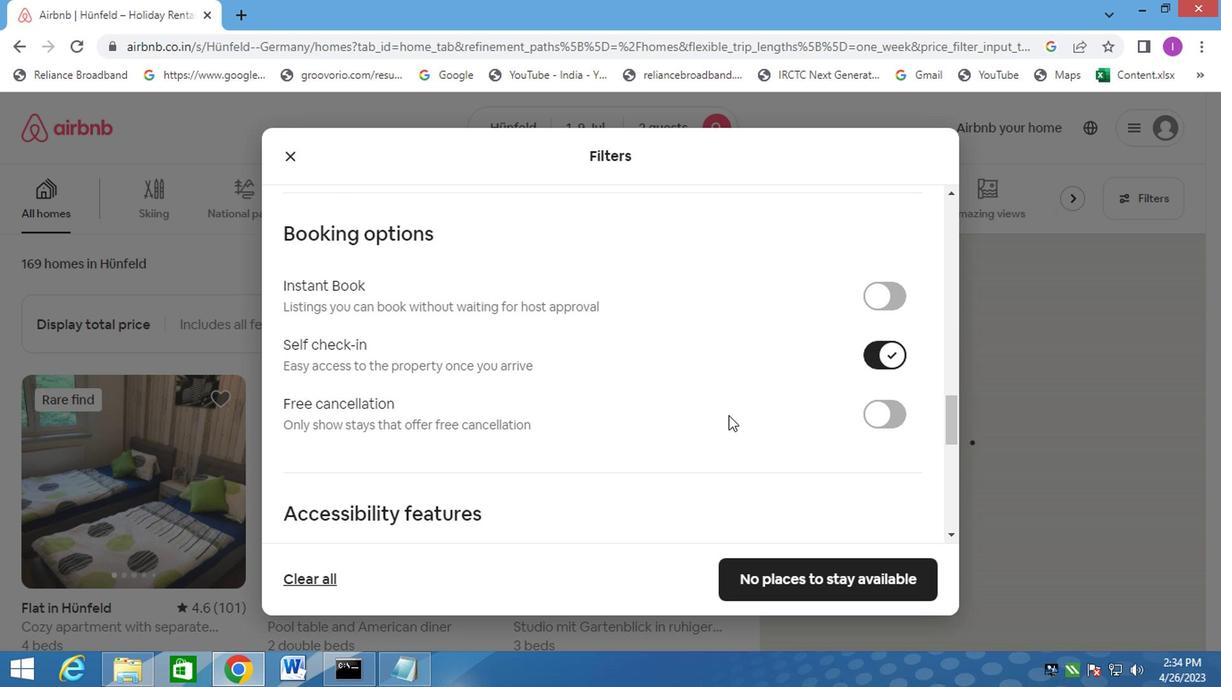 
Action: Mouse scrolled (723, 420) with delta (0, 0)
Screenshot: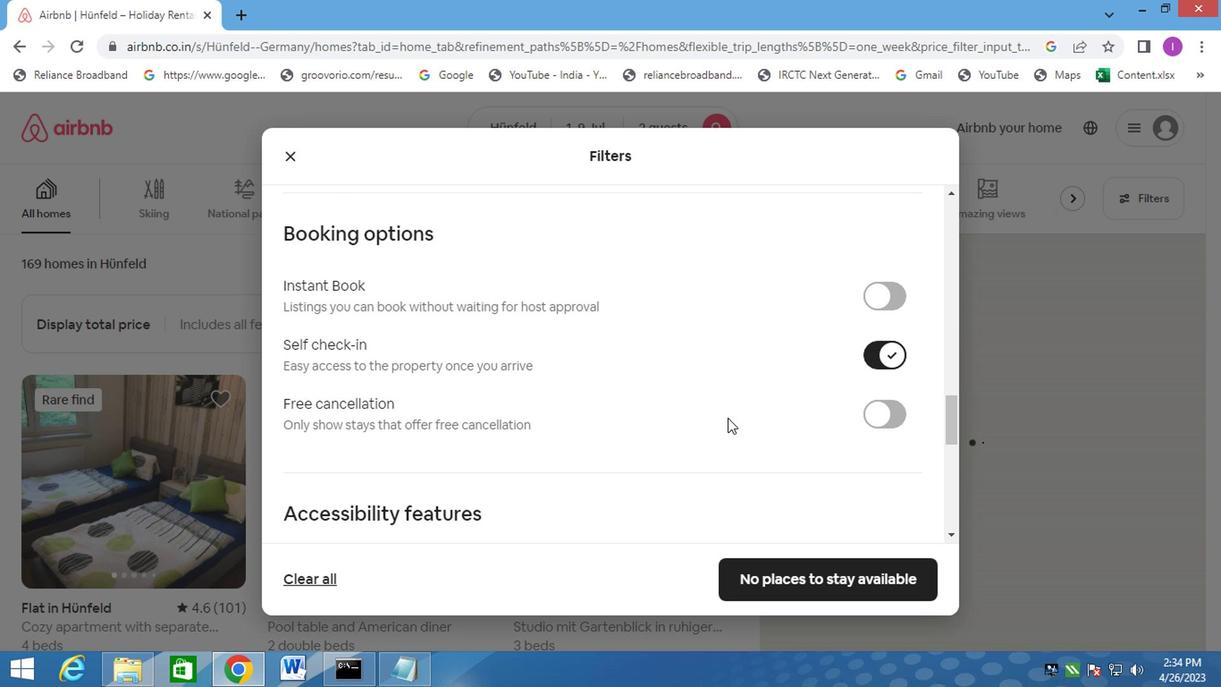 
Action: Mouse moved to (491, 451)
Screenshot: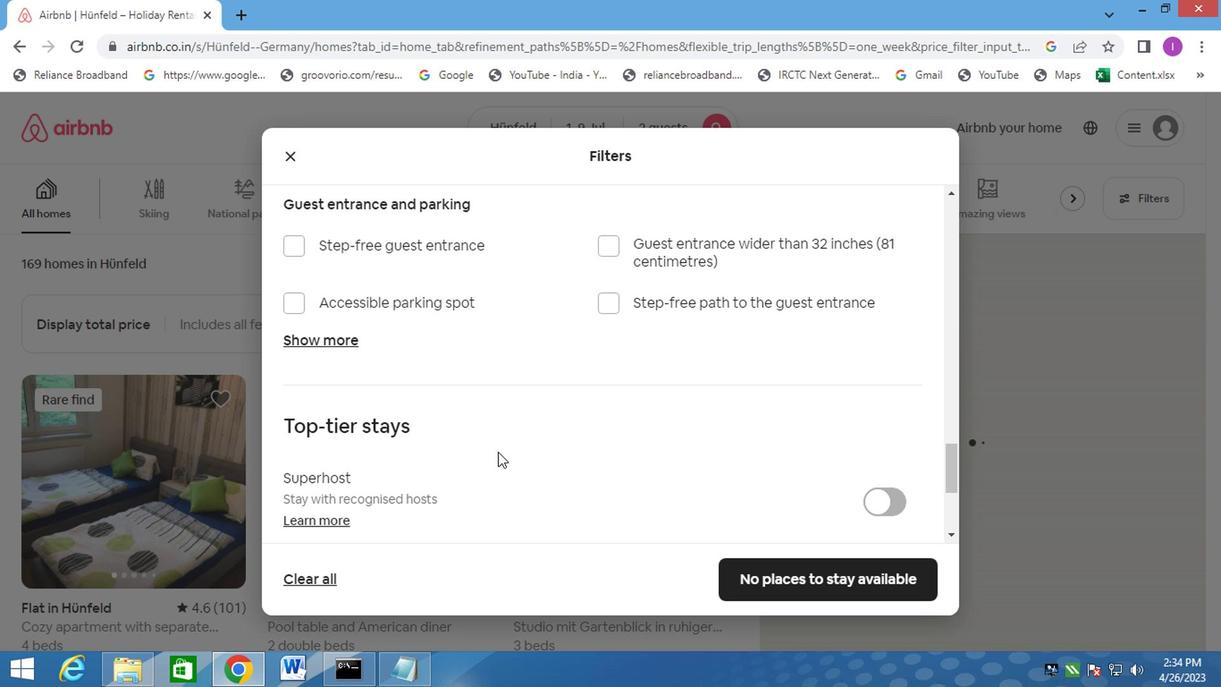 
Action: Mouse scrolled (491, 450) with delta (0, 0)
Screenshot: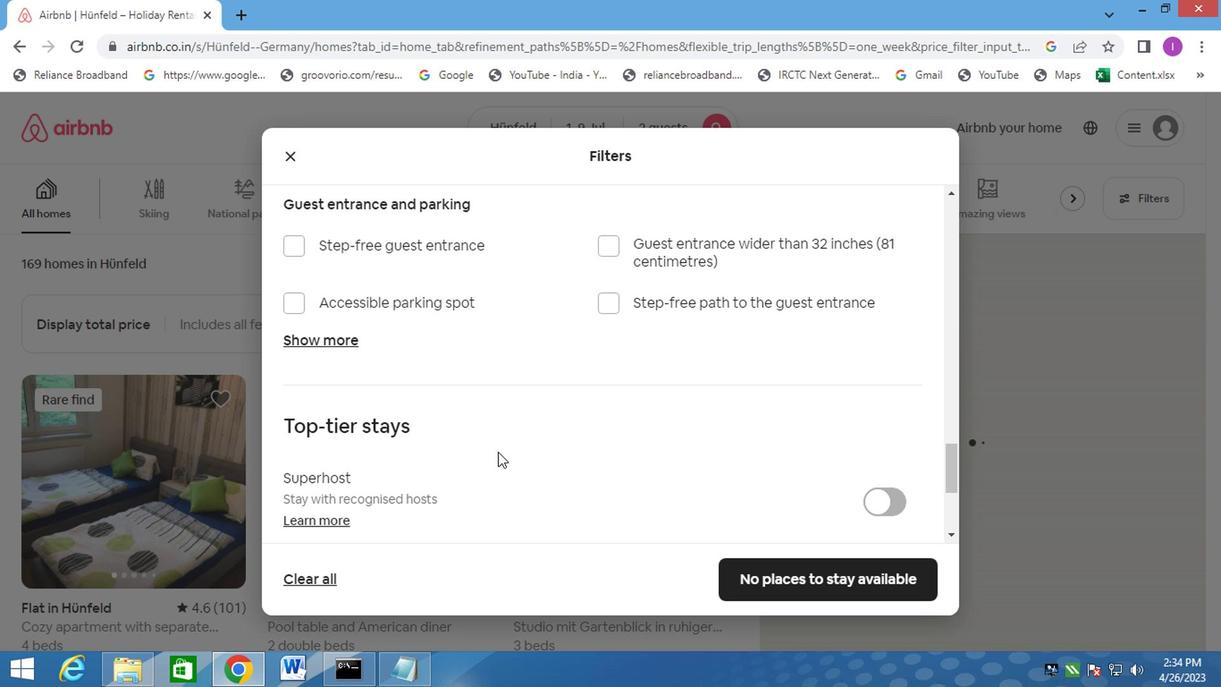
Action: Mouse moved to (491, 453)
Screenshot: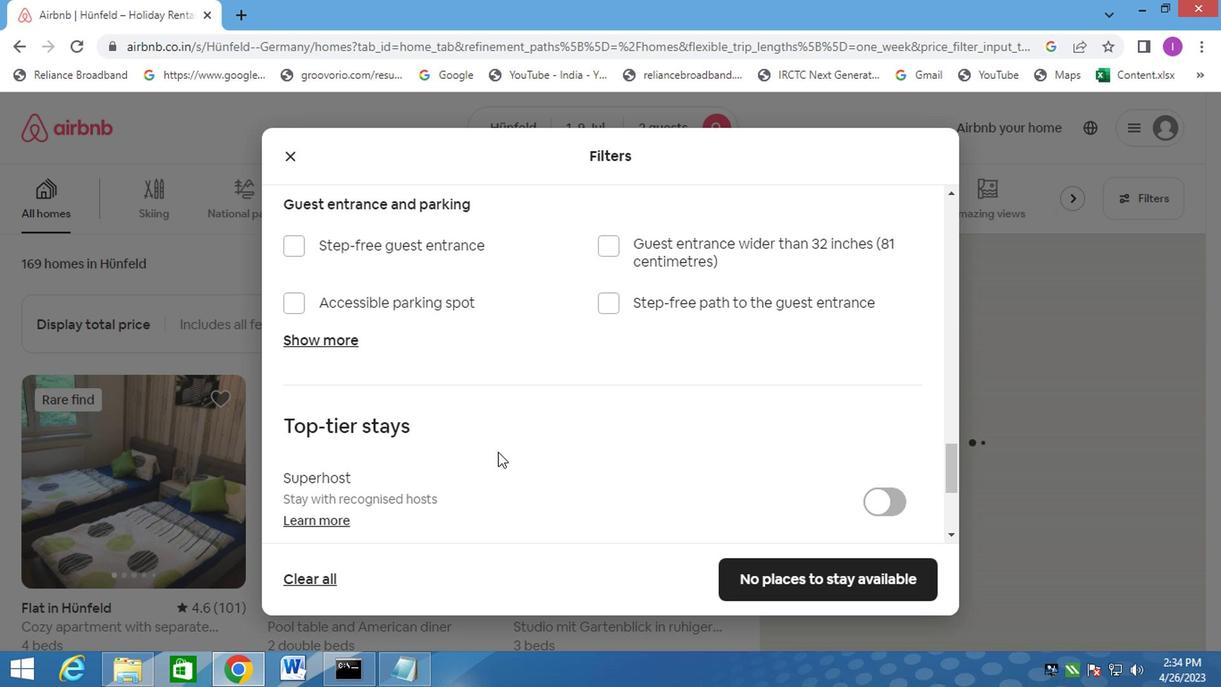 
Action: Mouse scrolled (491, 451) with delta (0, -1)
Screenshot: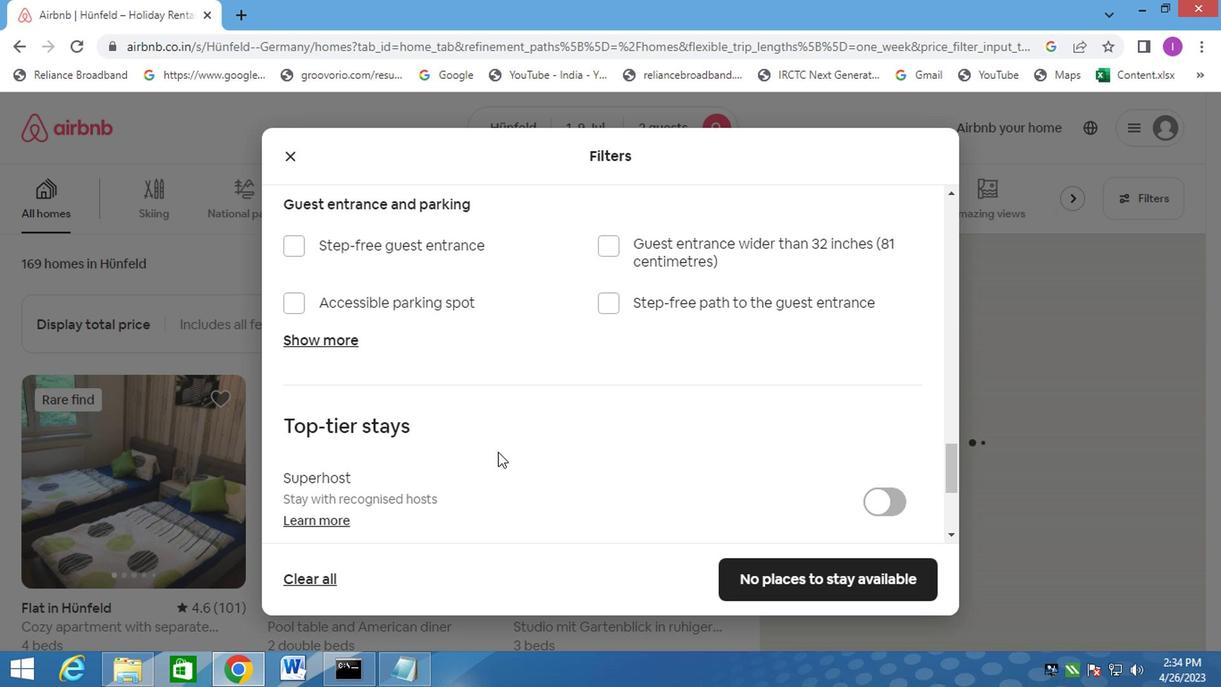 
Action: Mouse scrolled (491, 451) with delta (0, -1)
Screenshot: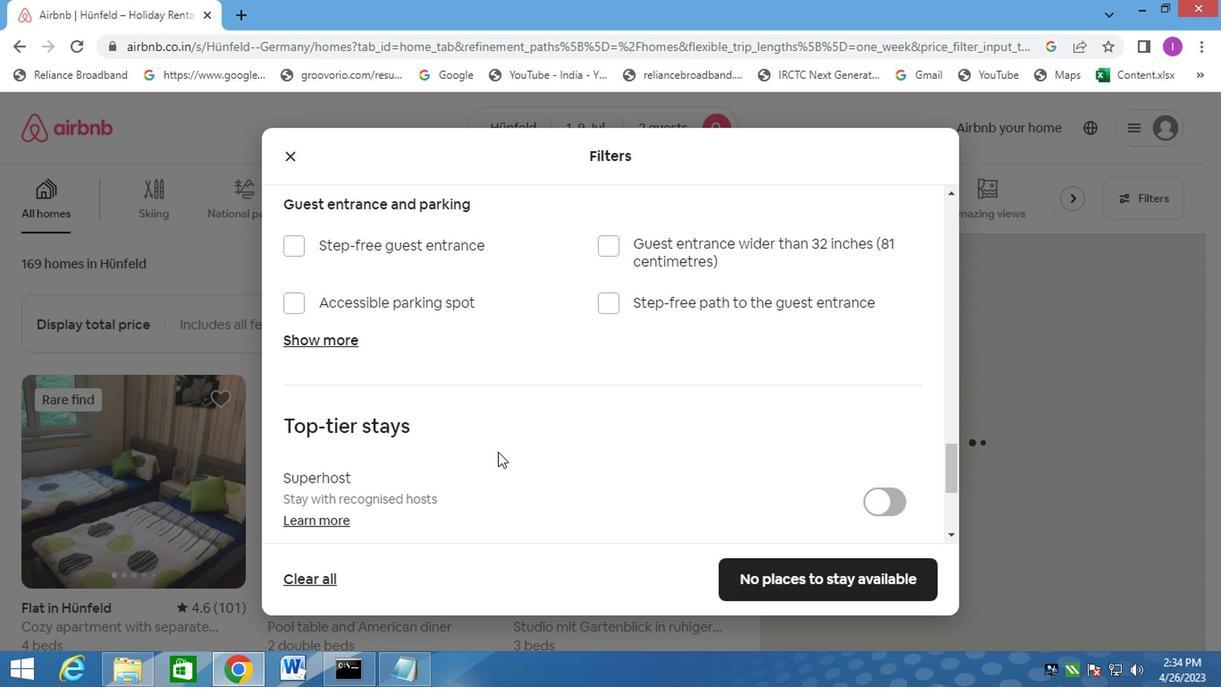 
Action: Mouse moved to (288, 424)
Screenshot: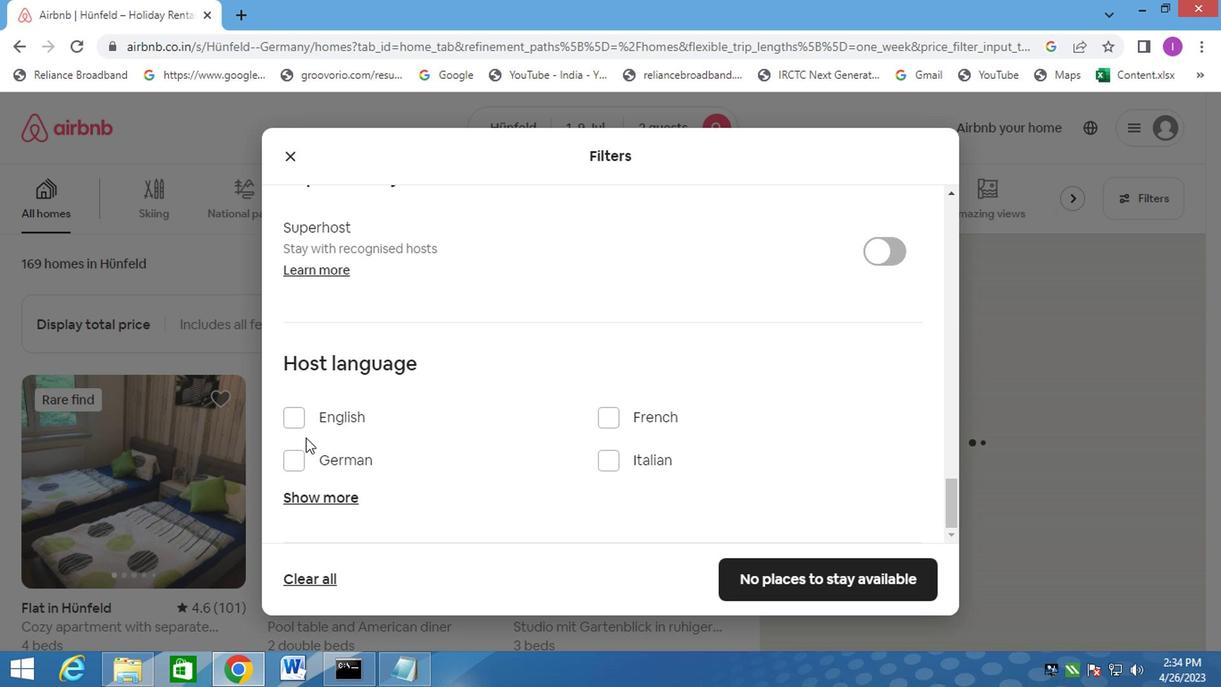 
Action: Mouse pressed left at (288, 424)
Screenshot: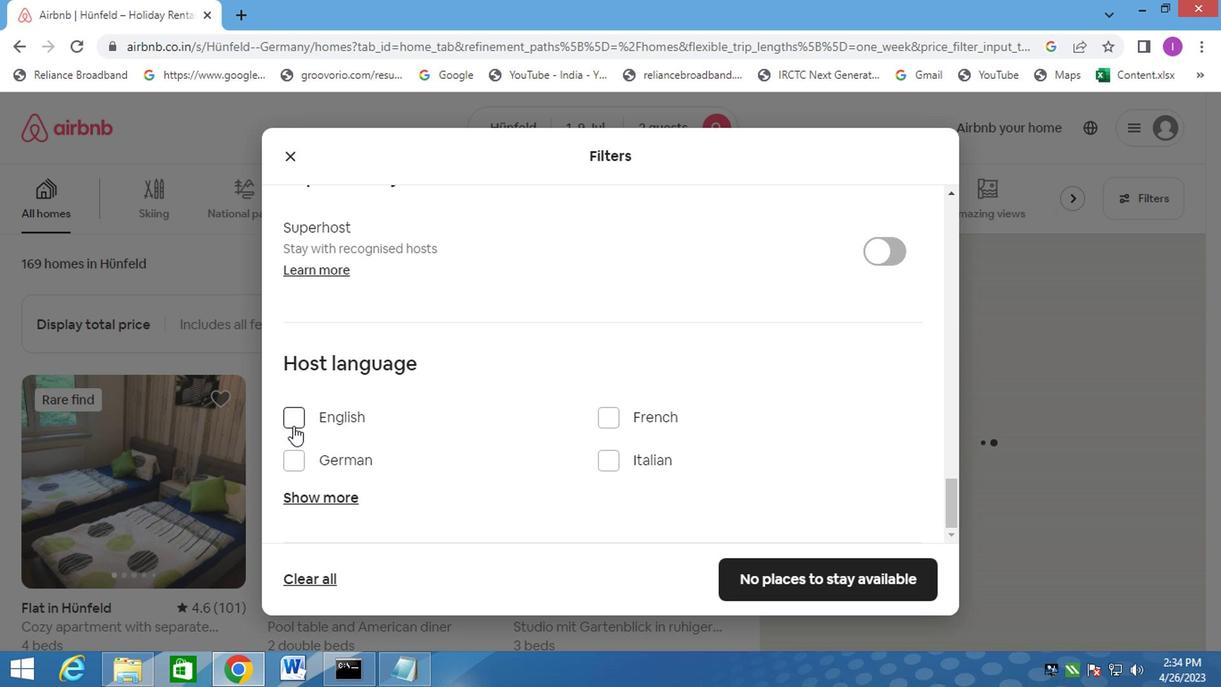 
Action: Mouse moved to (794, 566)
Screenshot: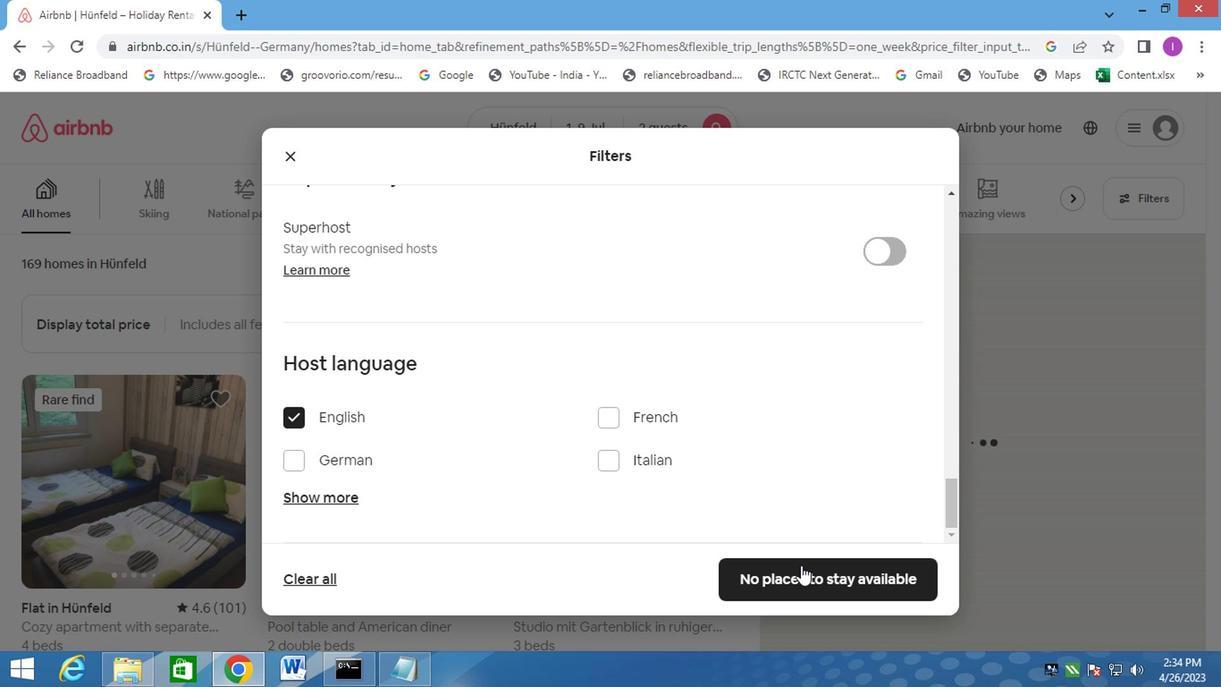 
Action: Mouse pressed left at (794, 566)
Screenshot: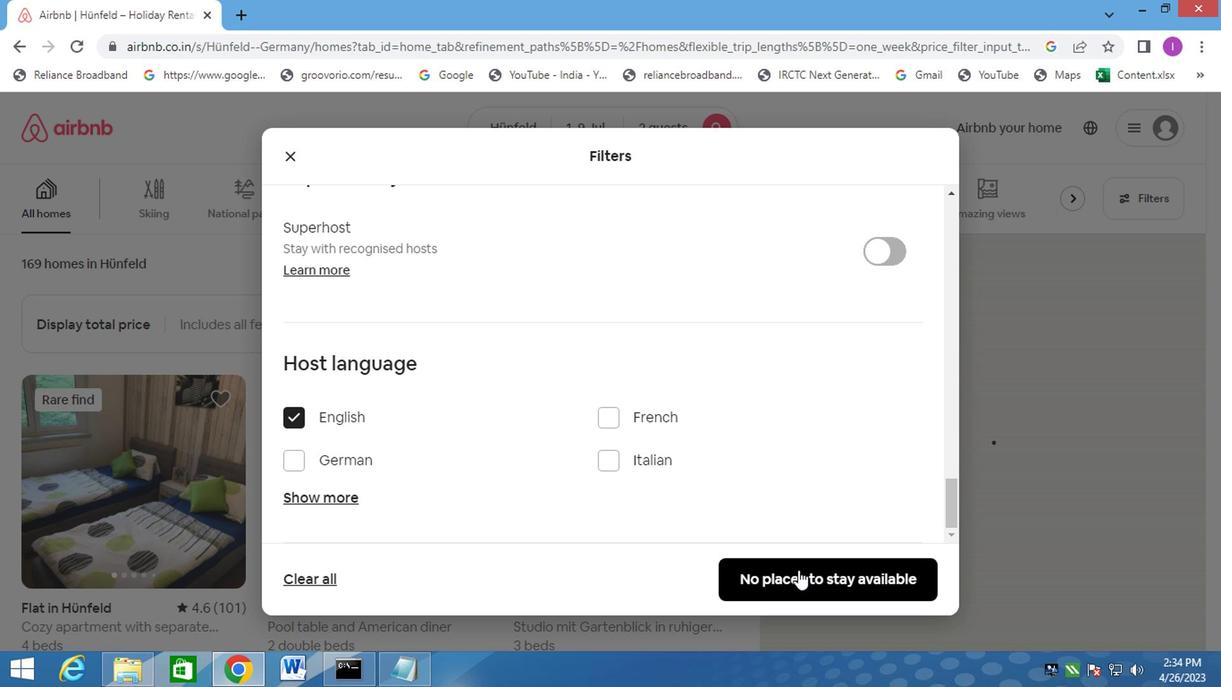 
Action: Mouse moved to (362, 427)
Screenshot: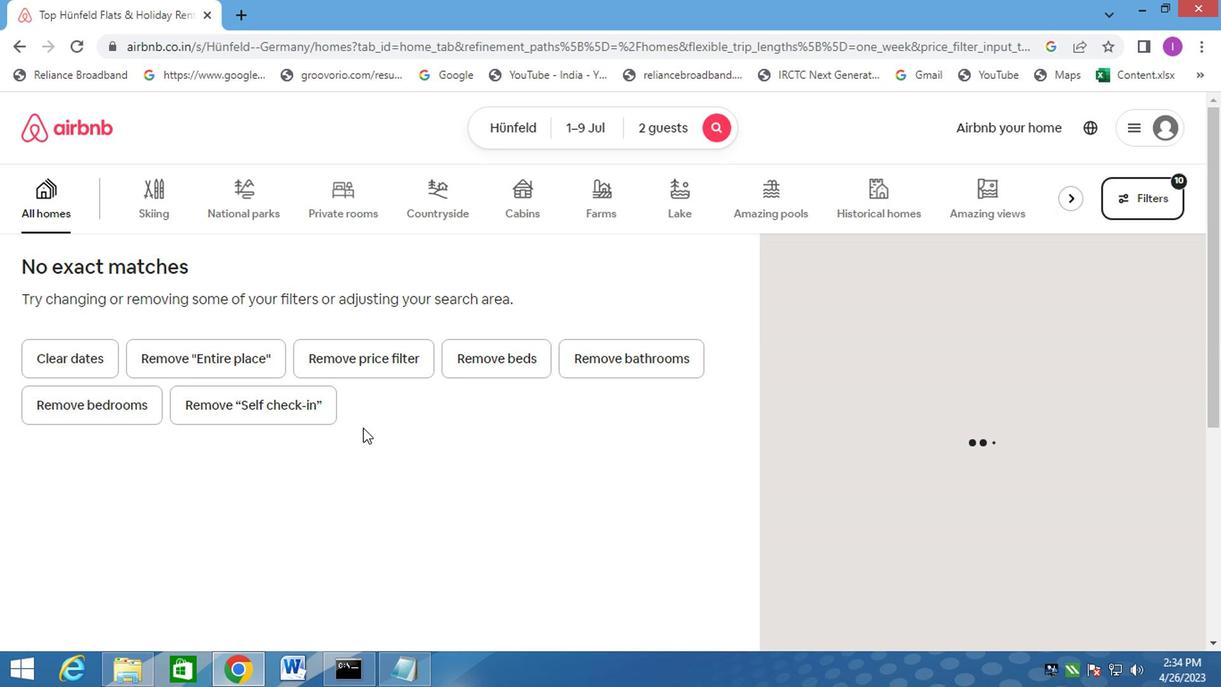 
